 Task: Look for space in Malir Cantonment, Pakistan from 5th July, 2023 to 11th July, 2023 for 2 adults in price range Rs.8000 to Rs.16000. Place can be entire place with 2 bedrooms having 2 beds and 1 bathroom. Property type can be house, flat, guest house. Booking option can be shelf check-in. Required host language is English.
Action: Mouse moved to (609, 90)
Screenshot: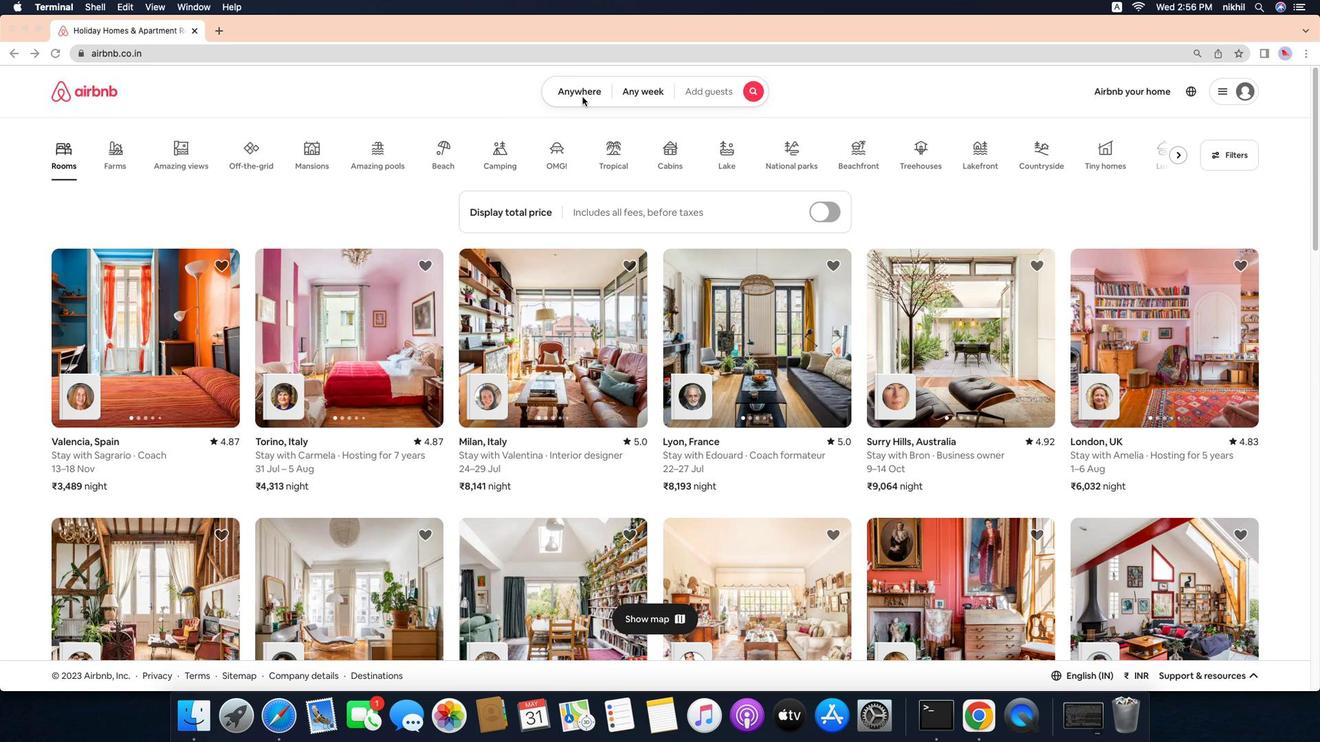 
Action: Mouse pressed left at (609, 90)
Screenshot: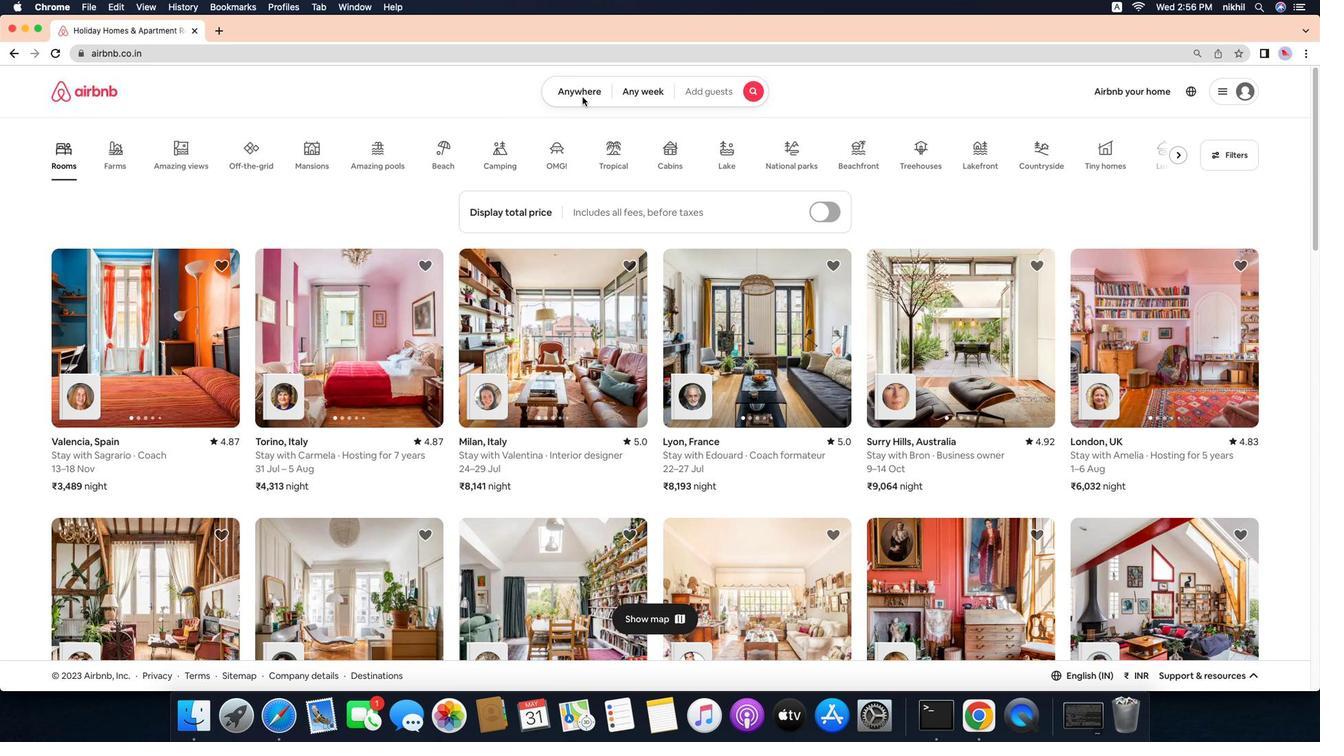 
Action: Mouse moved to (595, 85)
Screenshot: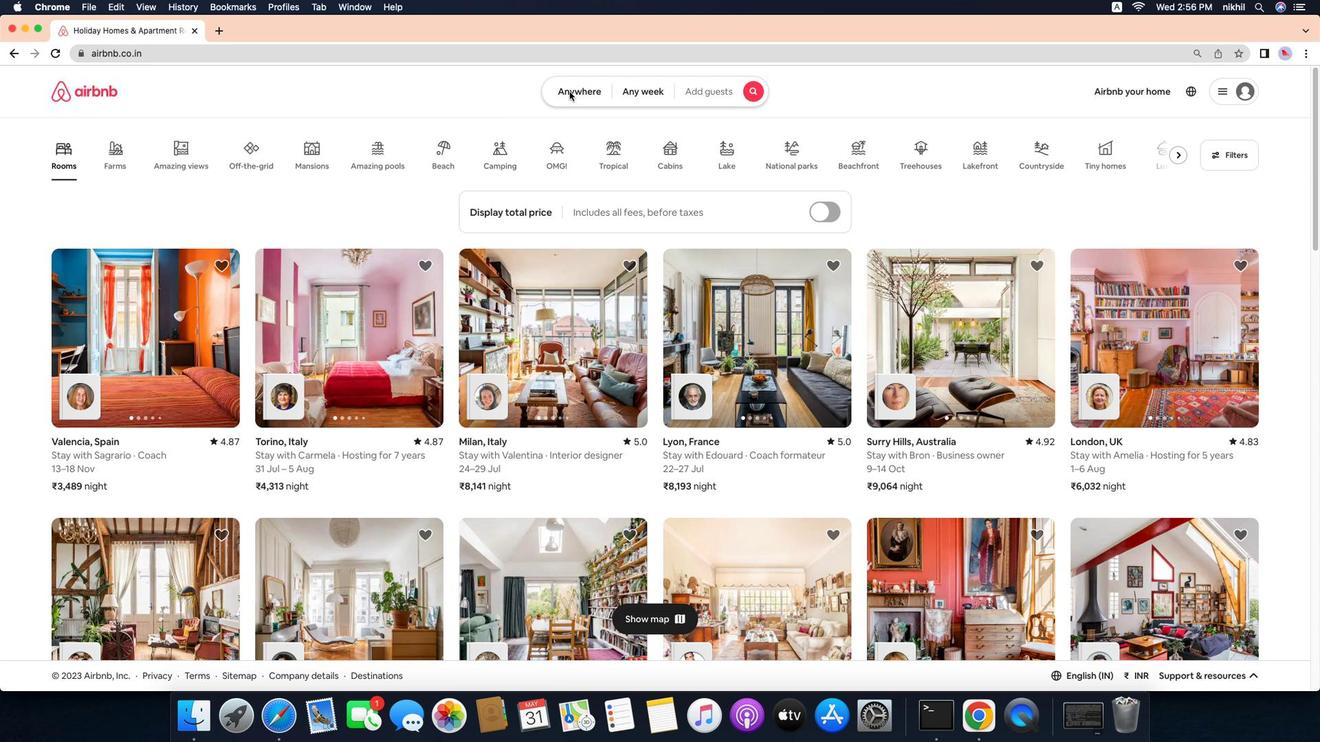 
Action: Mouse pressed left at (595, 85)
Screenshot: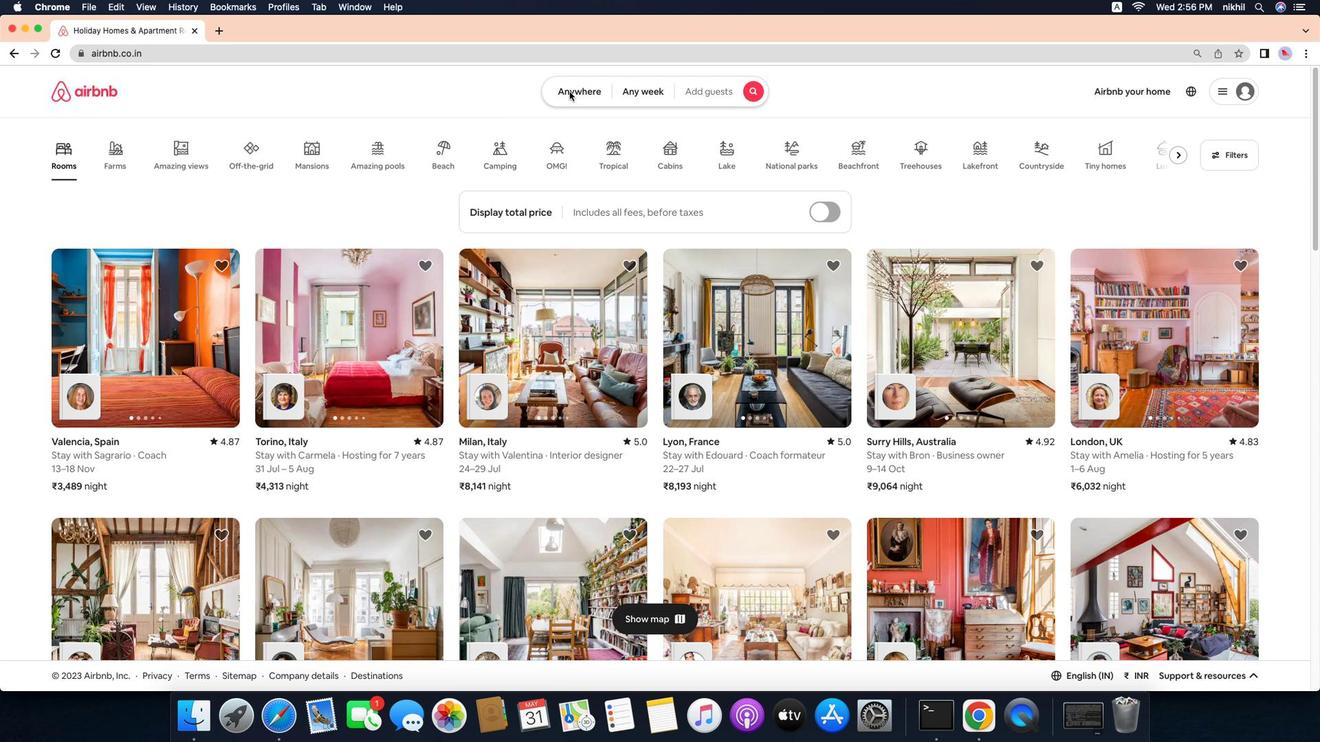 
Action: Mouse moved to (526, 137)
Screenshot: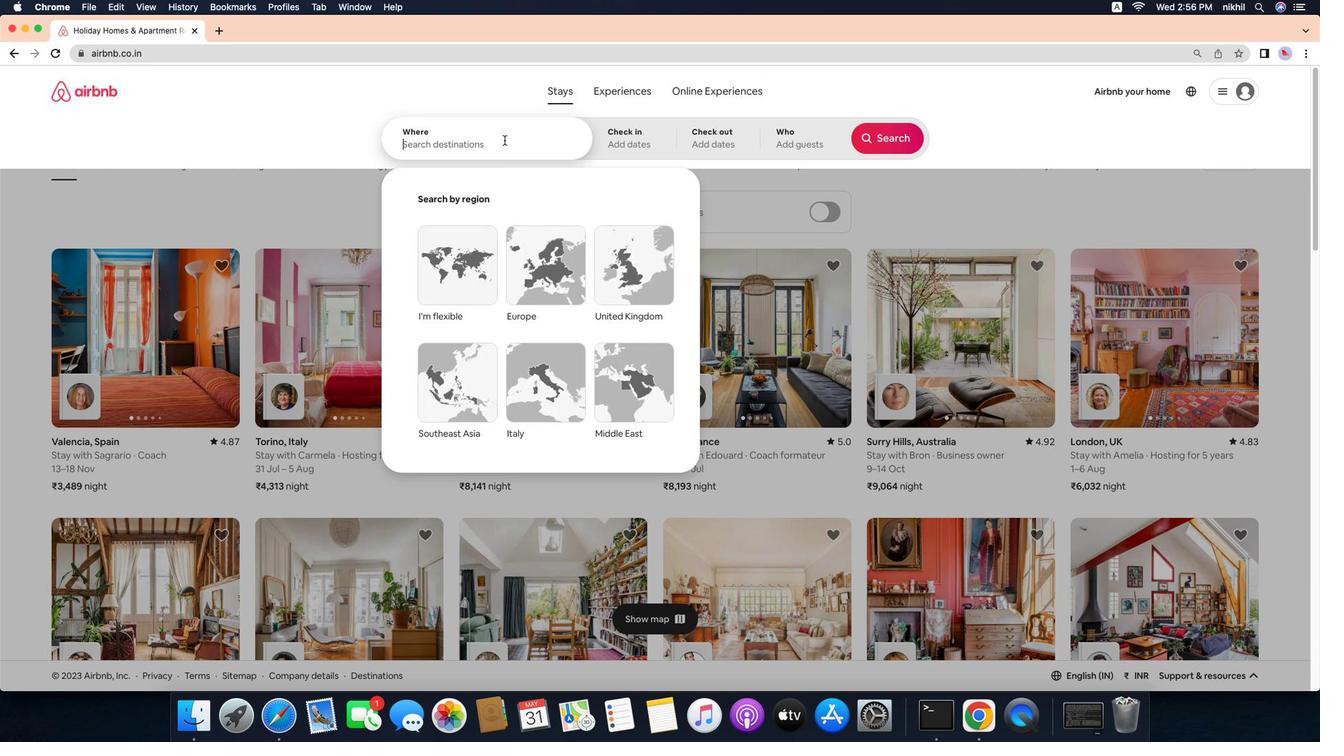 
Action: Mouse pressed left at (526, 137)
Screenshot: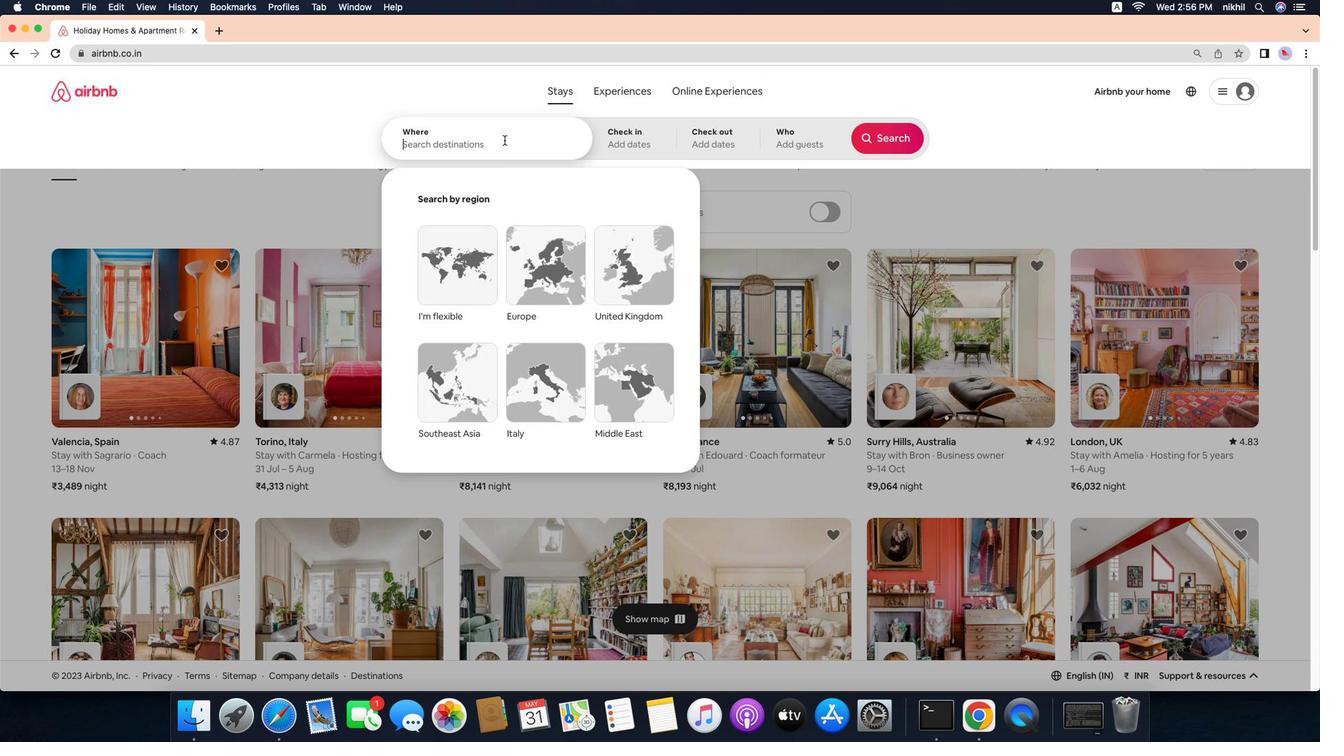 
Action: Key pressed Key.caps_lock'M'Key.caps_lock'a''l''i''r'Key.spaceKey.caps_lock'C'Key.caps_lock'a''n''t''o''n''m''e''n''t'','Key.spaceKey.caps_lock'P'Key.caps_lock'a''k''i''s''t''a''n'Key.enter
Screenshot: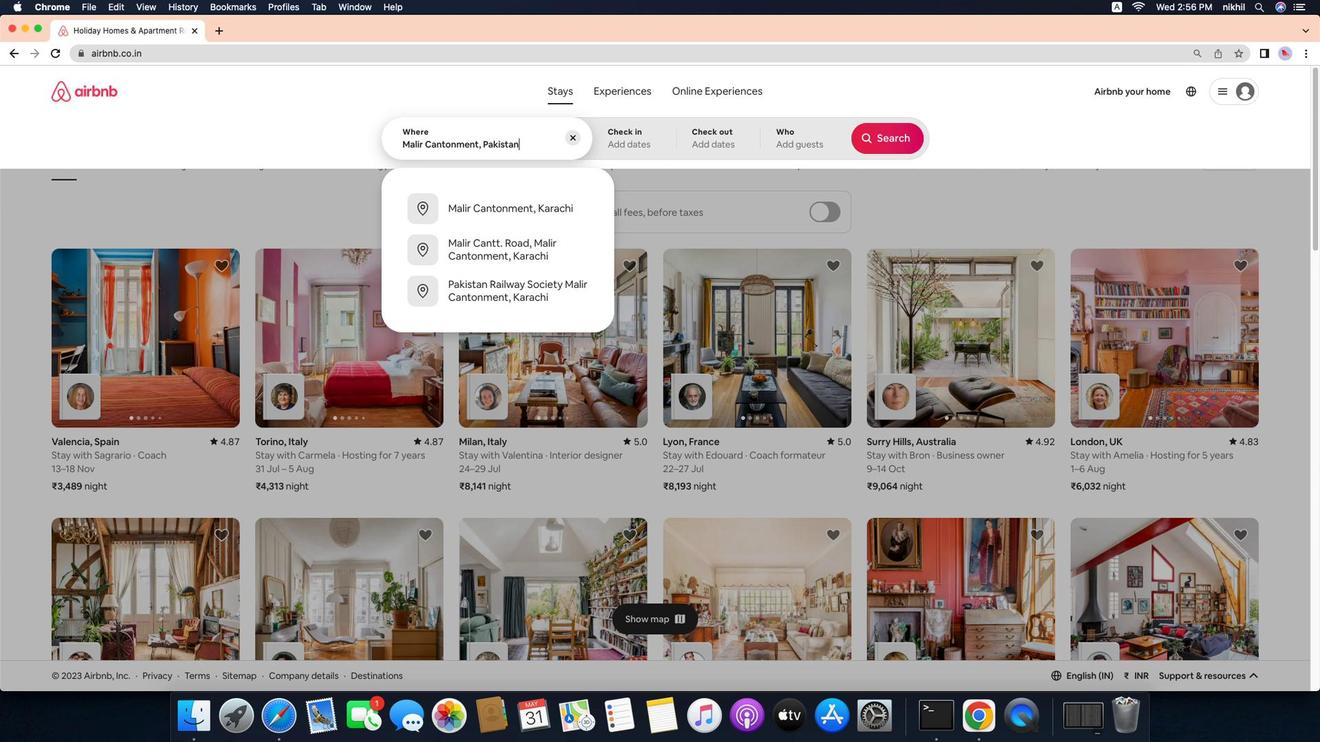 
Action: Mouse moved to (933, 248)
Screenshot: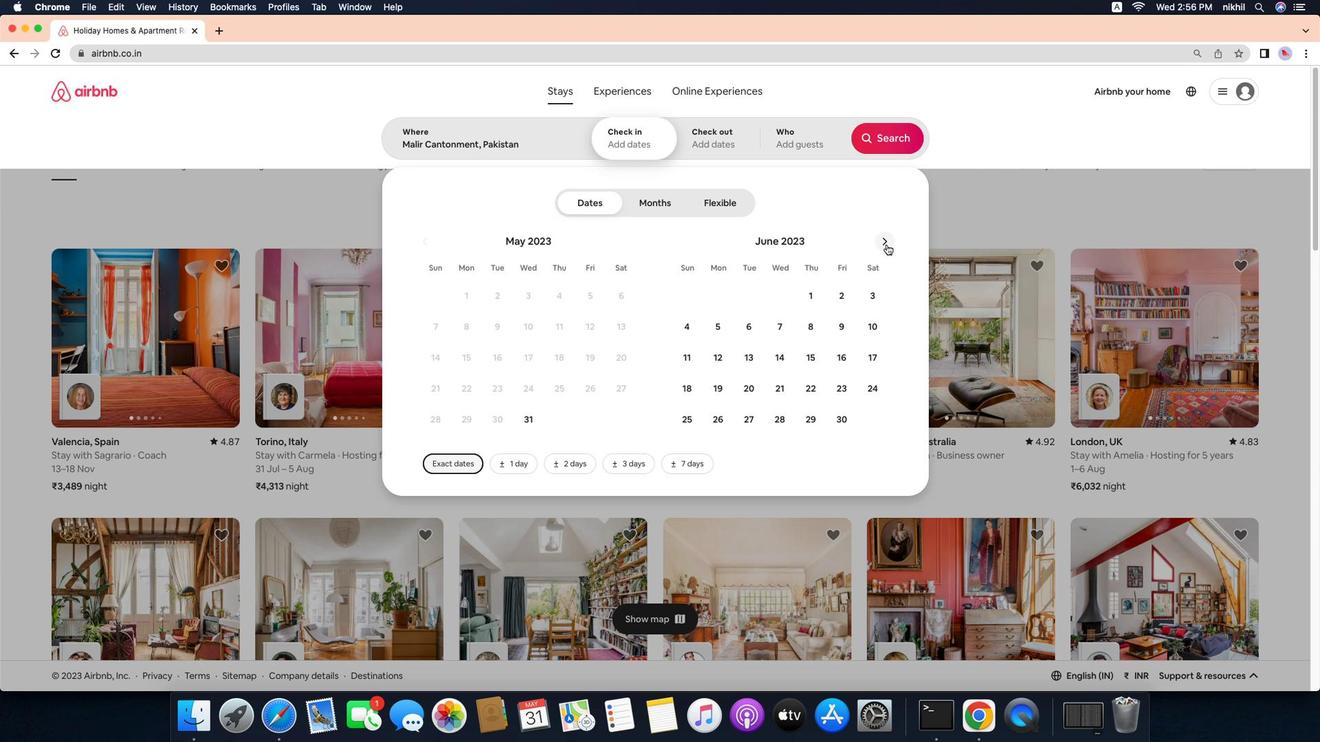 
Action: Mouse pressed left at (933, 248)
Screenshot: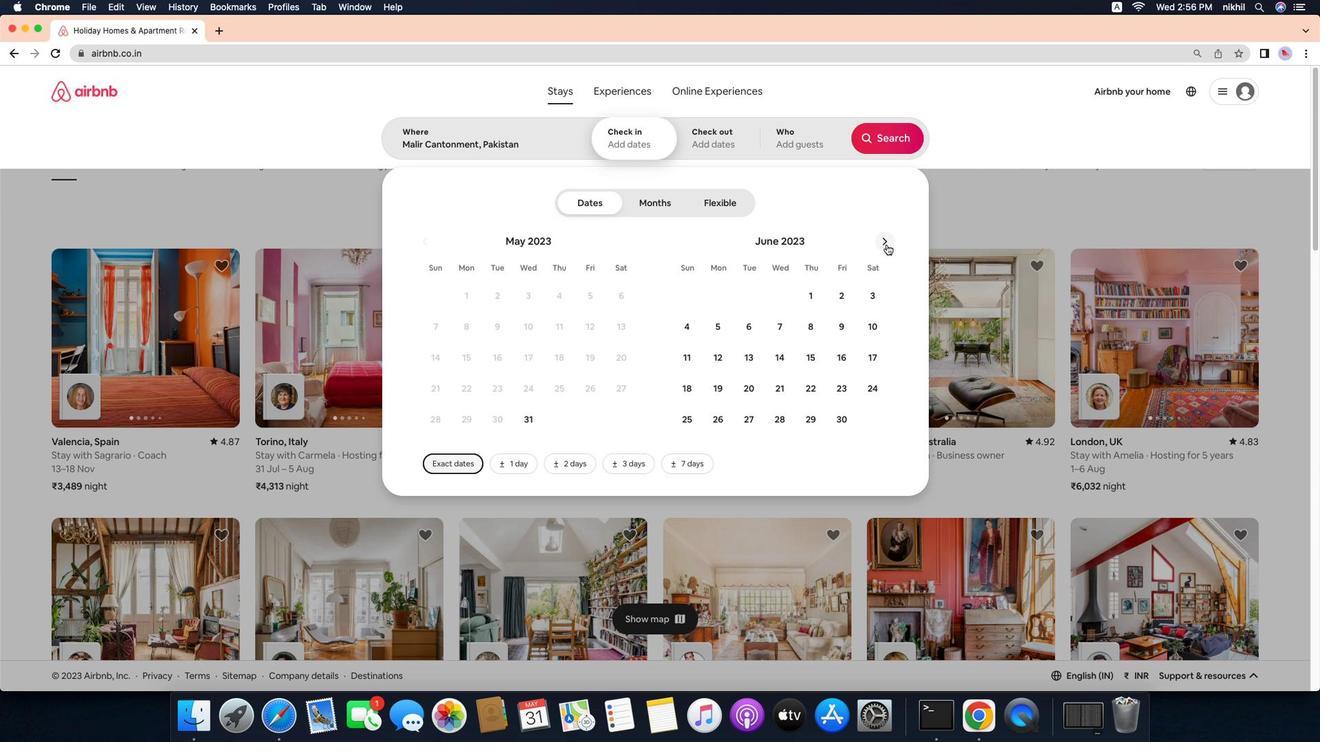 
Action: Mouse moved to (825, 333)
Screenshot: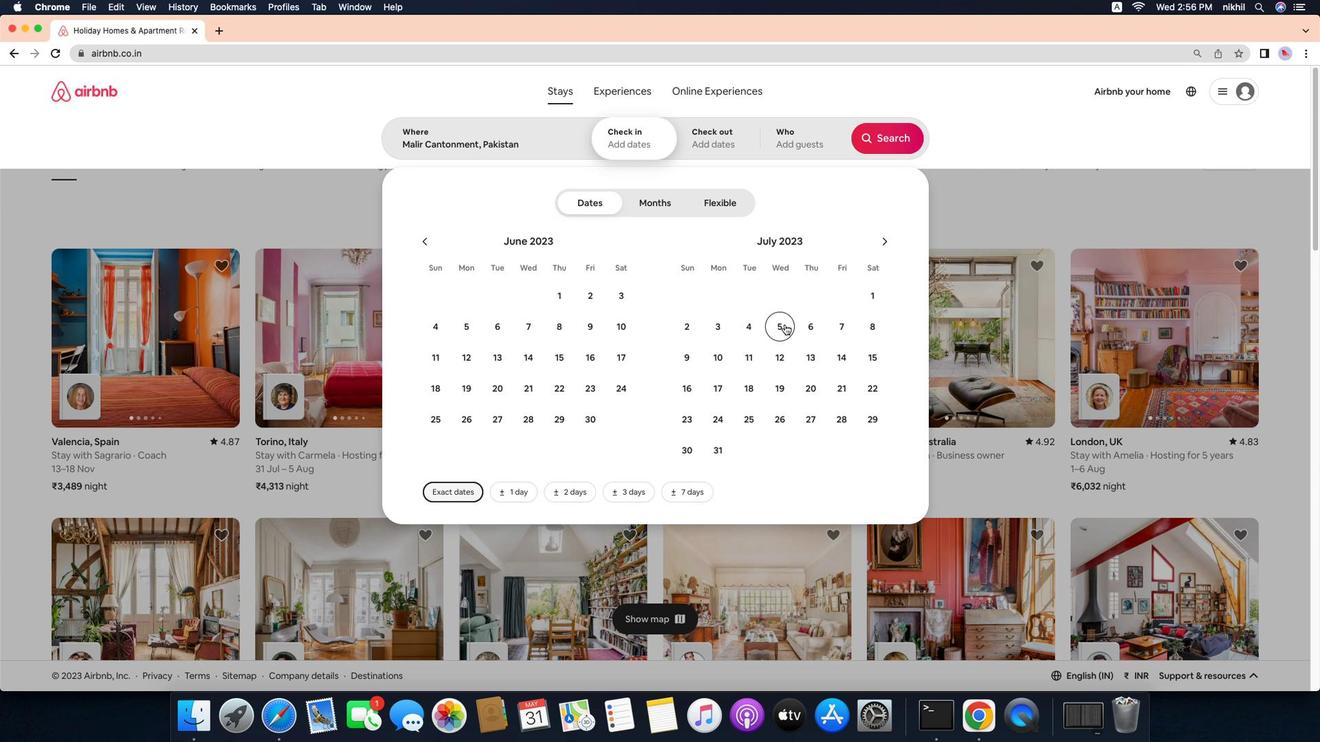 
Action: Mouse pressed left at (825, 333)
Screenshot: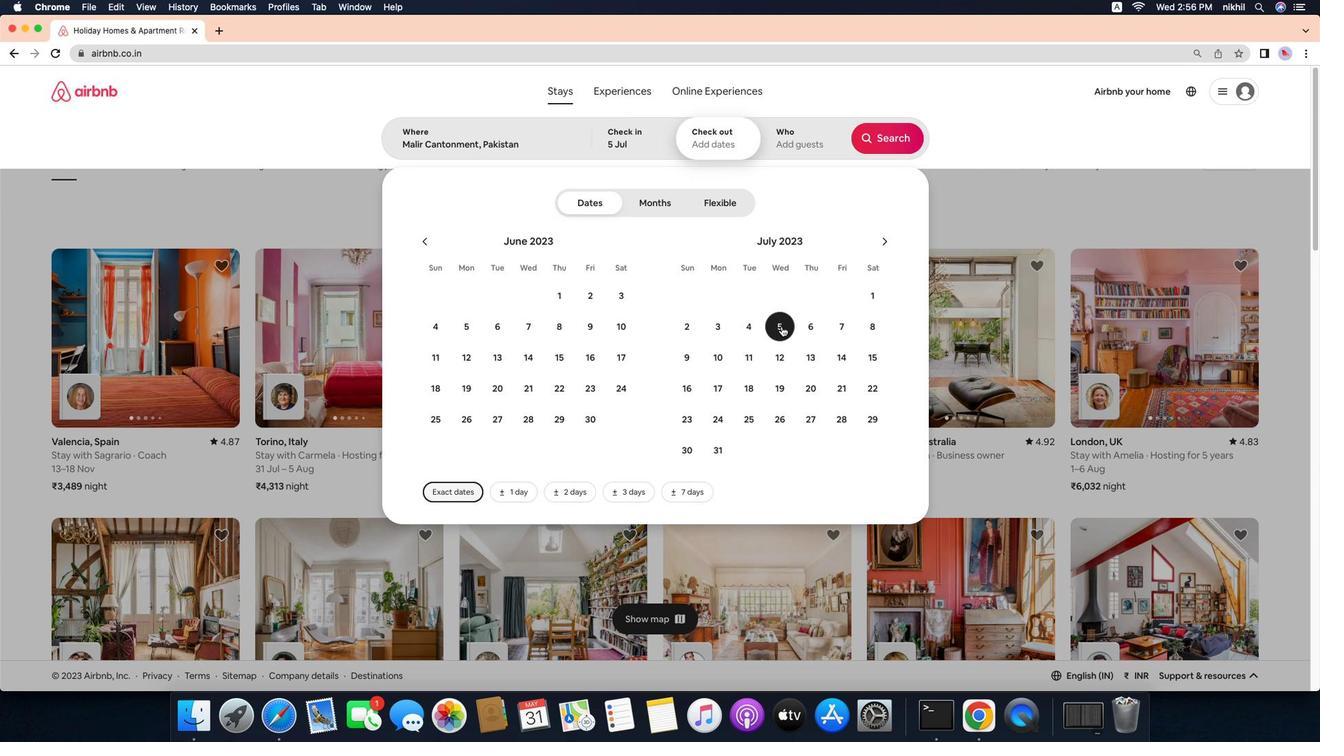 
Action: Mouse moved to (784, 364)
Screenshot: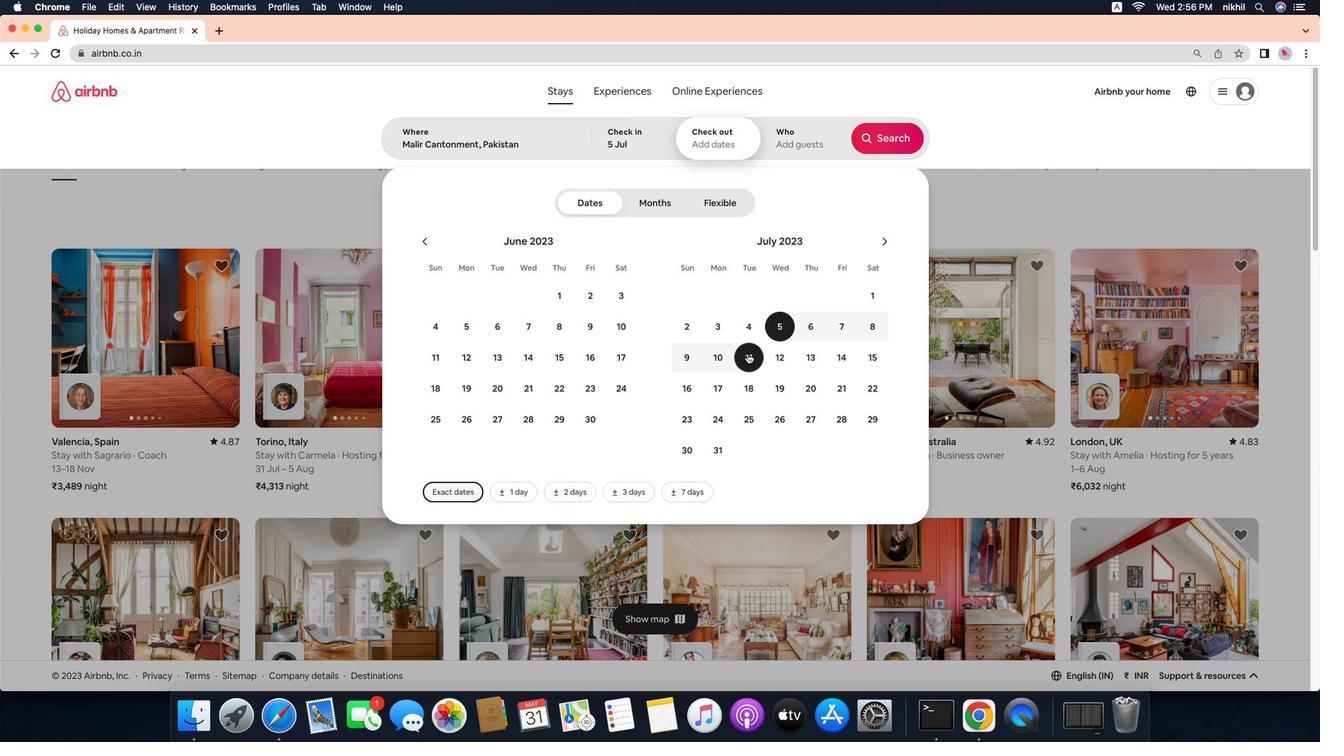 
Action: Mouse pressed left at (784, 364)
Screenshot: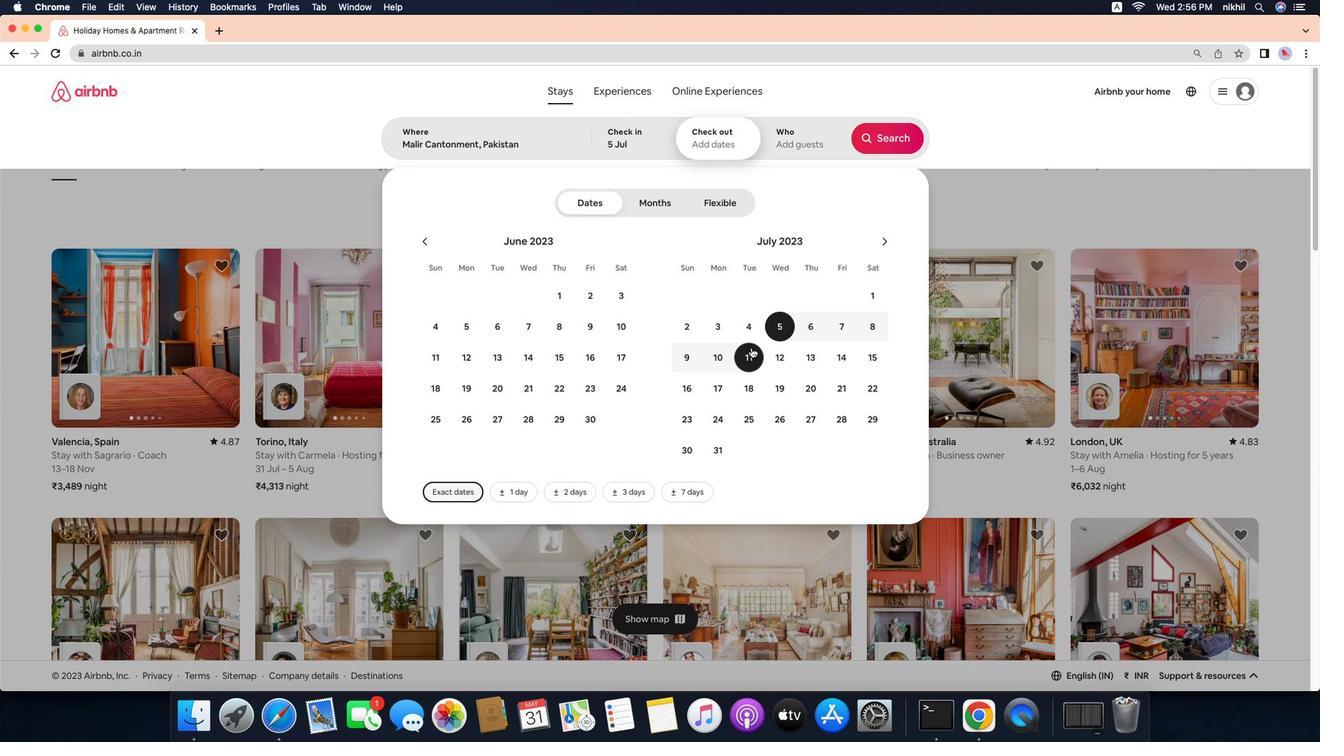 
Action: Mouse moved to (831, 147)
Screenshot: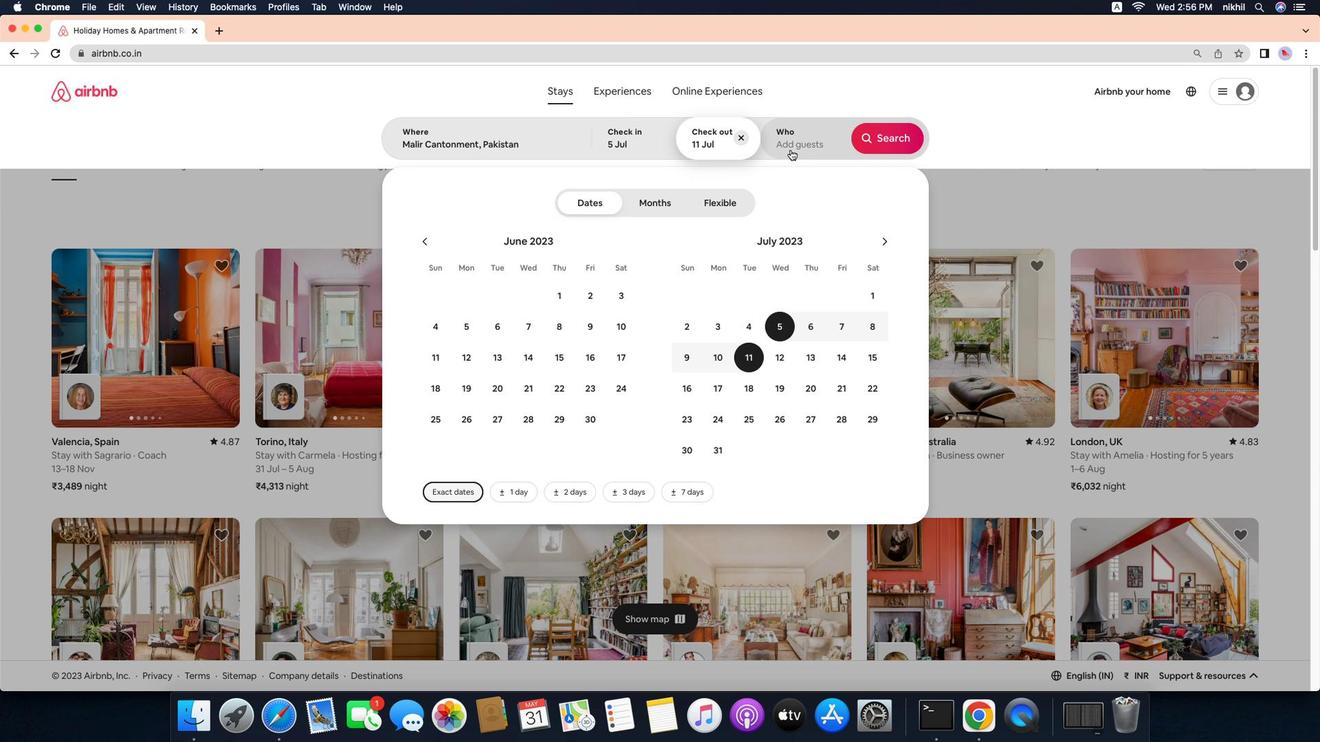 
Action: Mouse pressed left at (831, 147)
Screenshot: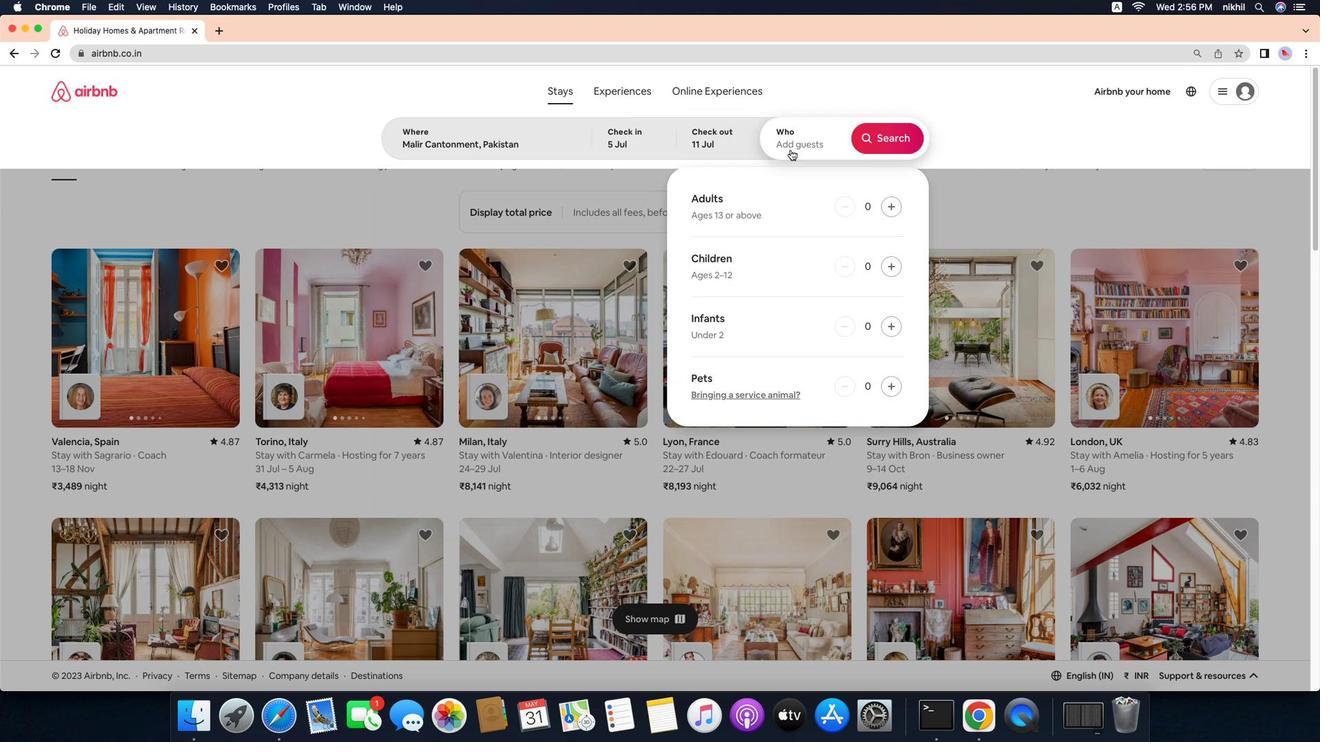 
Action: Mouse moved to (939, 209)
Screenshot: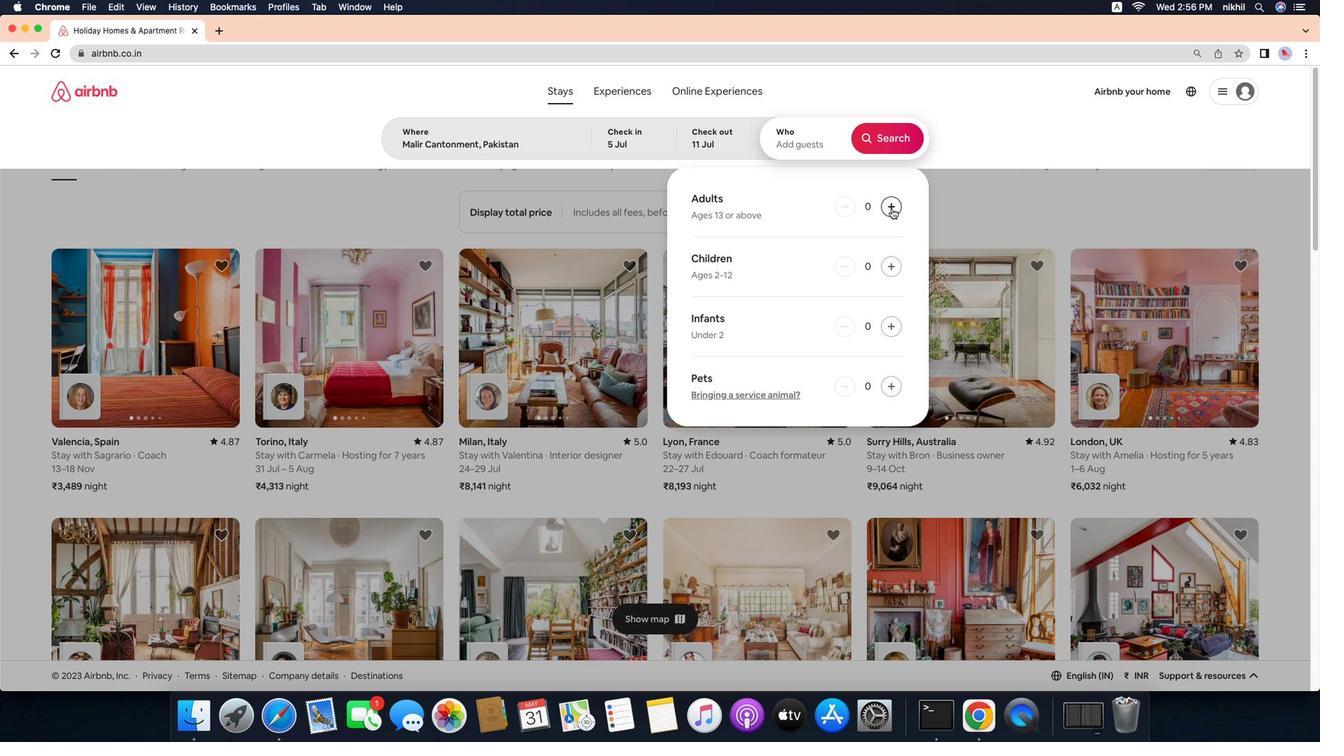 
Action: Mouse pressed left at (939, 209)
Screenshot: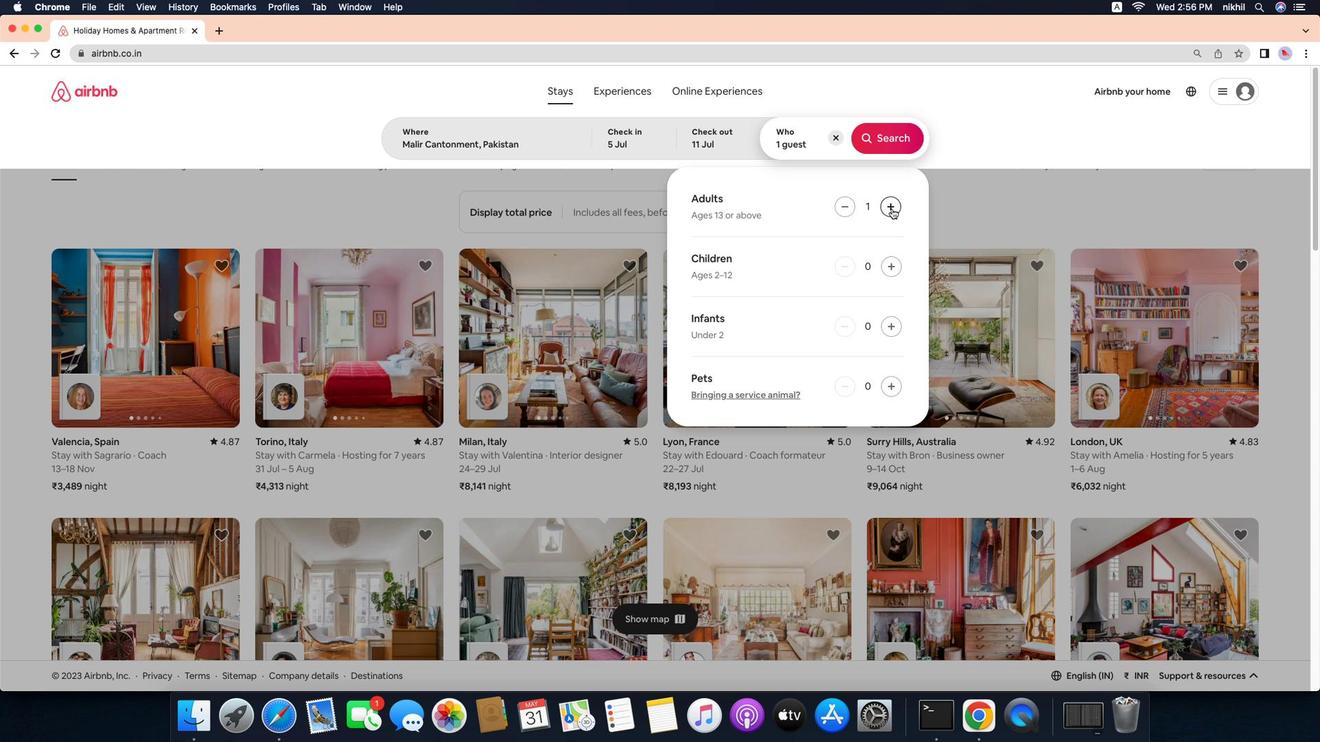 
Action: Mouse pressed left at (939, 209)
Screenshot: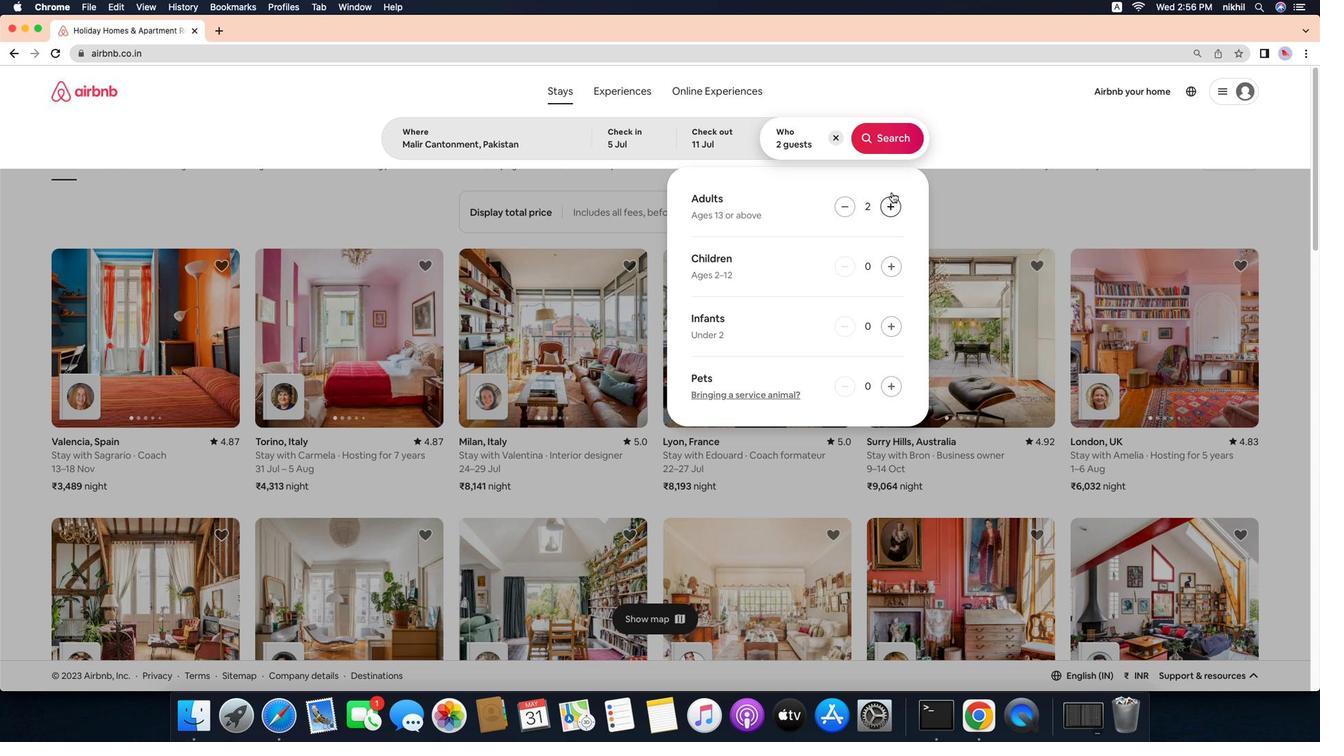 
Action: Mouse moved to (939, 128)
Screenshot: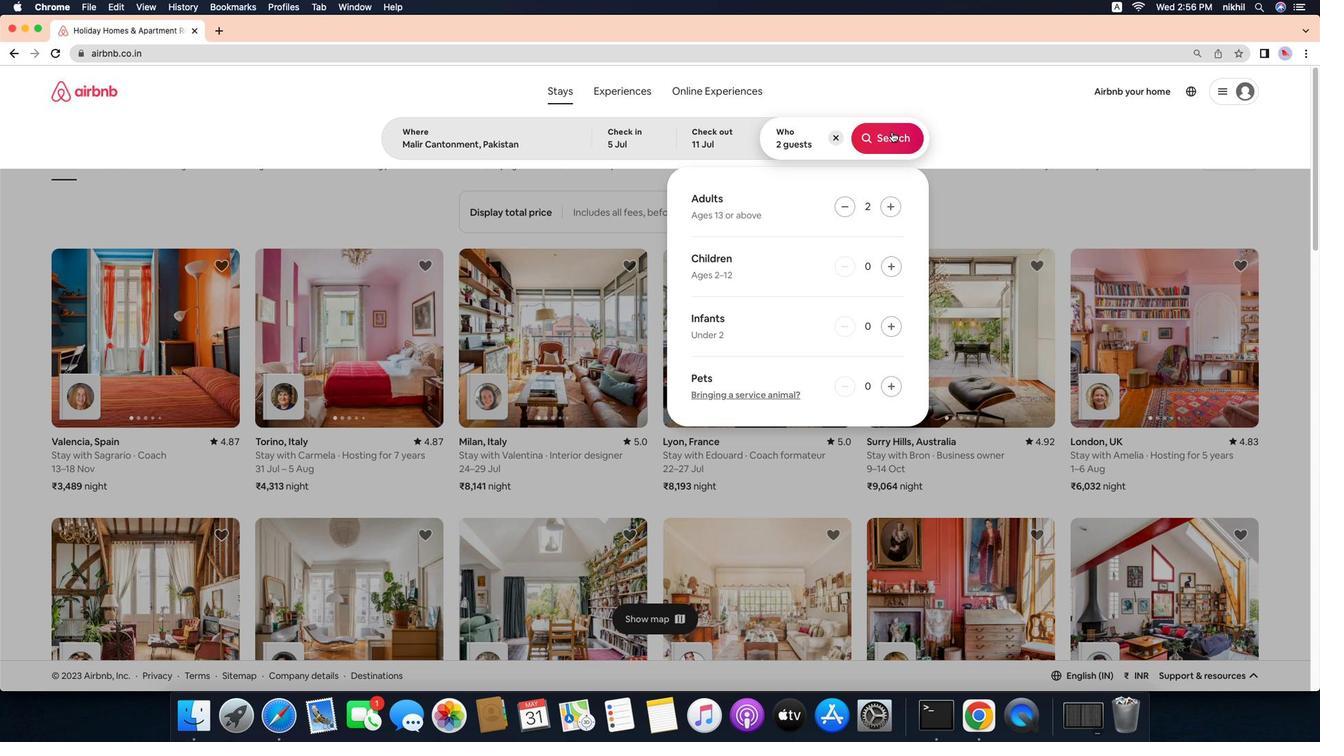 
Action: Mouse pressed left at (939, 128)
Screenshot: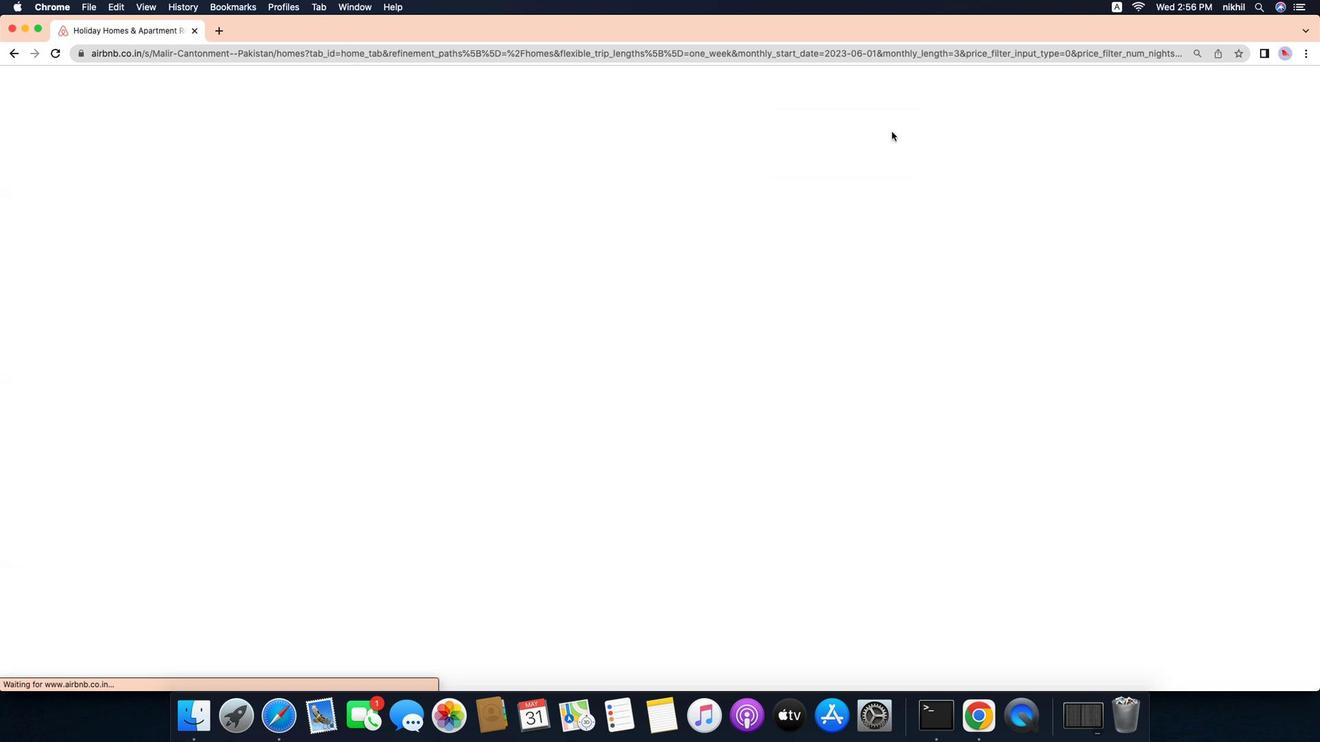 
Action: Mouse moved to (1341, 133)
Screenshot: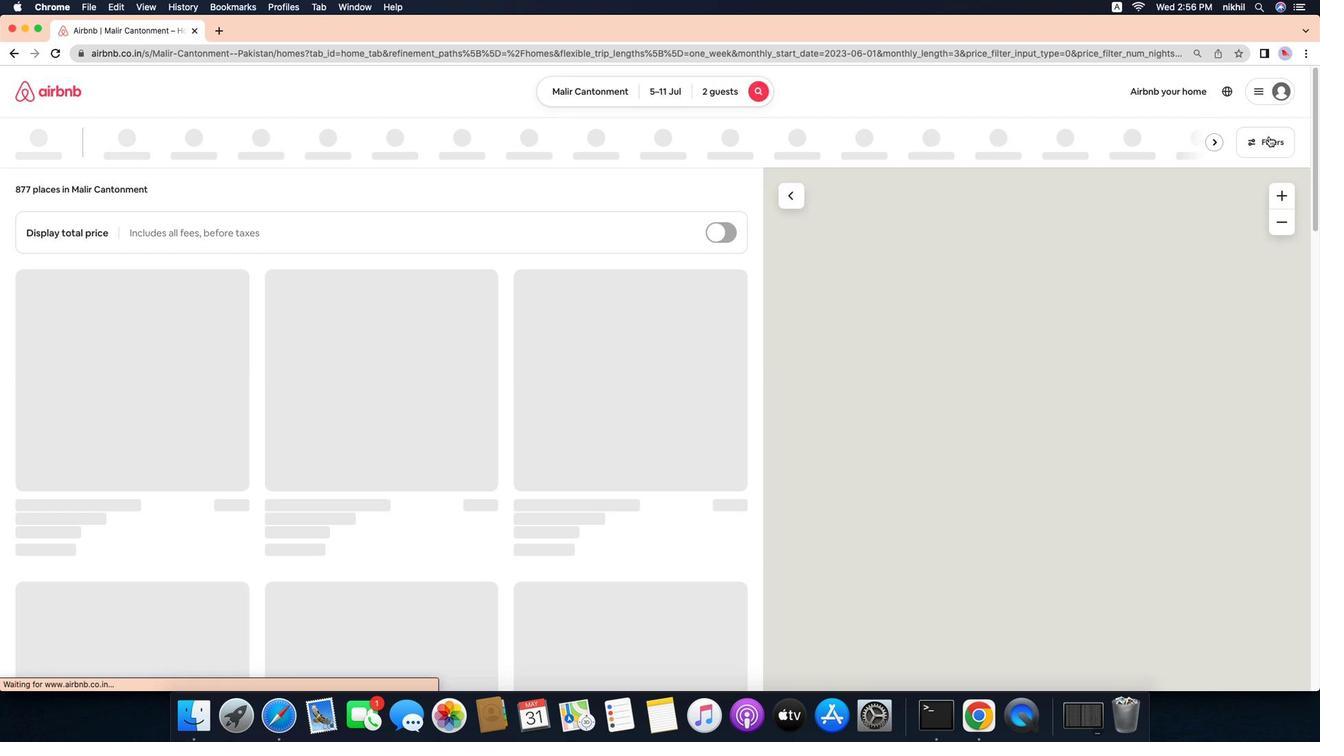 
Action: Mouse pressed left at (1341, 133)
Screenshot: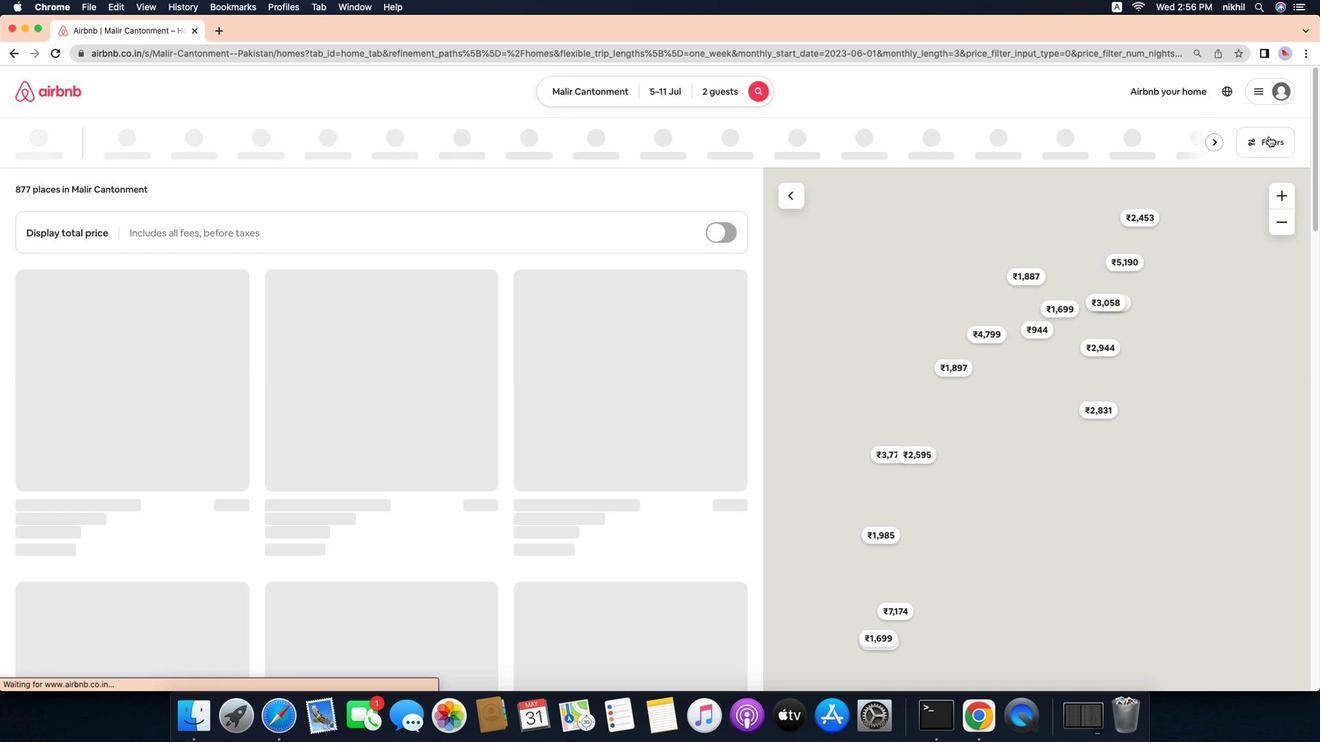 
Action: Mouse moved to (580, 470)
Screenshot: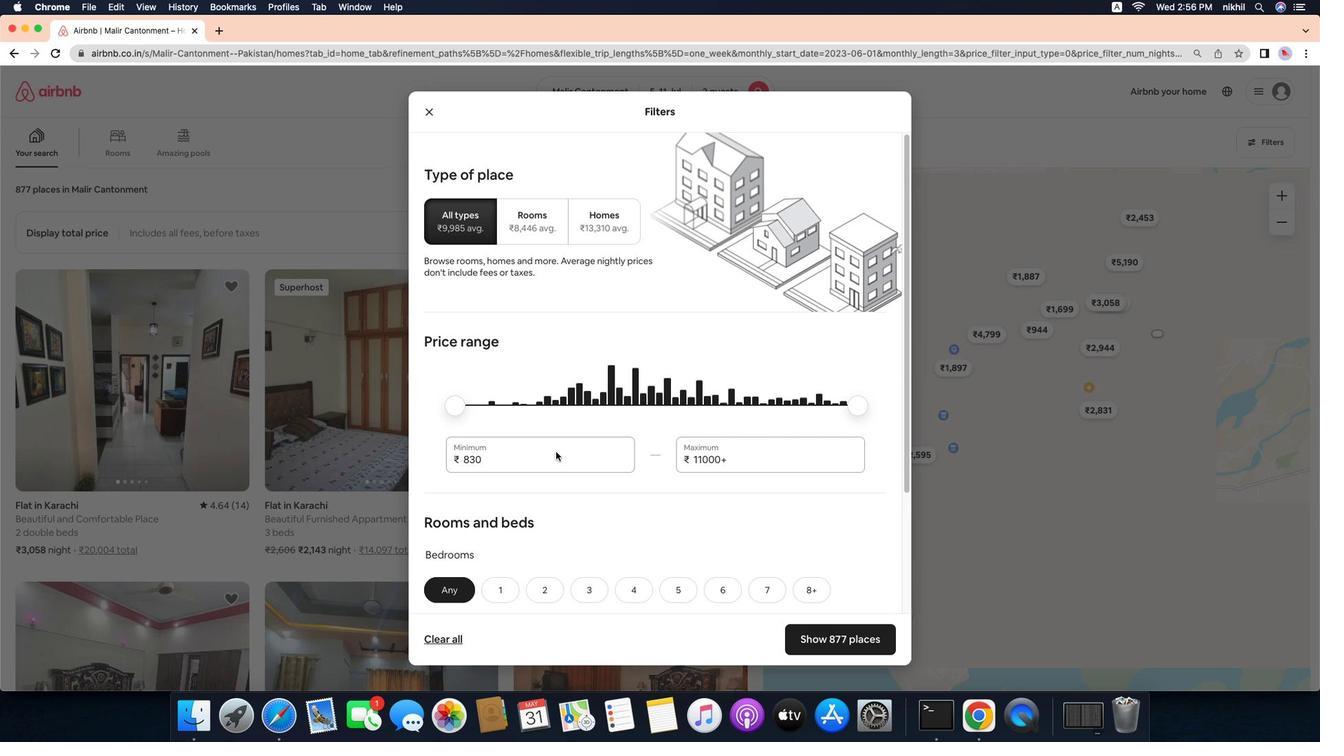 
Action: Mouse pressed left at (580, 470)
Screenshot: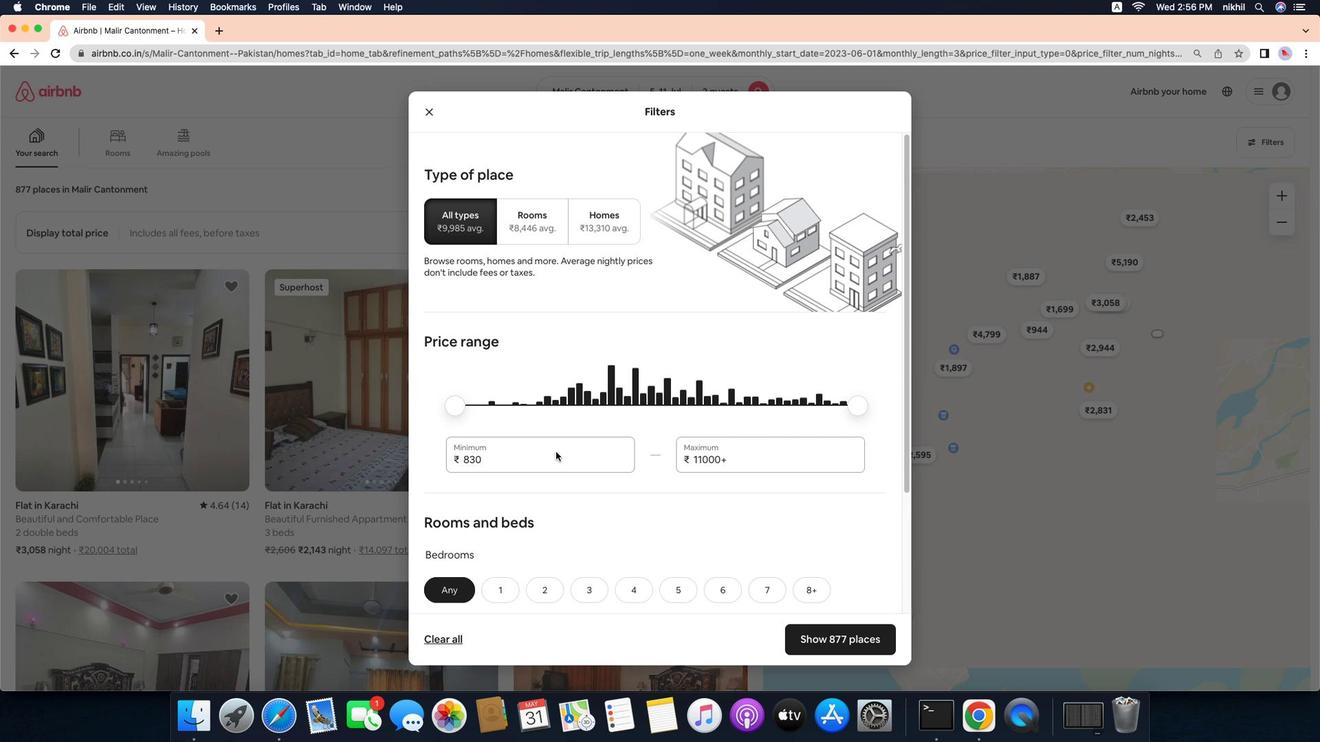 
Action: Mouse moved to (557, 488)
Screenshot: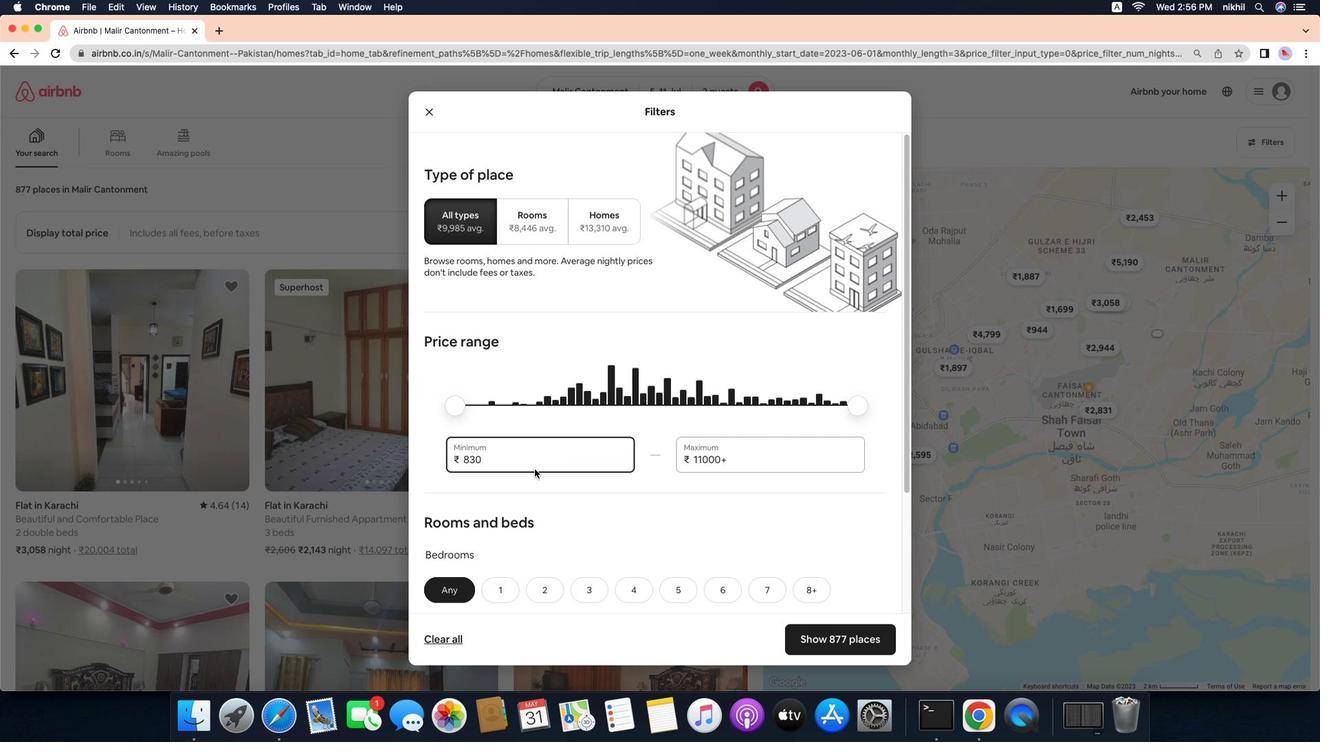 
Action: Key pressed Key.backspaceKey.backspaceKey.backspaceKey.backspace'8''0''0''0'
Screenshot: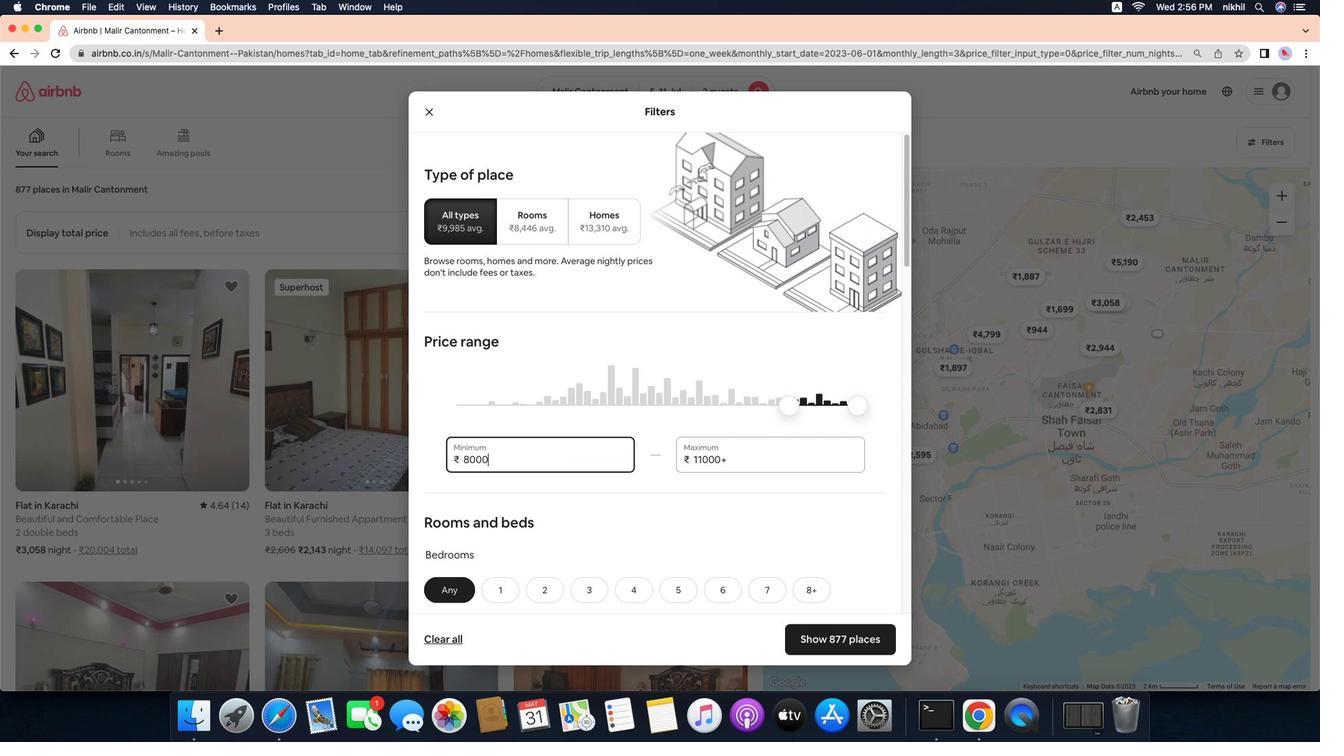 
Action: Mouse moved to (779, 480)
Screenshot: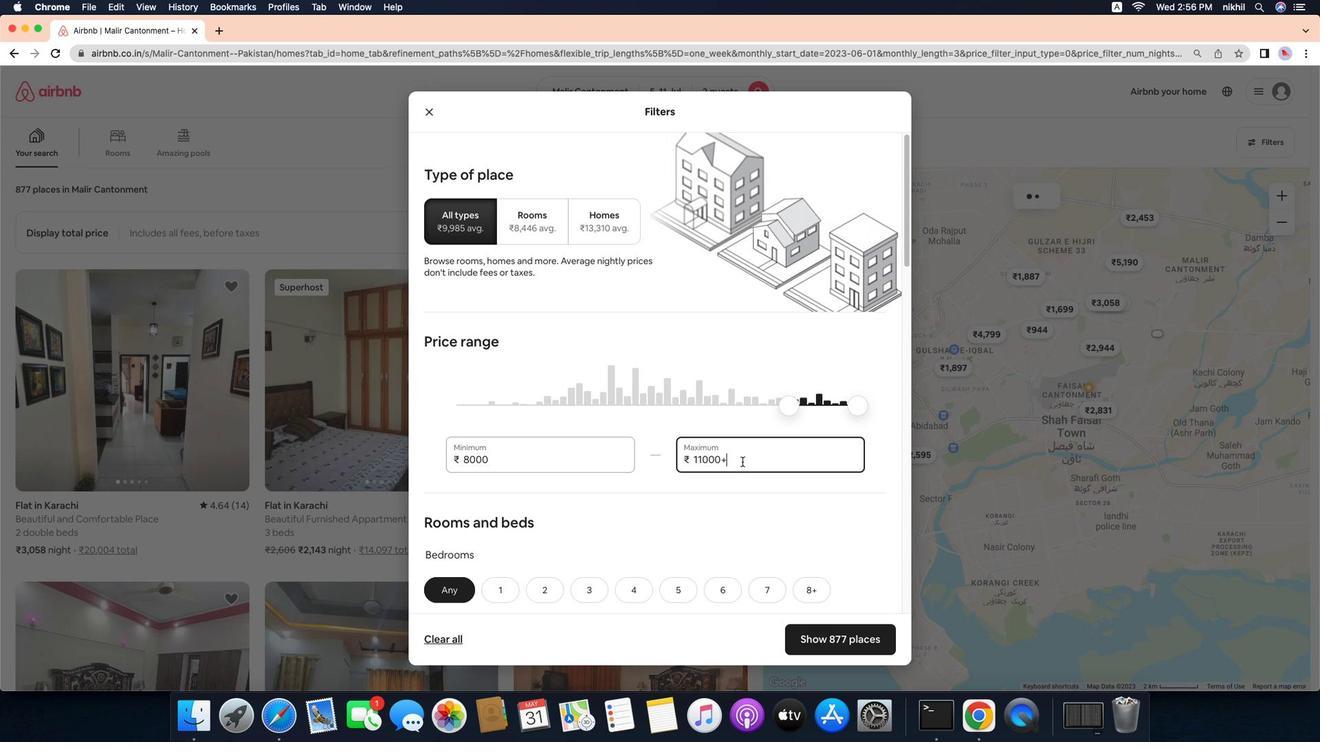 
Action: Mouse pressed left at (779, 480)
Screenshot: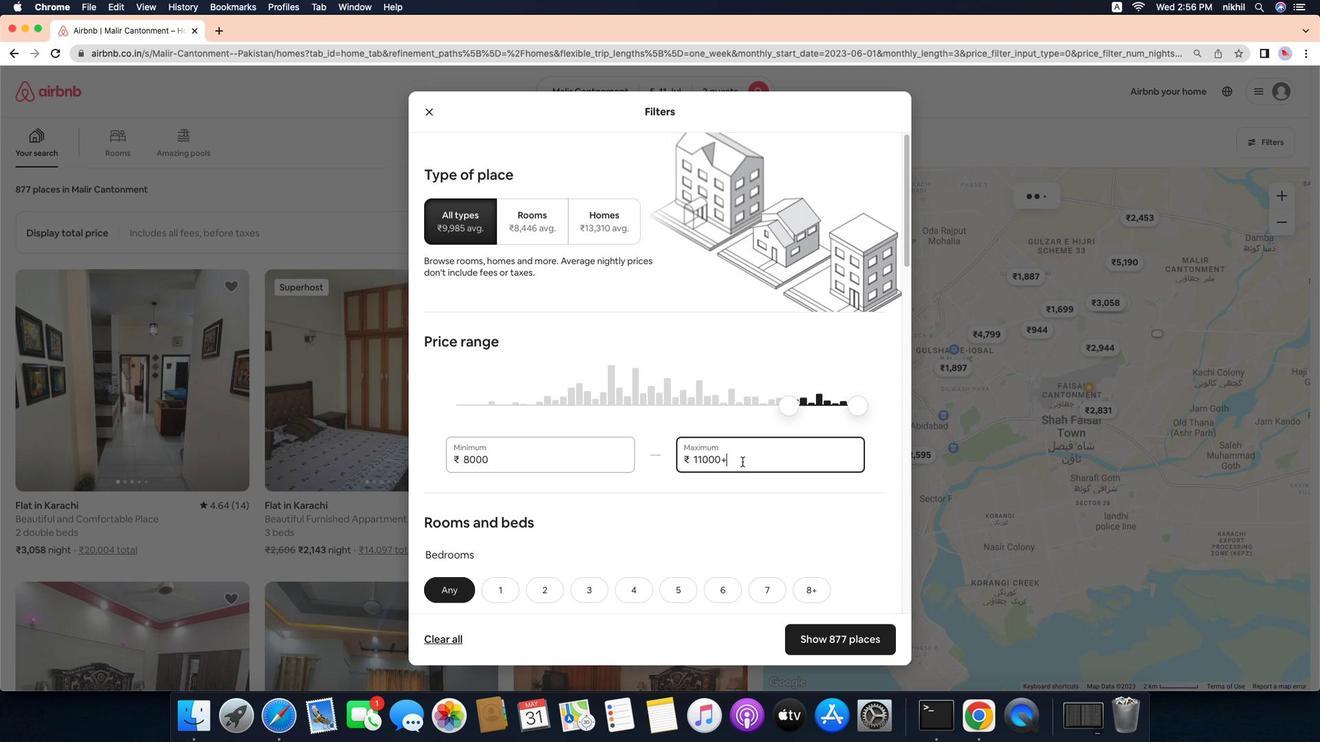 
Action: Mouse moved to (779, 480)
Screenshot: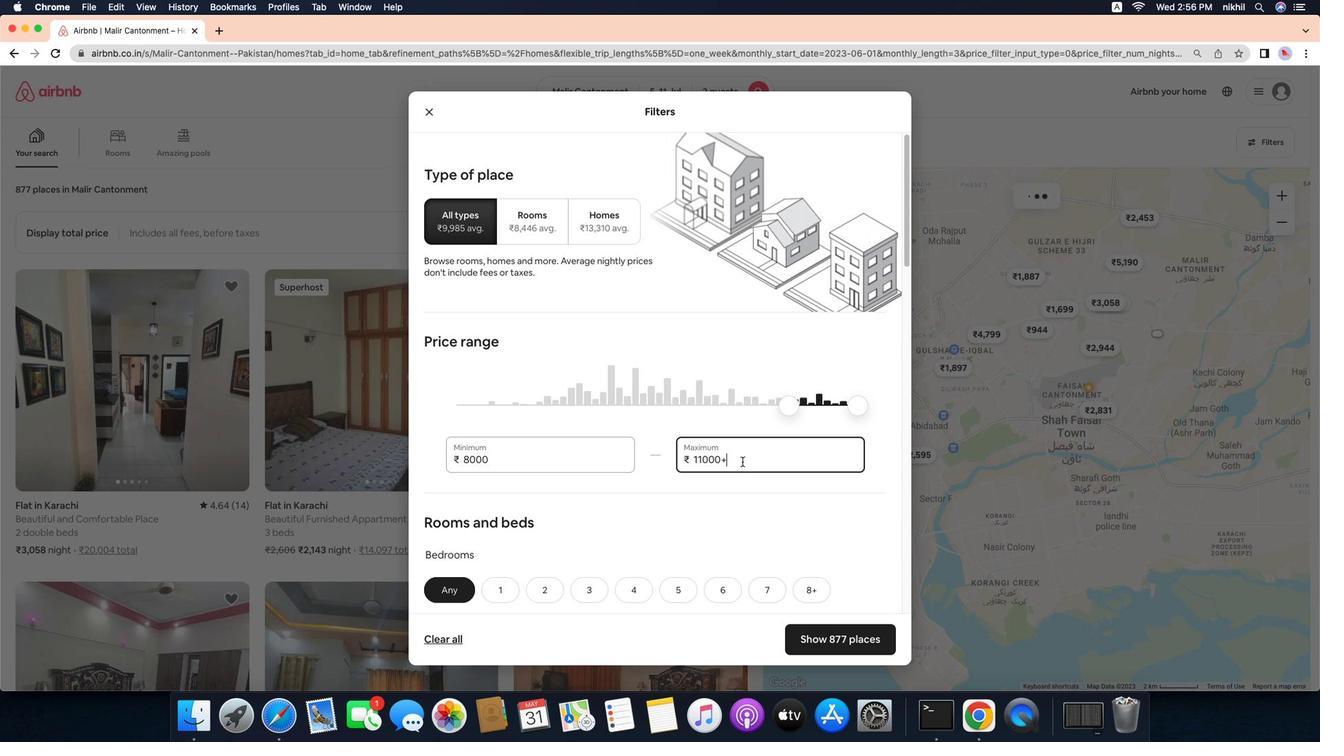 
Action: Key pressed Key.backspaceKey.backspaceKey.backspaceKey.backspaceKey.backspaceKey.backspaceKey.backspace'1''6''0''0''0'
Screenshot: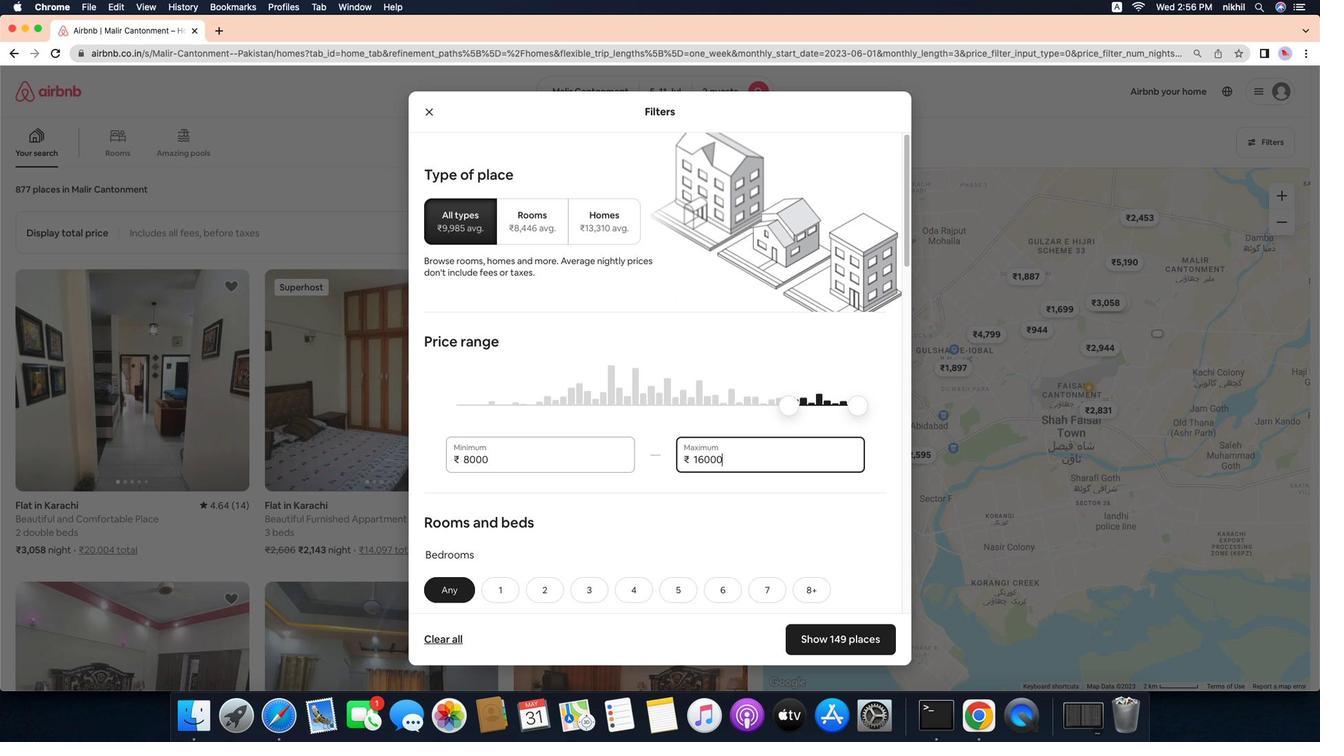 
Action: Mouse moved to (661, 510)
Screenshot: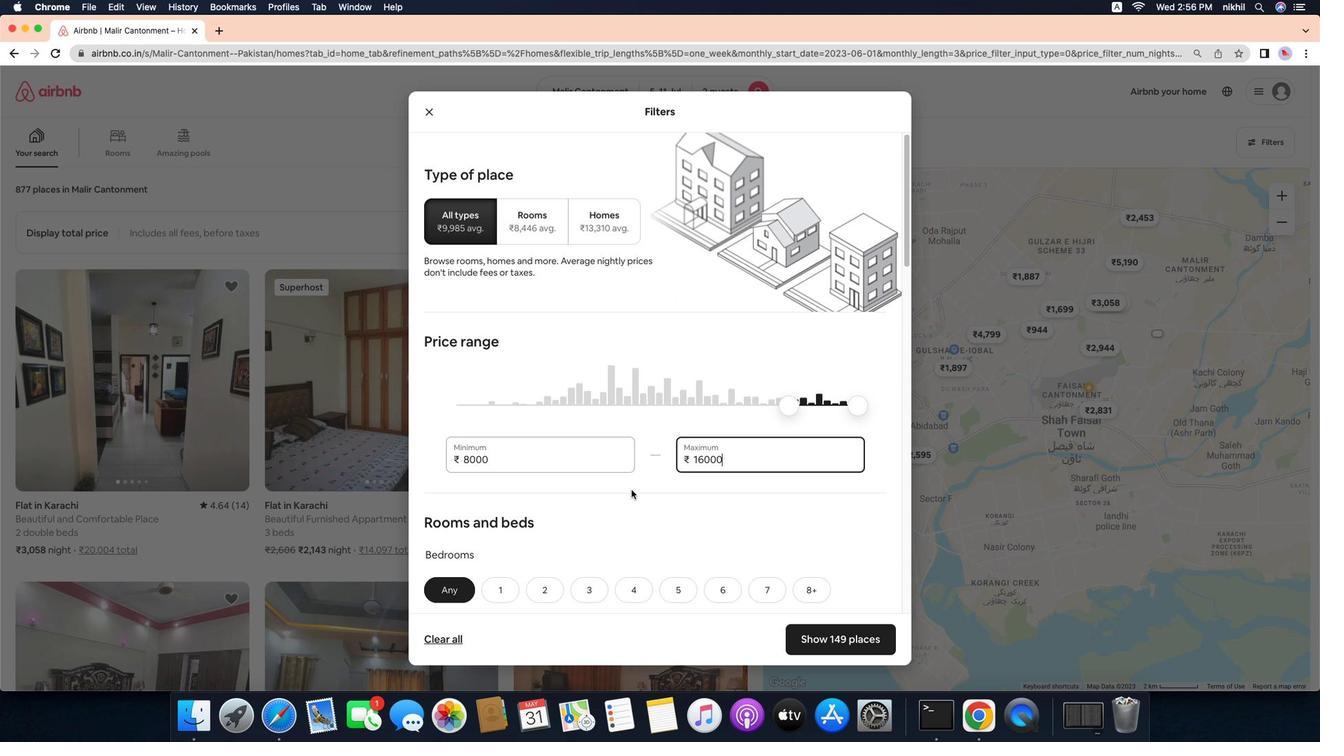 
Action: Mouse scrolled (661, 510) with delta (-11, -12)
Screenshot: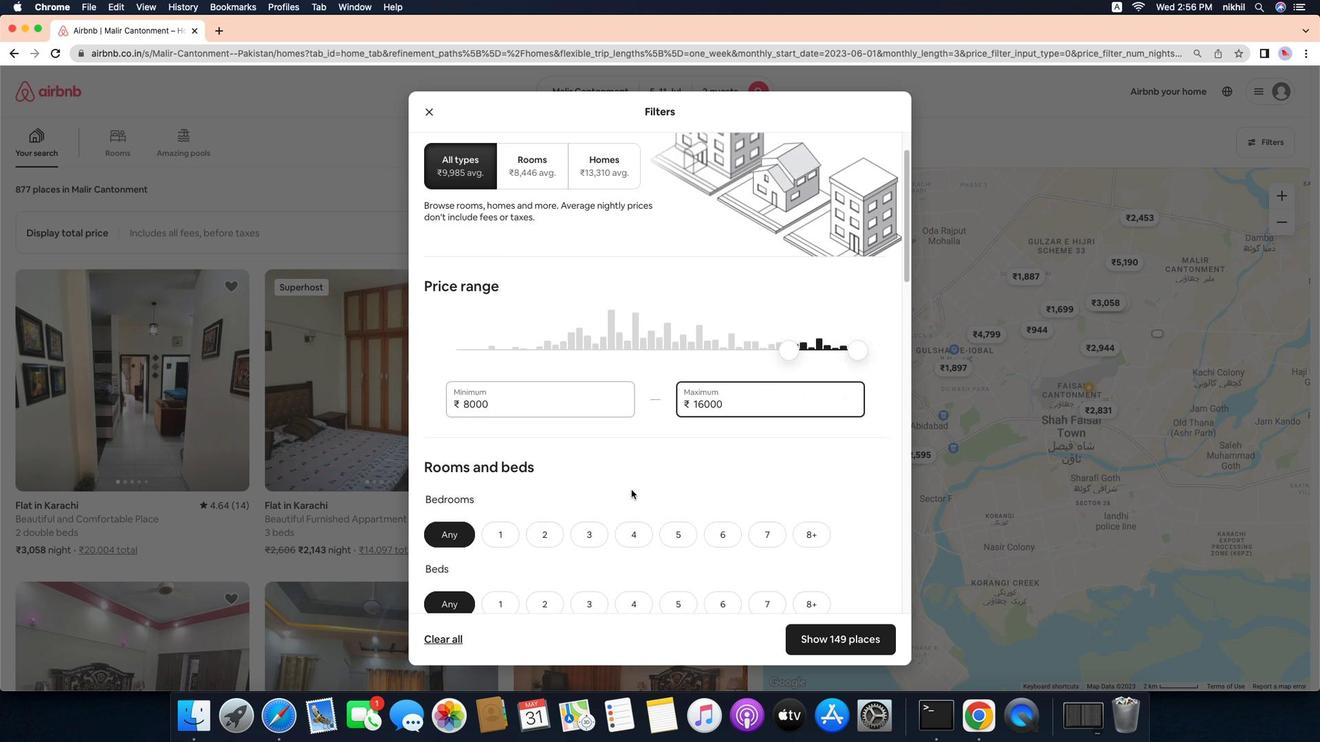 
Action: Mouse scrolled (661, 510) with delta (-11, -12)
Screenshot: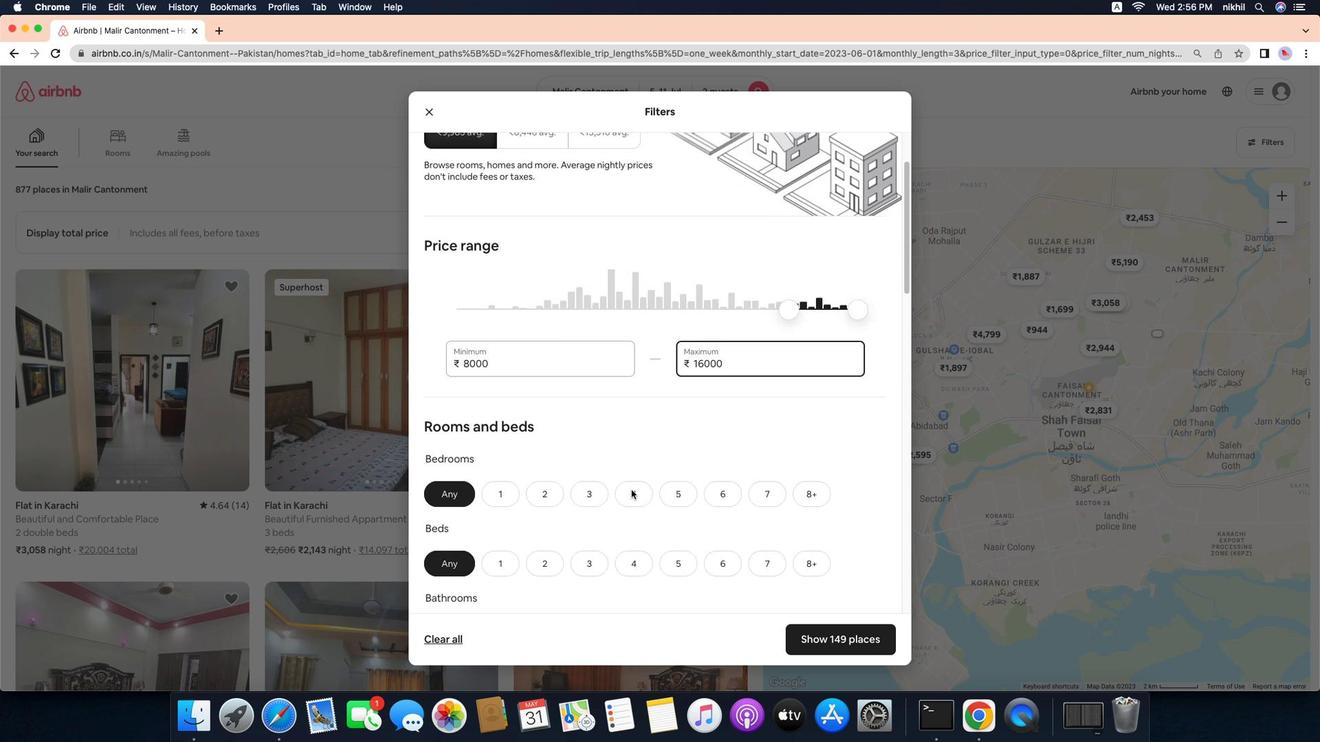 
Action: Mouse scrolled (661, 510) with delta (-11, -13)
Screenshot: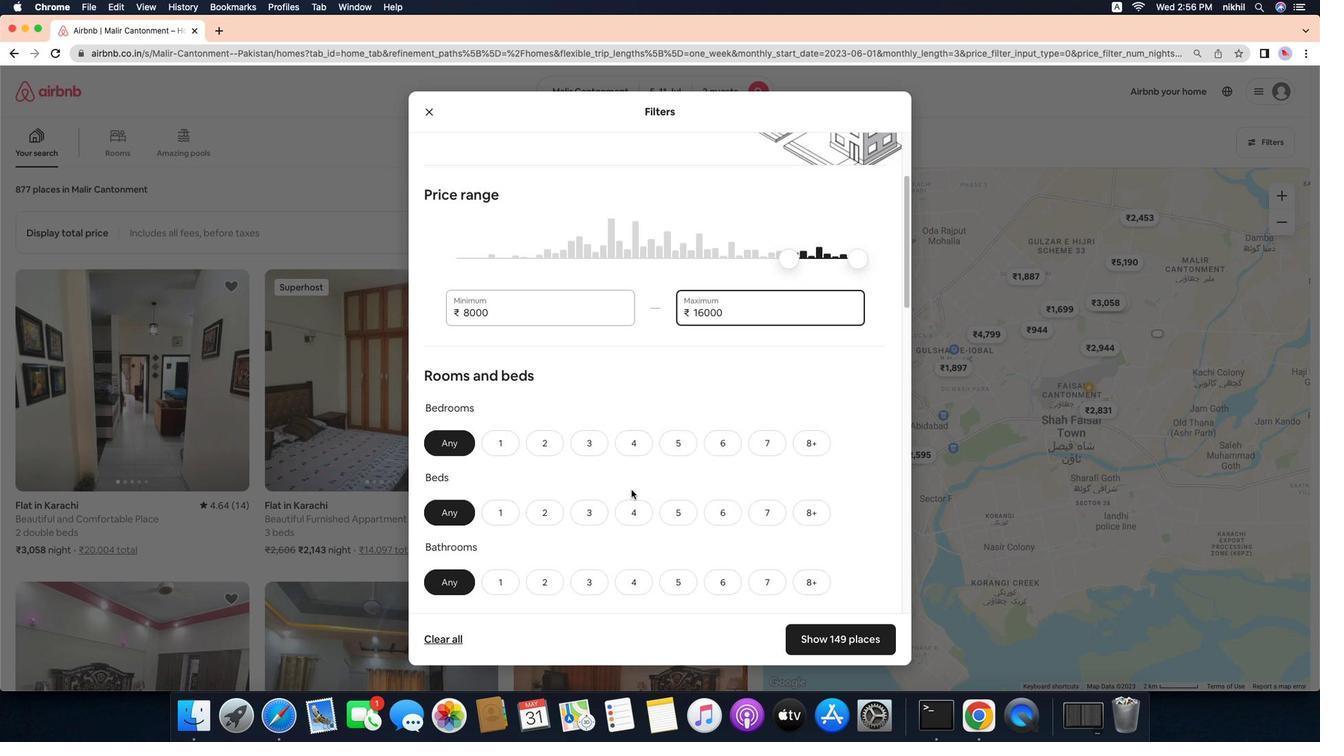 
Action: Mouse scrolled (661, 510) with delta (-11, -14)
Screenshot: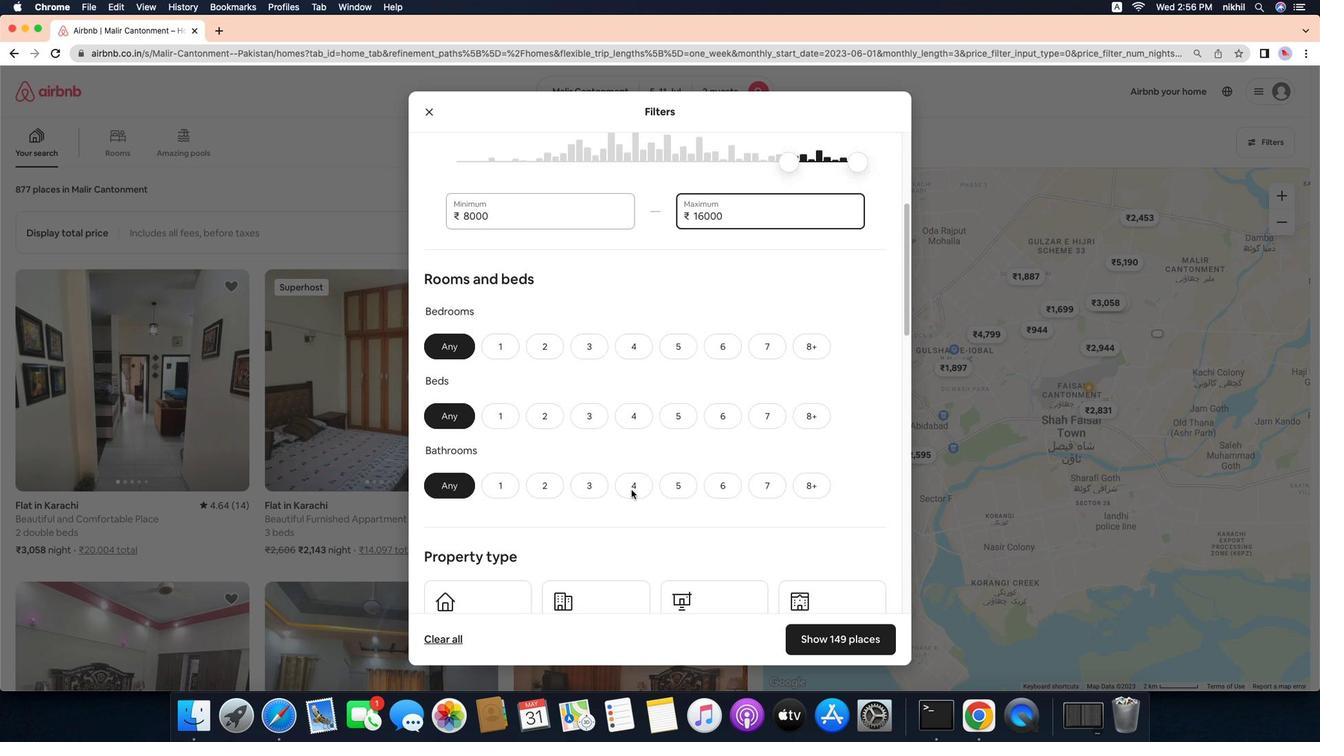 
Action: Mouse scrolled (661, 510) with delta (-11, -12)
Screenshot: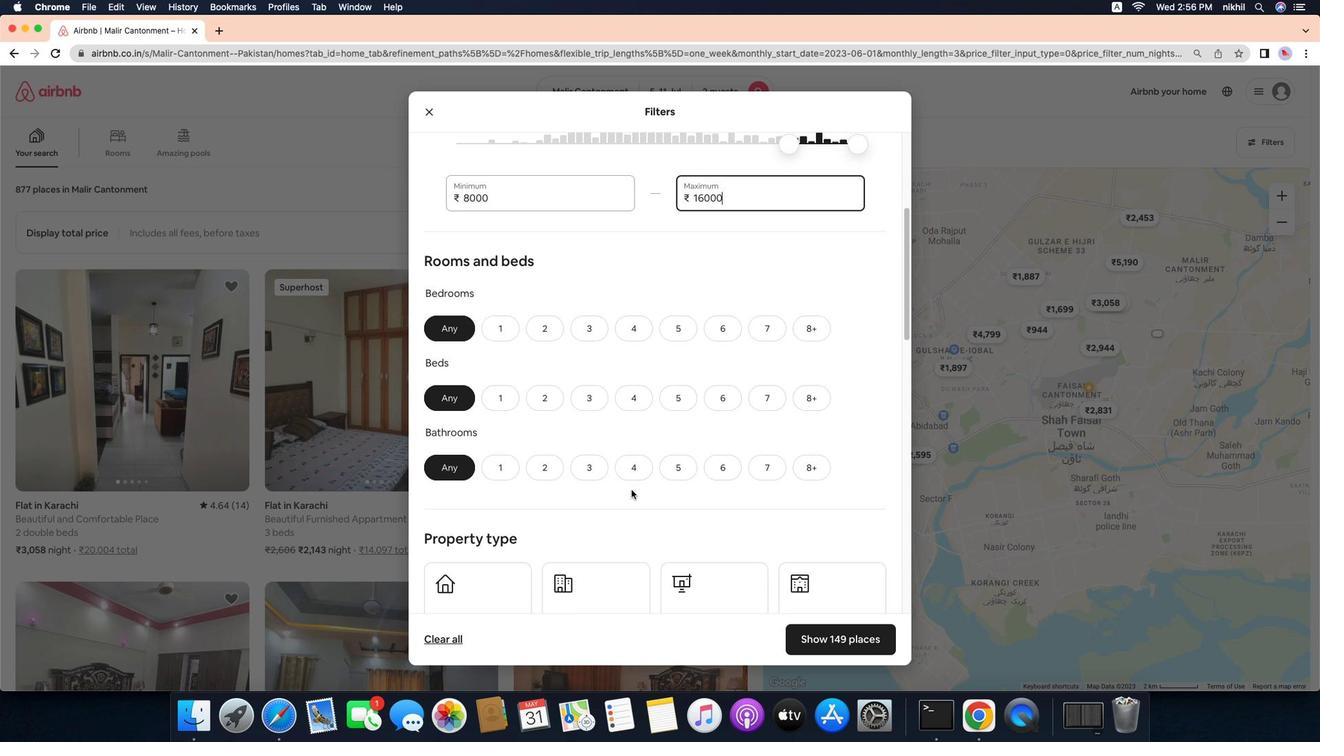 
Action: Mouse scrolled (661, 510) with delta (-11, -12)
Screenshot: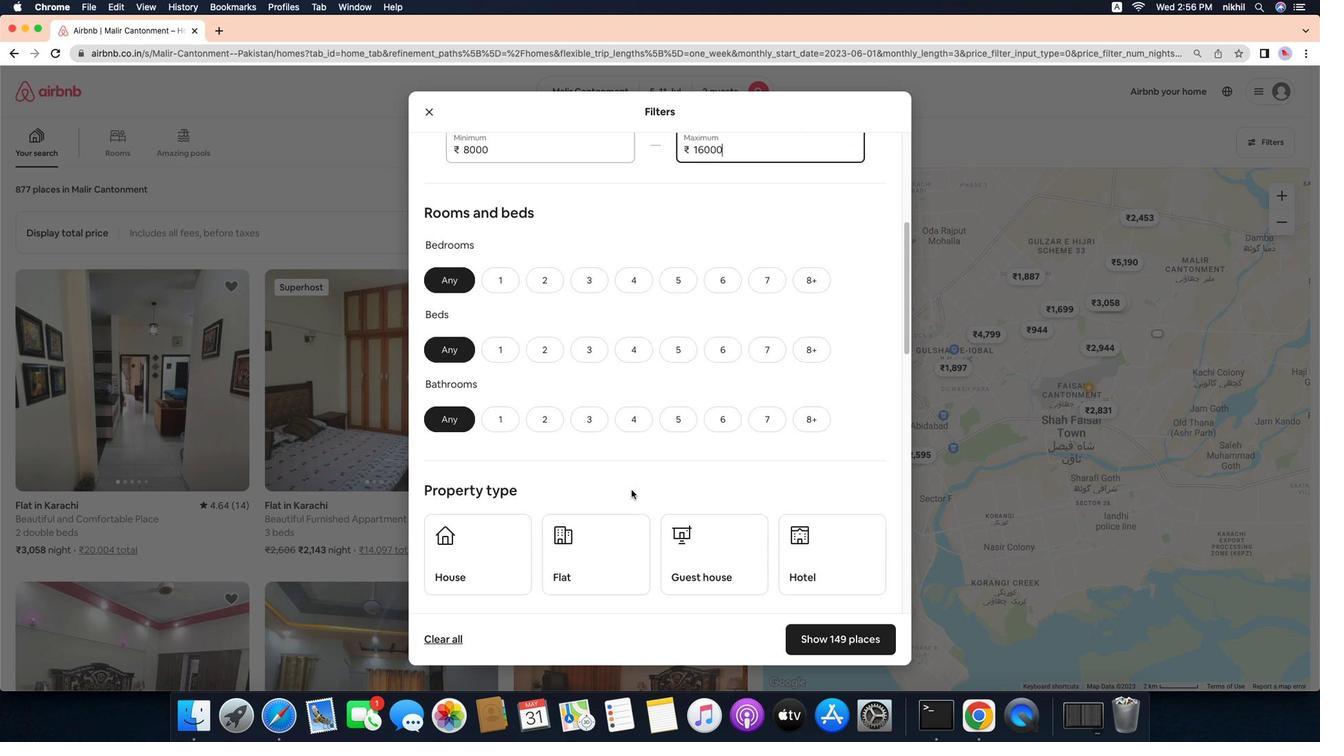 
Action: Mouse scrolled (661, 510) with delta (-11, -13)
Screenshot: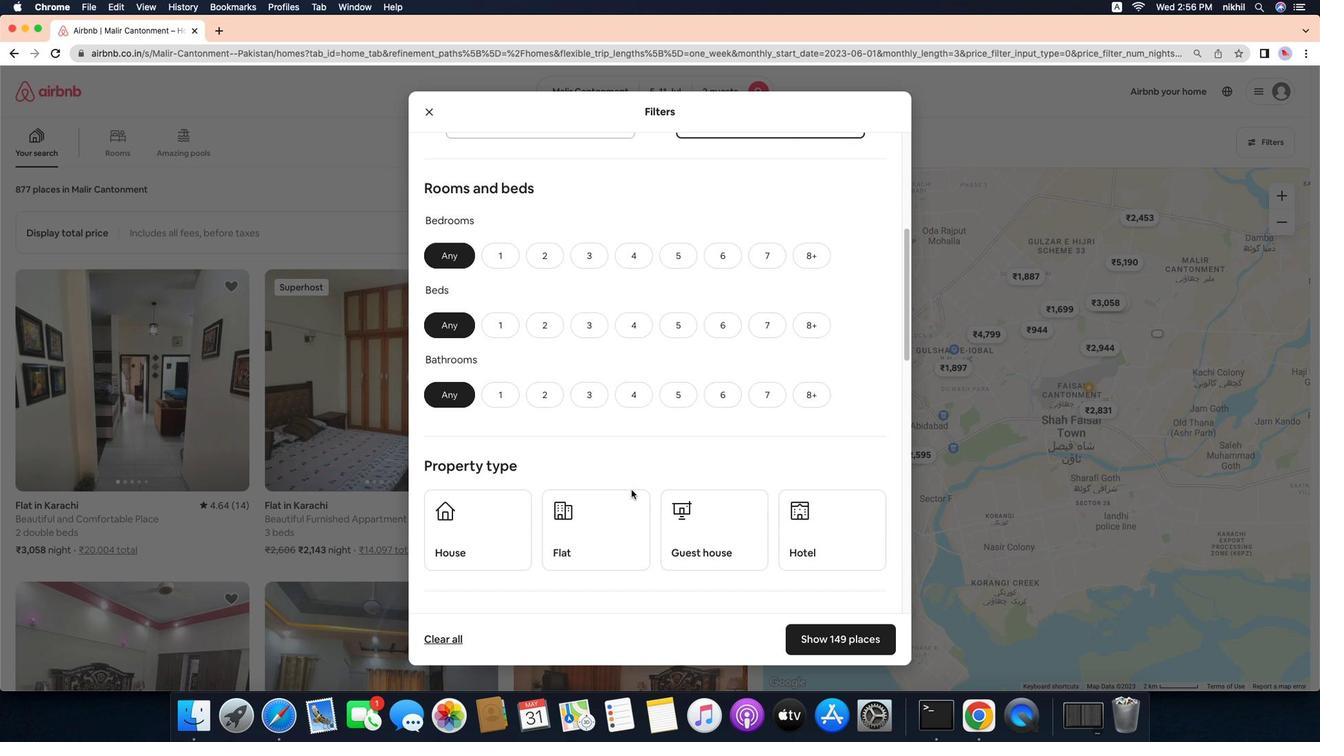 
Action: Mouse moved to (570, 251)
Screenshot: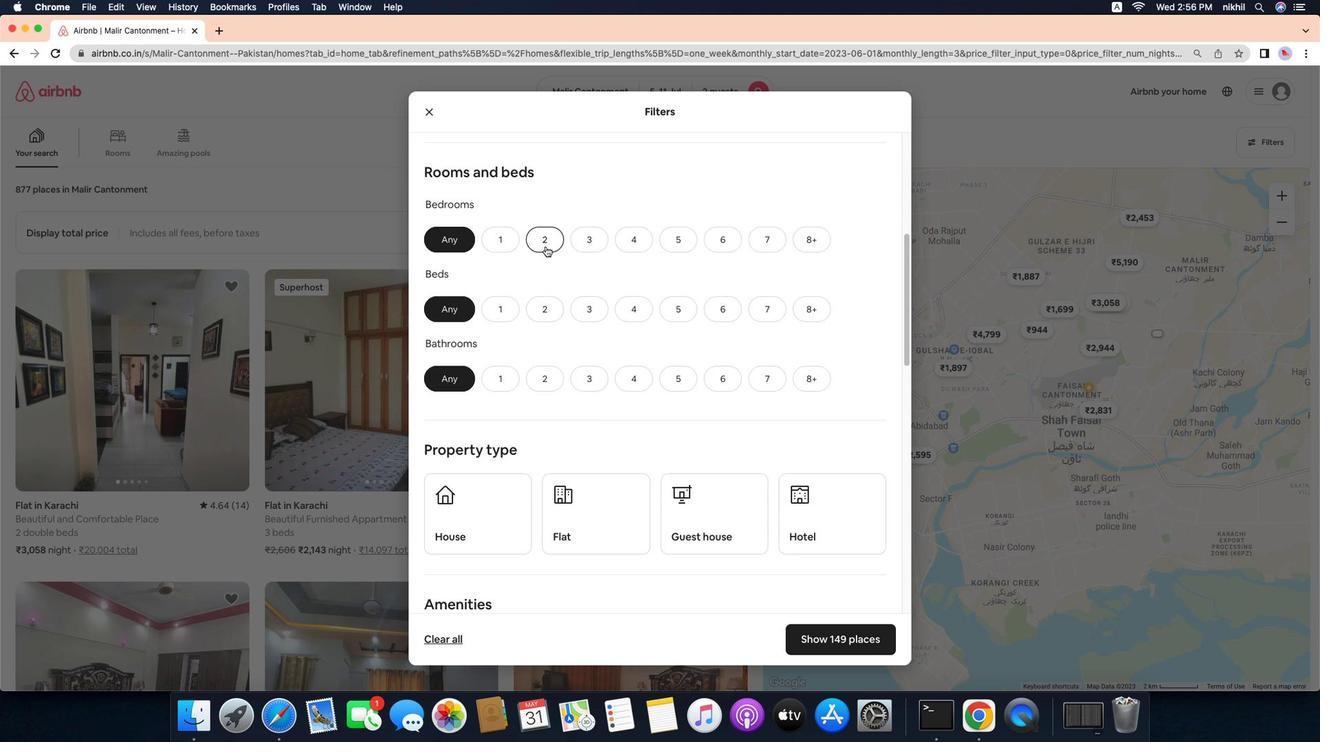 
Action: Mouse pressed left at (570, 251)
Screenshot: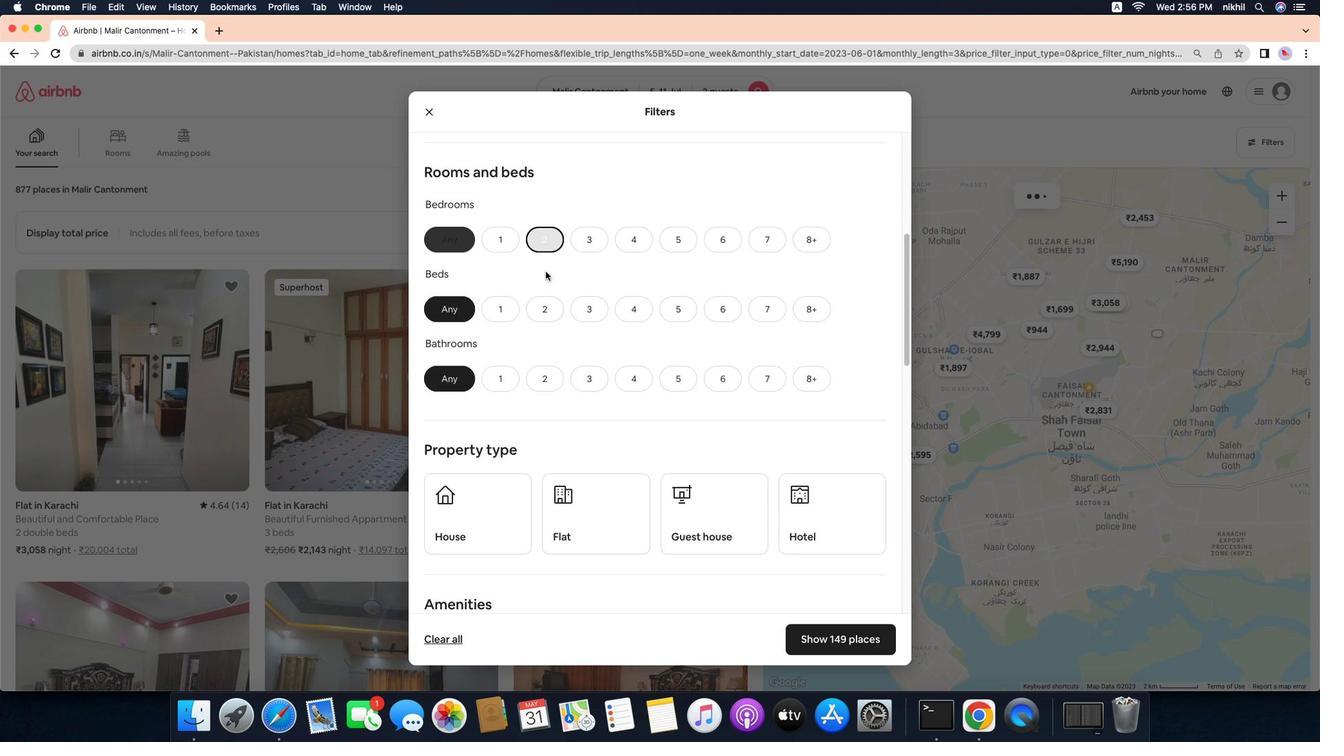 
Action: Mouse moved to (570, 311)
Screenshot: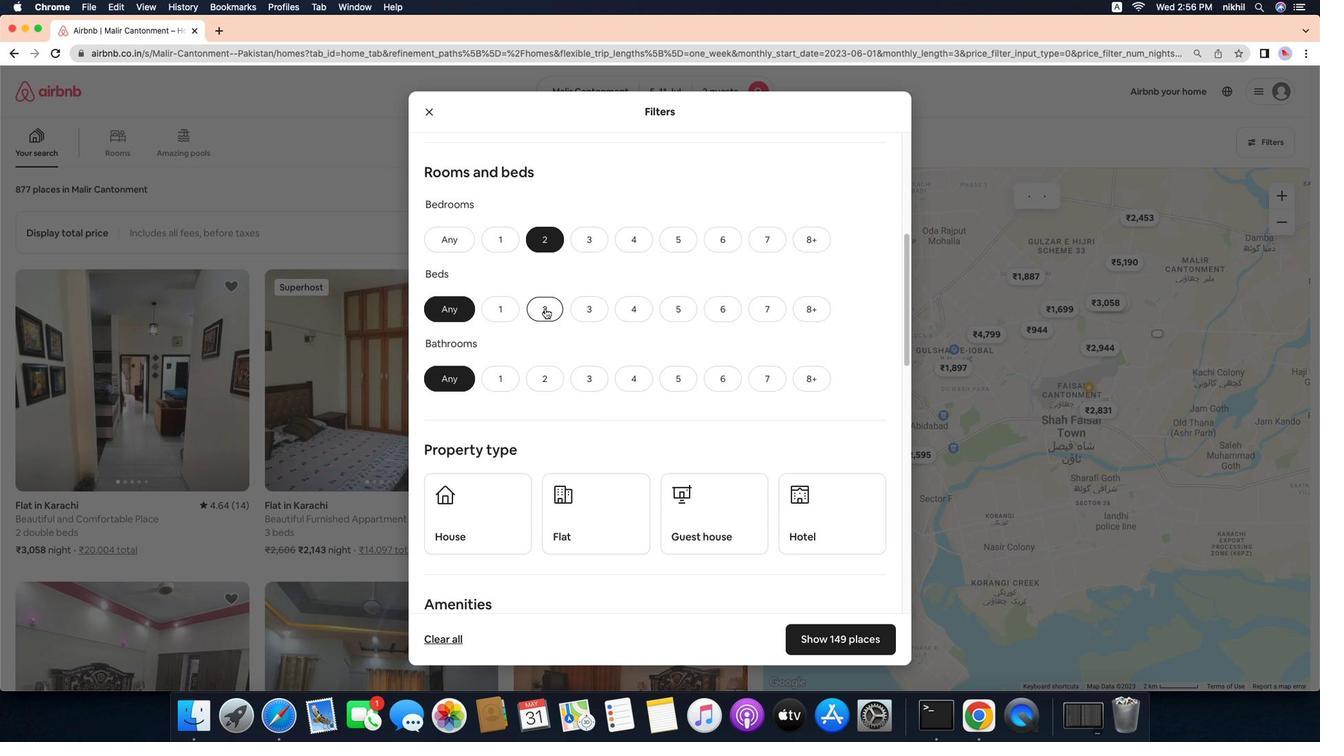 
Action: Mouse pressed left at (570, 311)
Screenshot: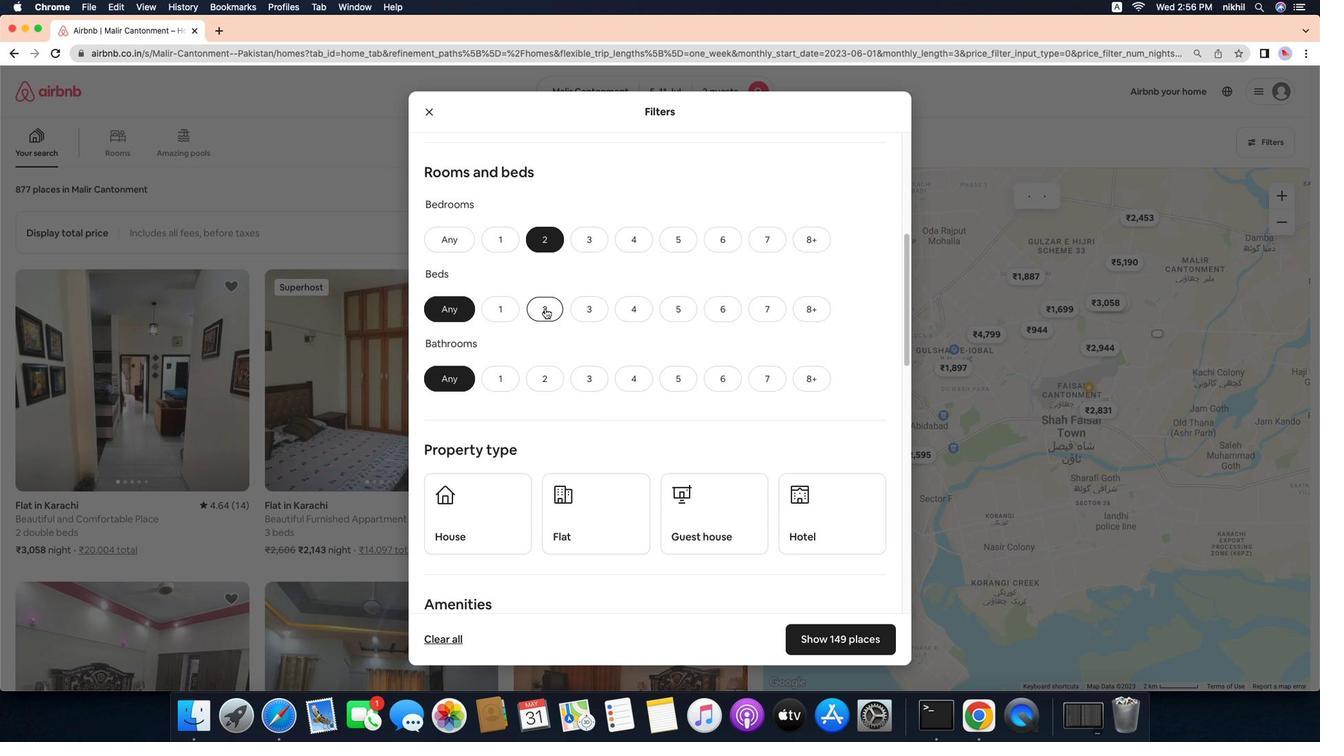 
Action: Mouse moved to (529, 385)
Screenshot: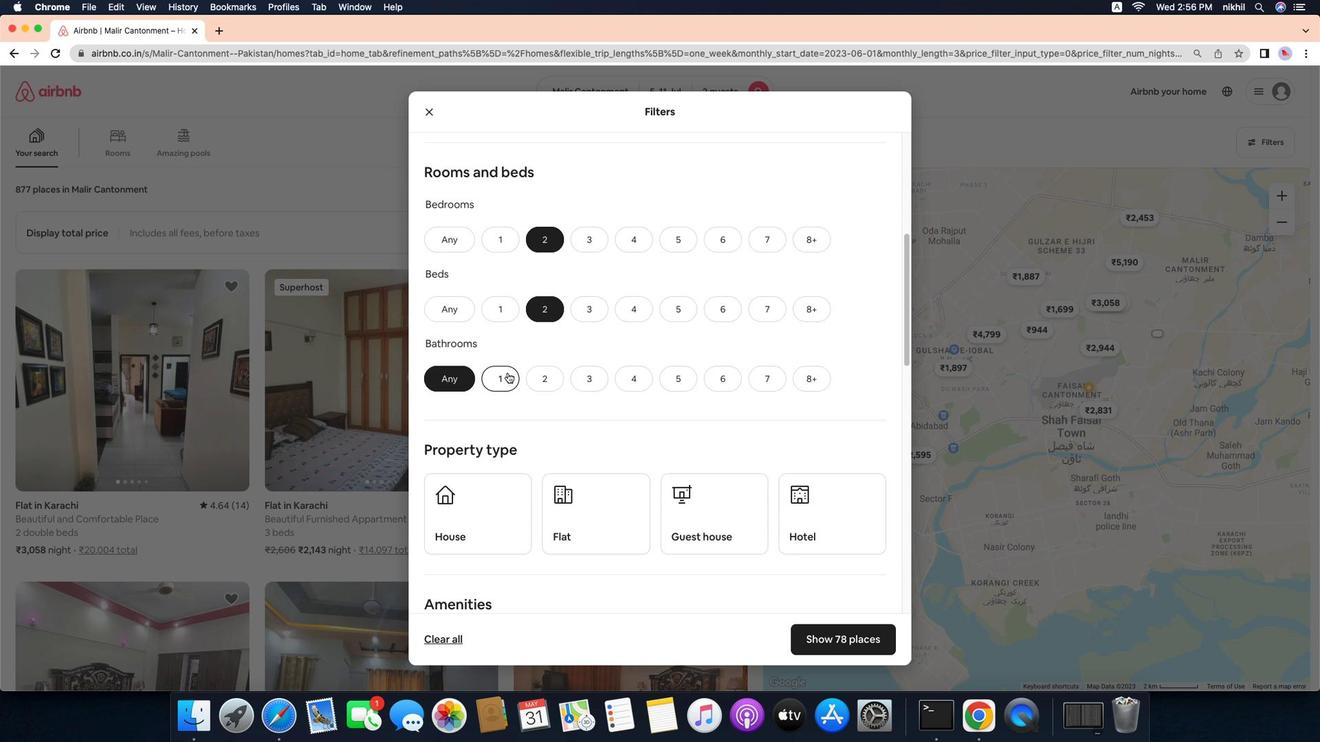 
Action: Mouse pressed left at (529, 385)
Screenshot: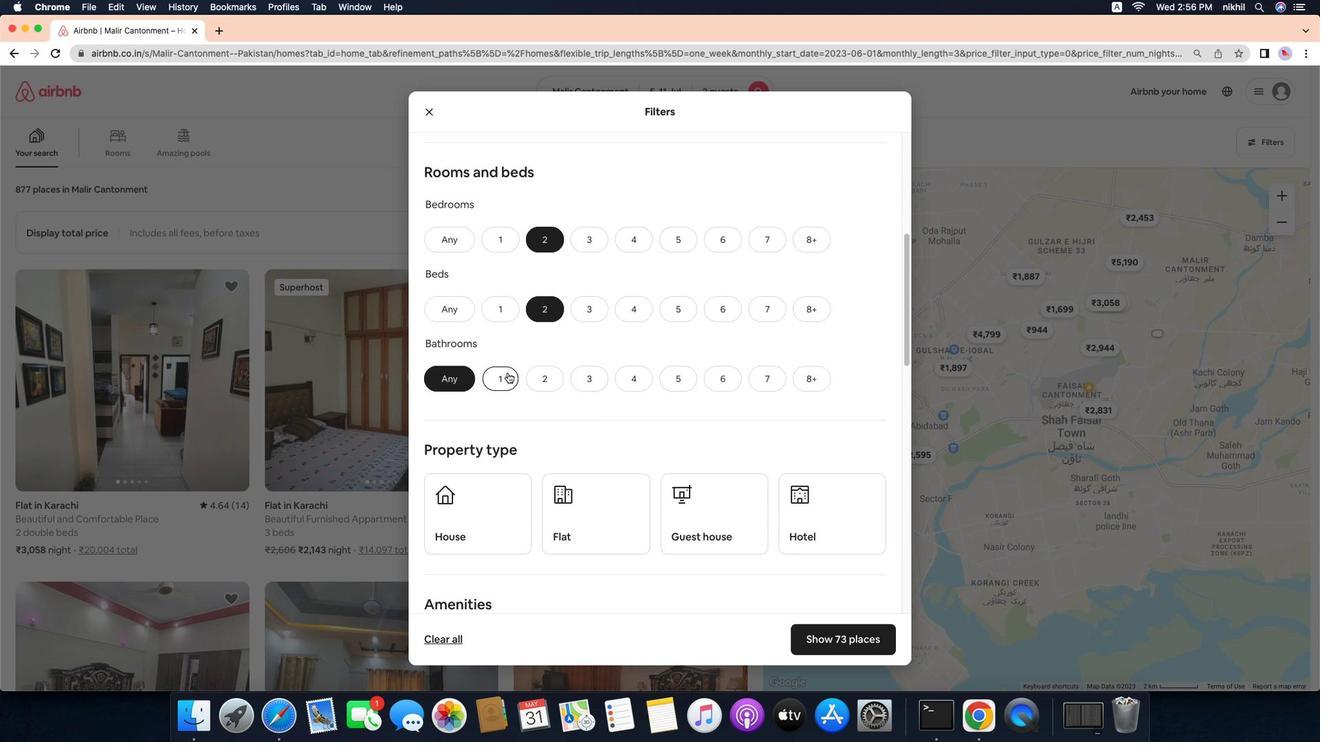 
Action: Mouse moved to (662, 392)
Screenshot: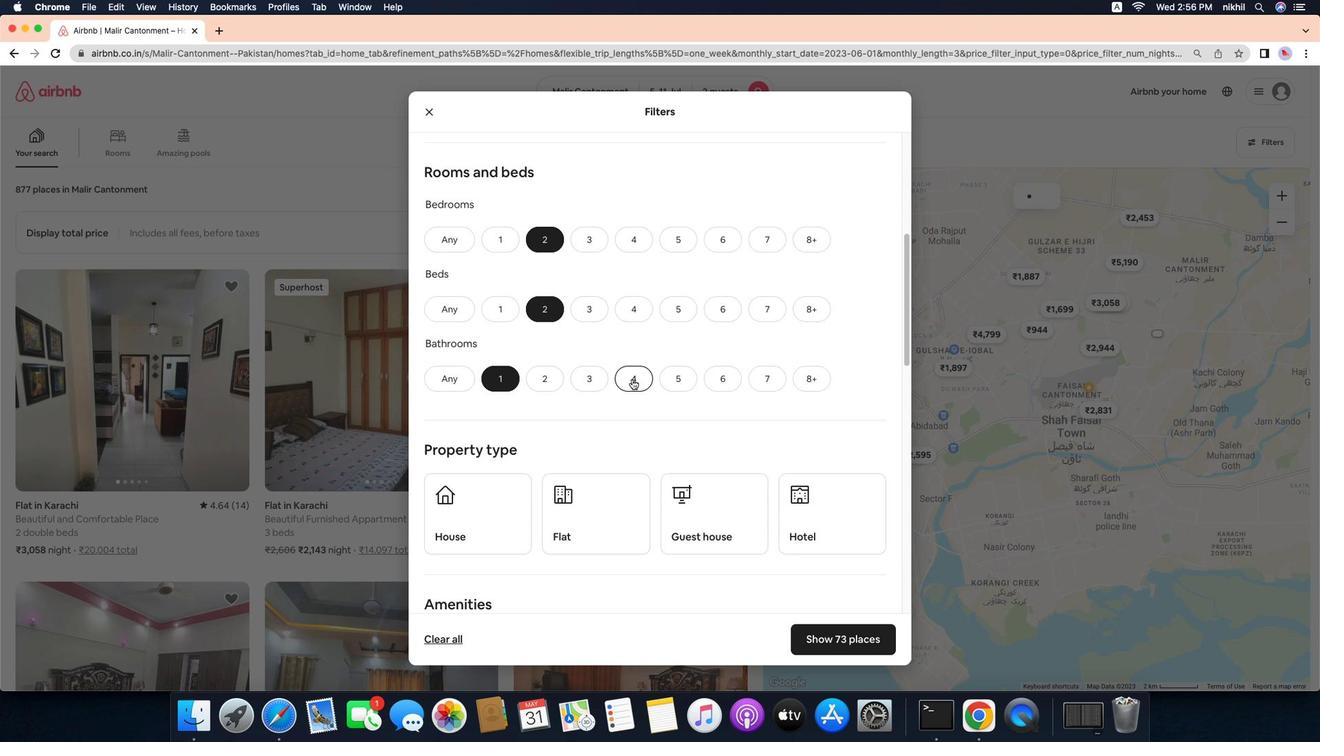 
Action: Mouse scrolled (662, 392) with delta (-11, -12)
Screenshot: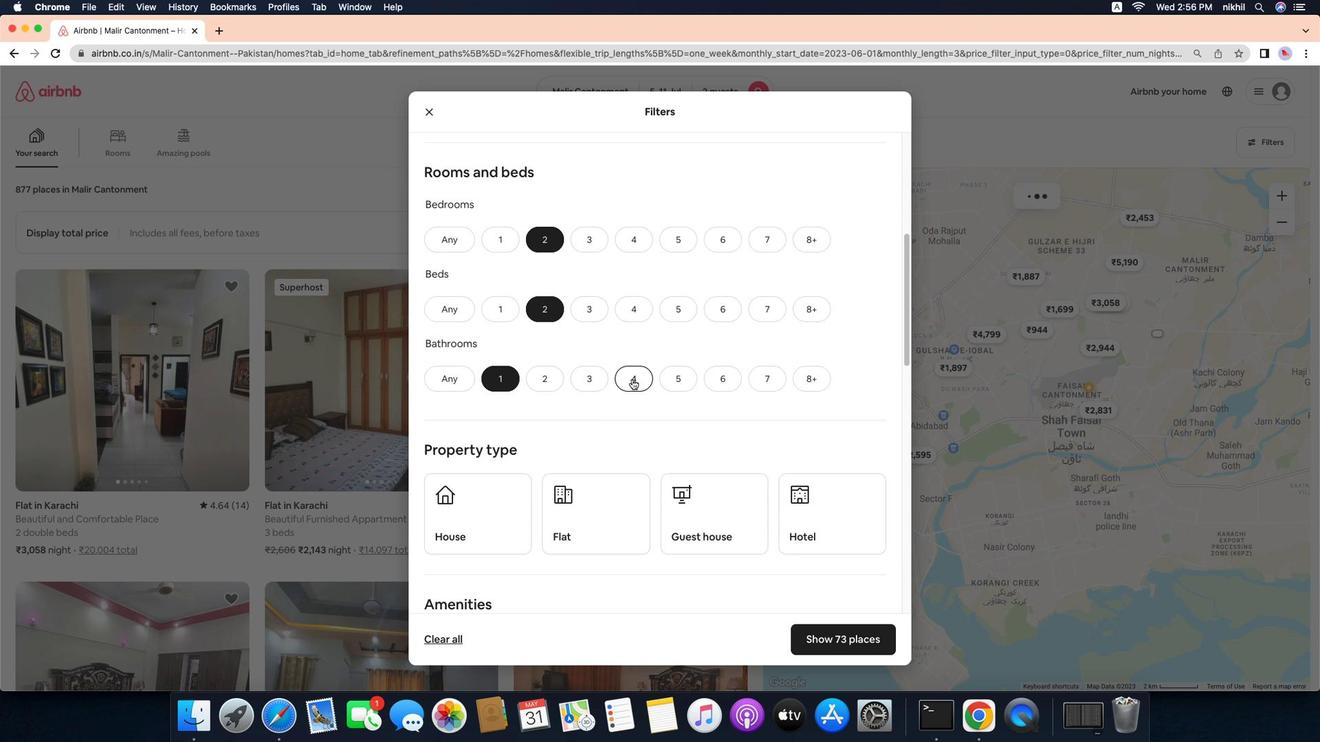 
Action: Mouse scrolled (662, 392) with delta (-11, -12)
Screenshot: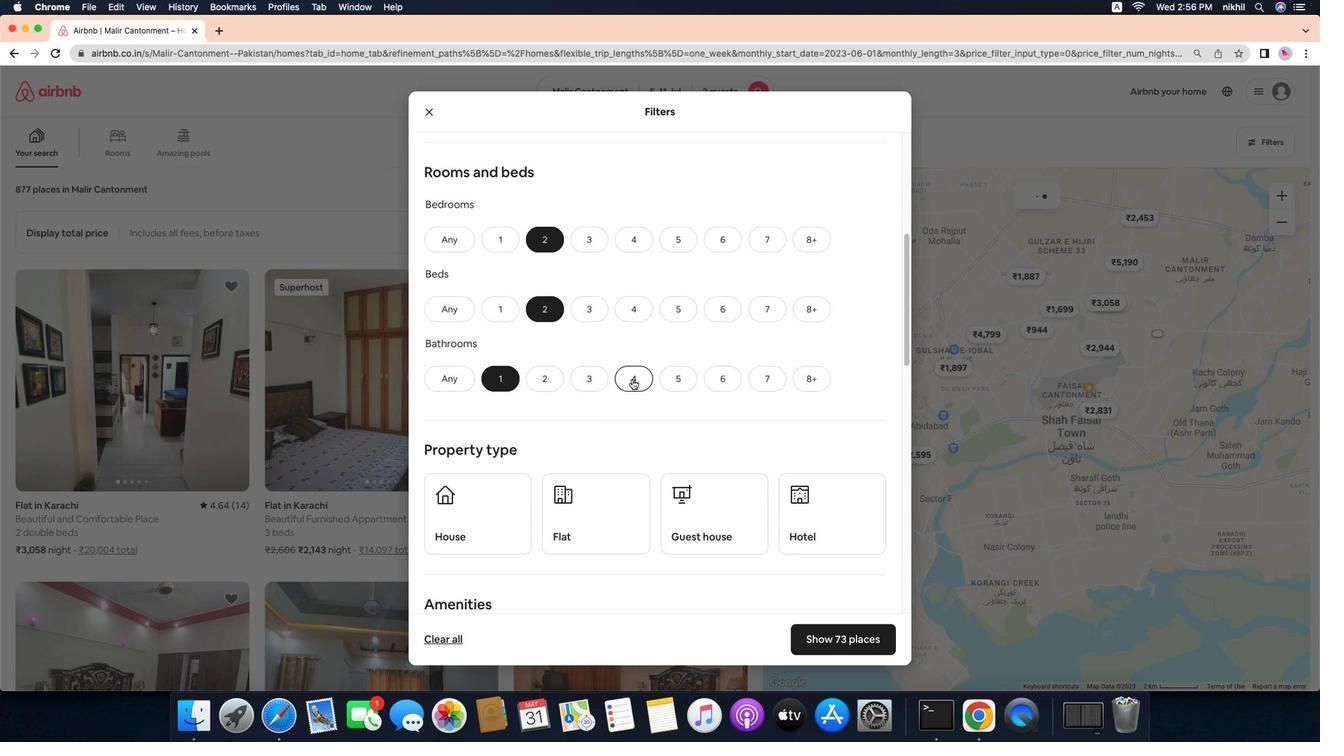 
Action: Mouse scrolled (662, 392) with delta (-11, -12)
Screenshot: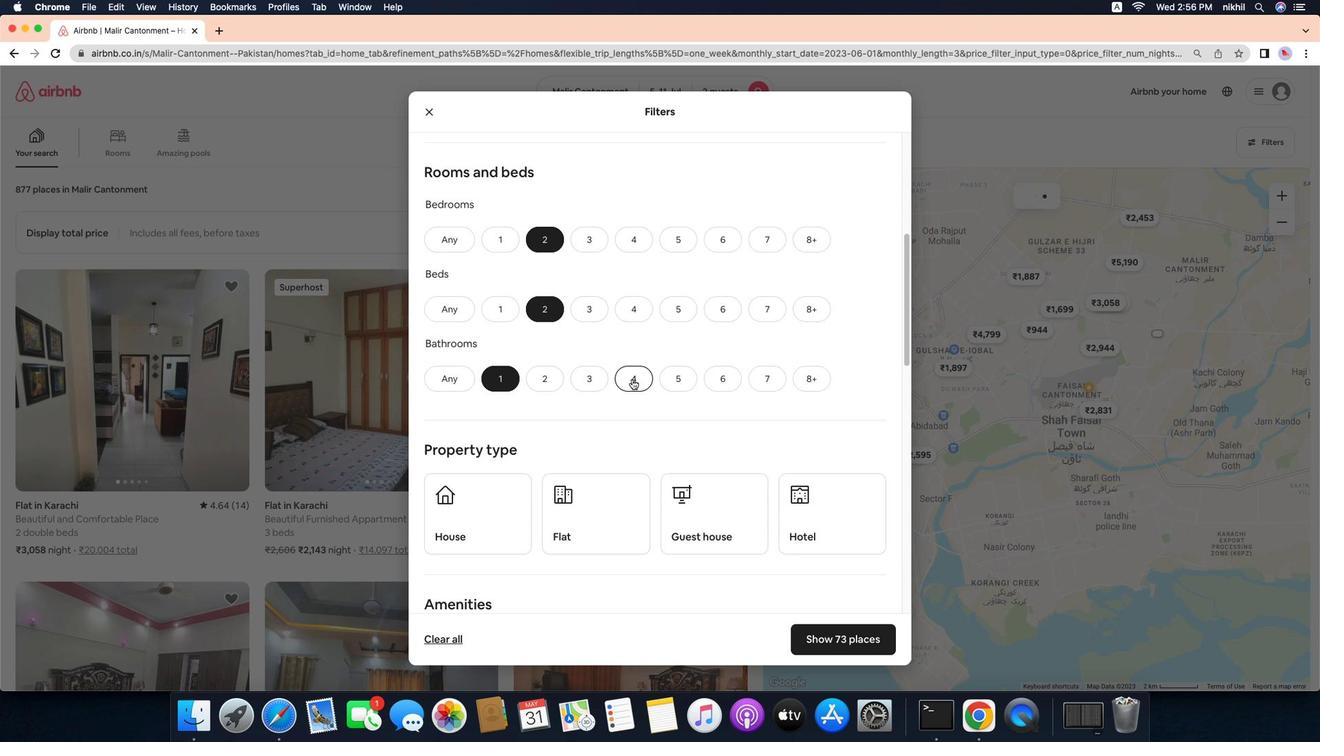 
Action: Mouse moved to (497, 496)
Screenshot: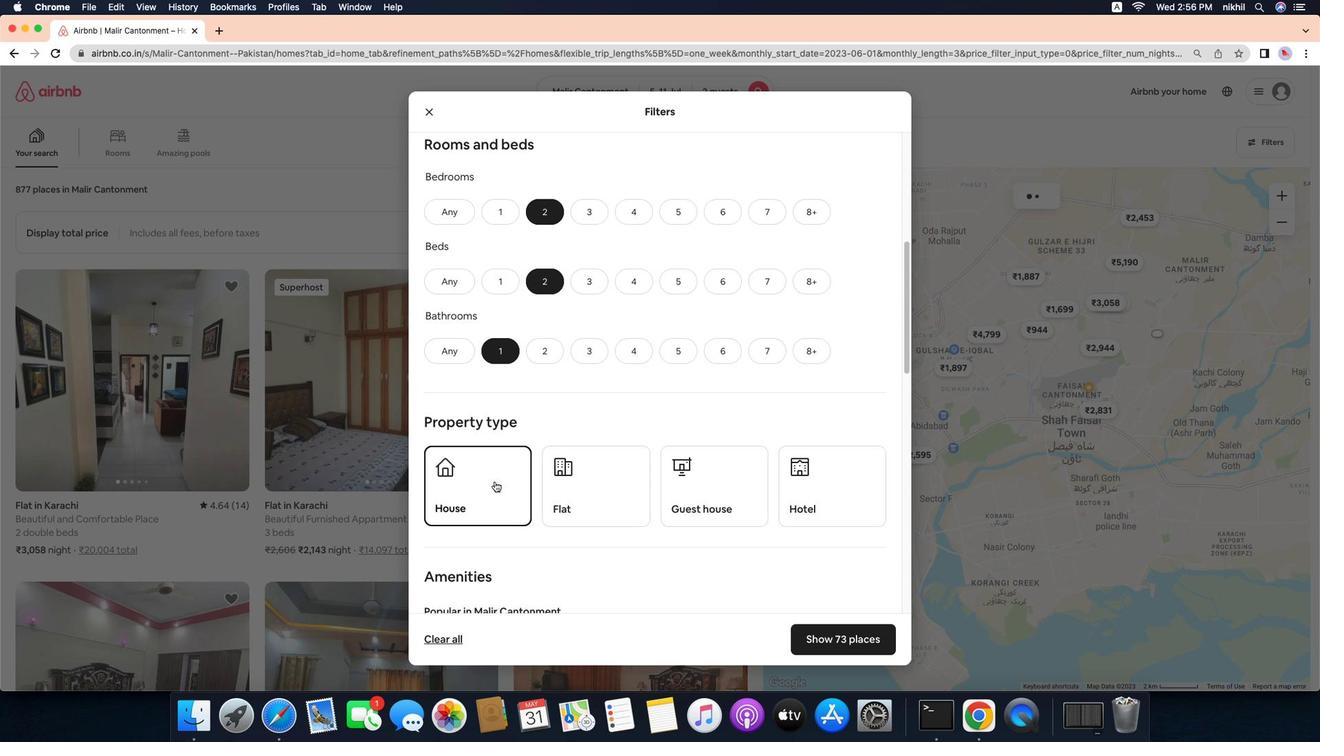
Action: Mouse pressed left at (497, 496)
Screenshot: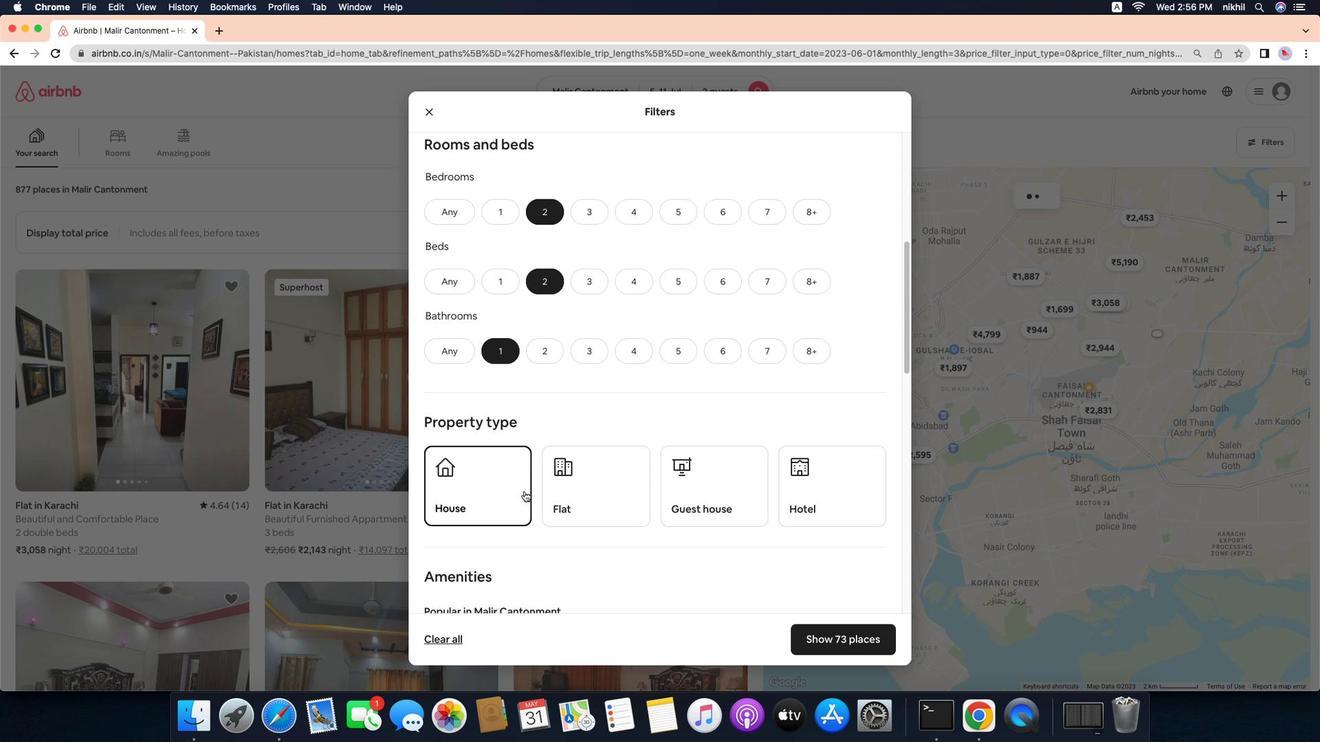 
Action: Mouse moved to (606, 522)
Screenshot: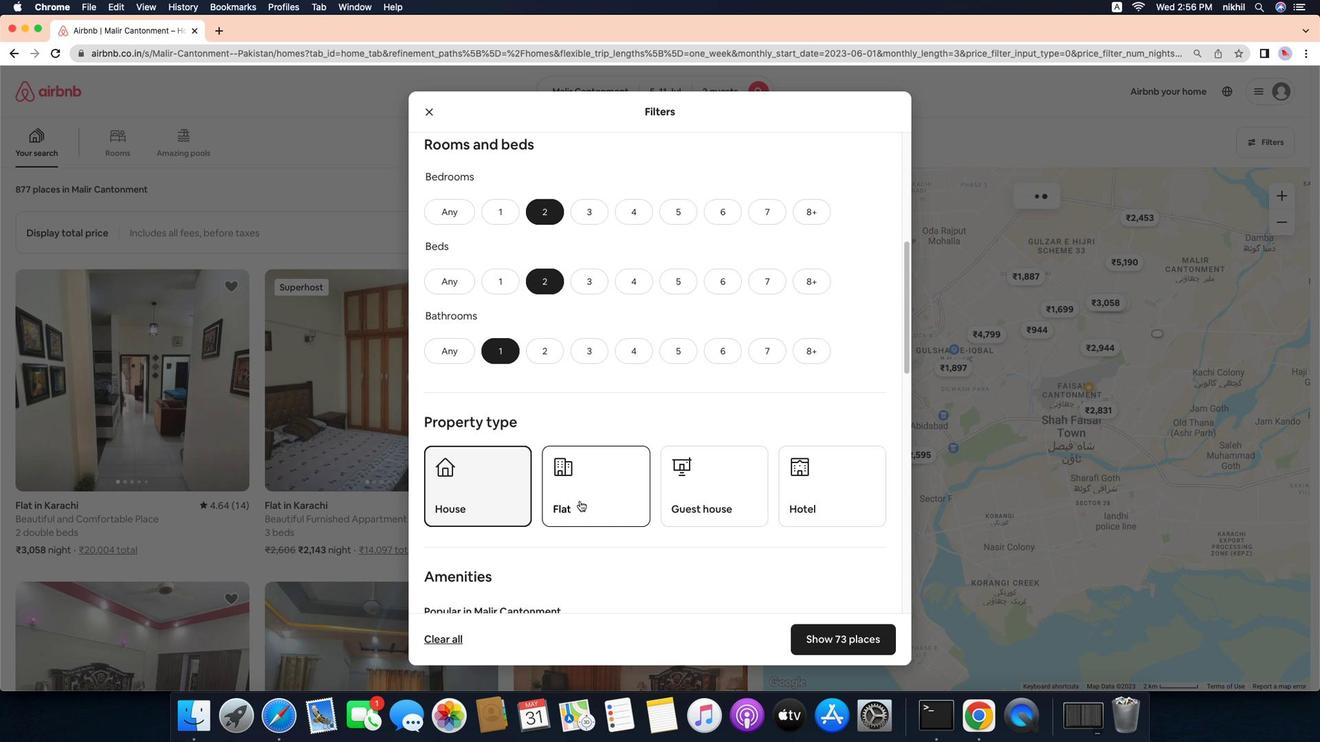 
Action: Mouse pressed left at (606, 522)
Screenshot: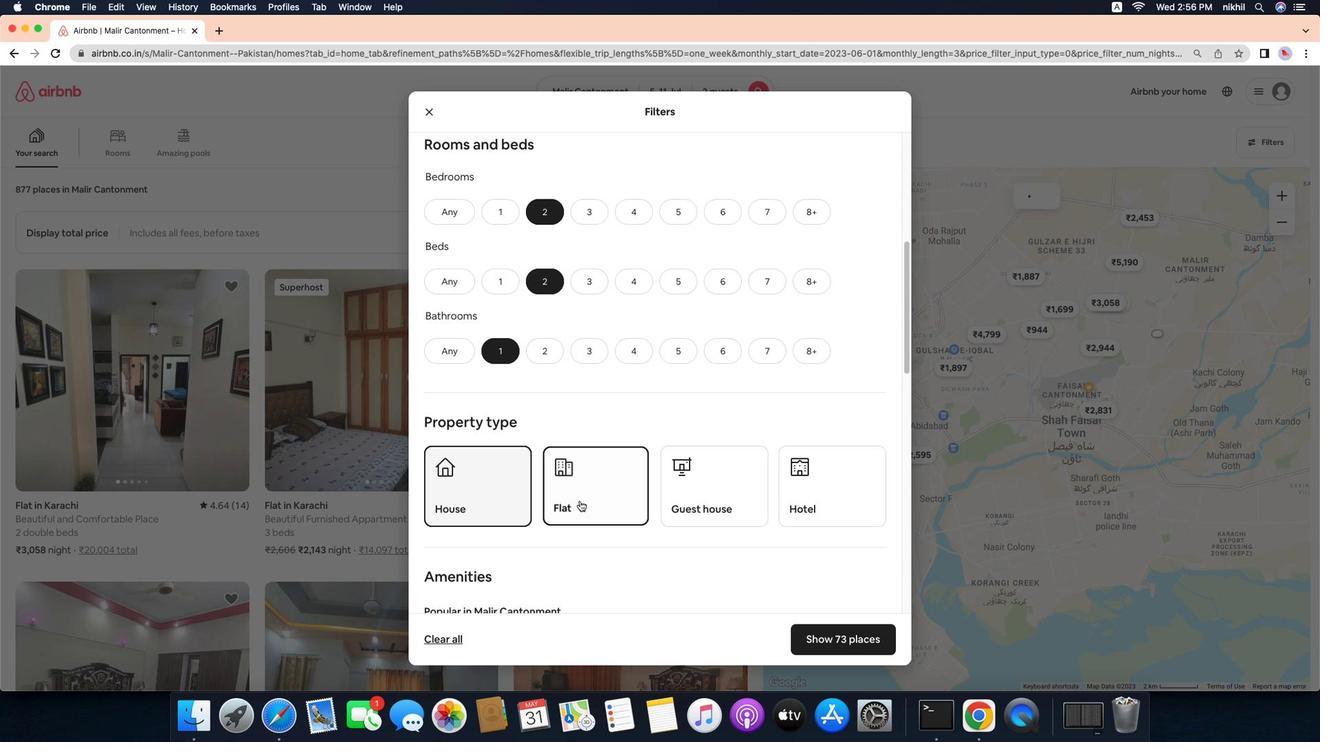 
Action: Mouse moved to (750, 522)
Screenshot: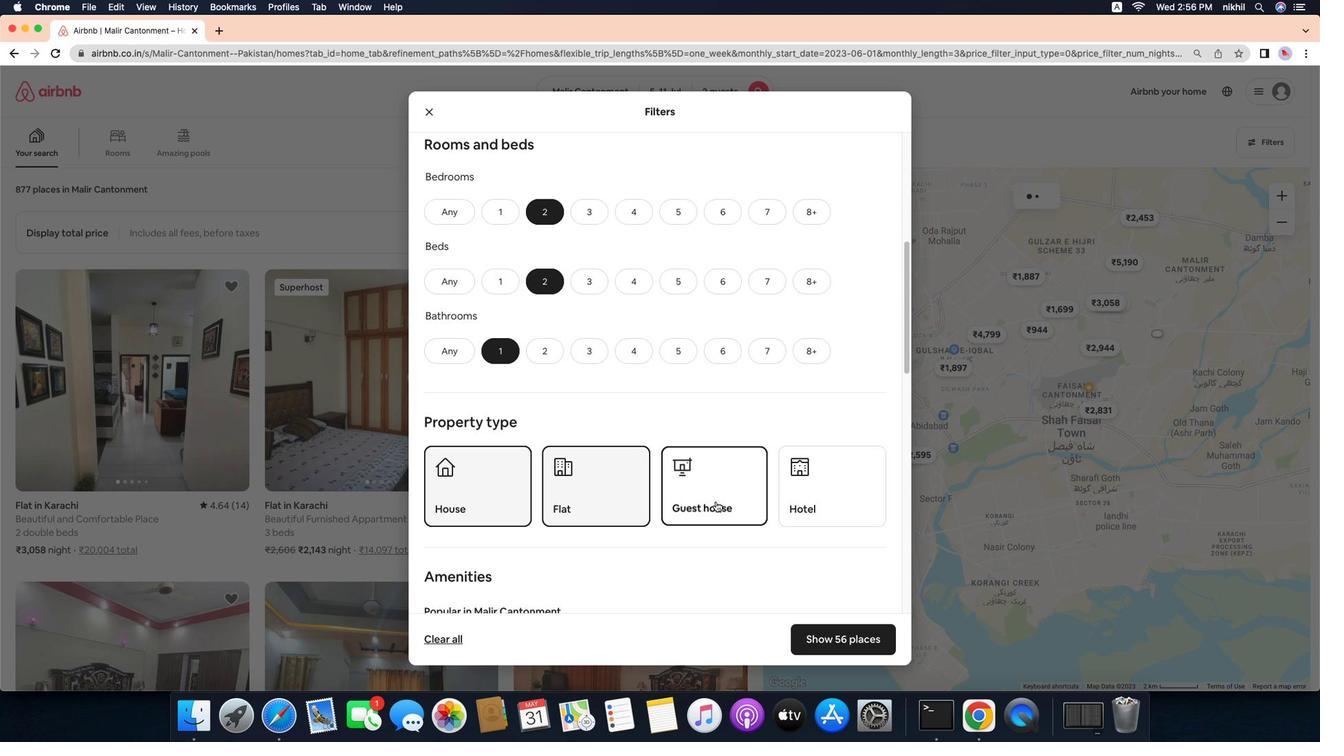 
Action: Mouse pressed left at (750, 522)
Screenshot: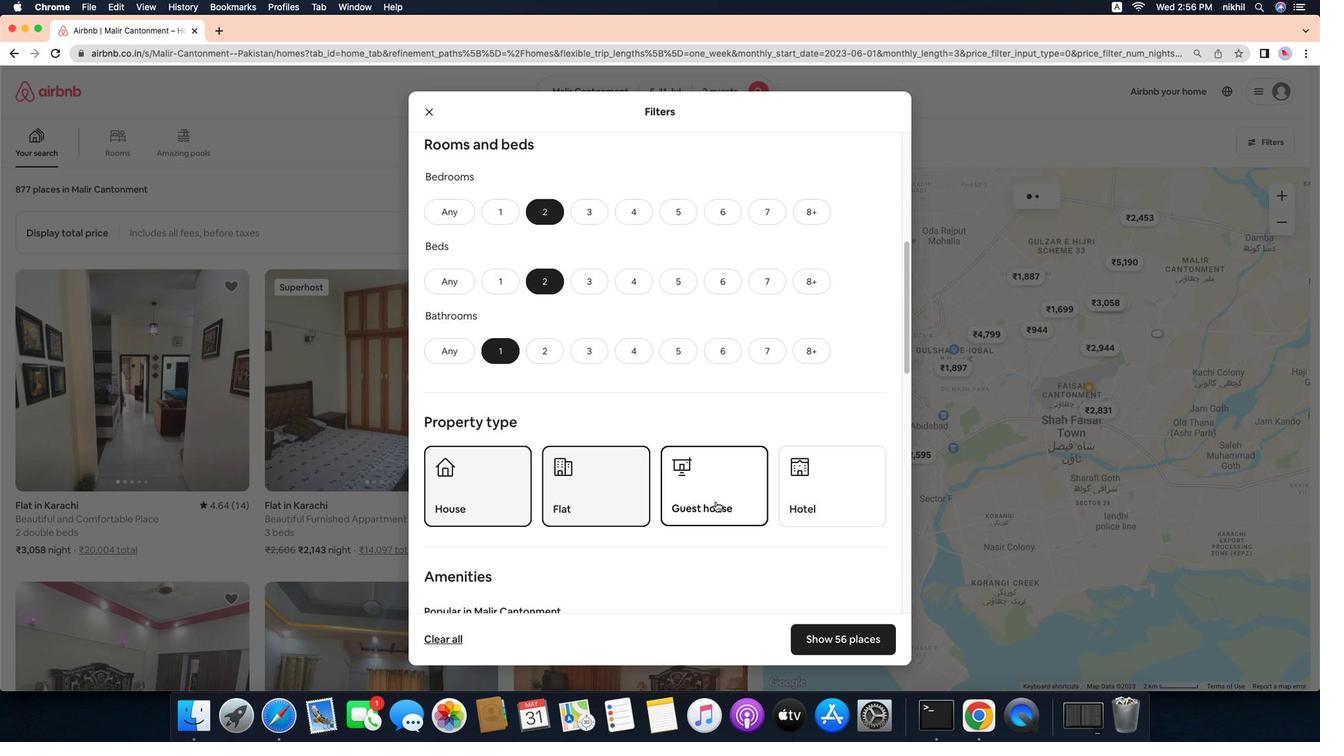 
Action: Mouse scrolled (750, 522) with delta (-11, -12)
Screenshot: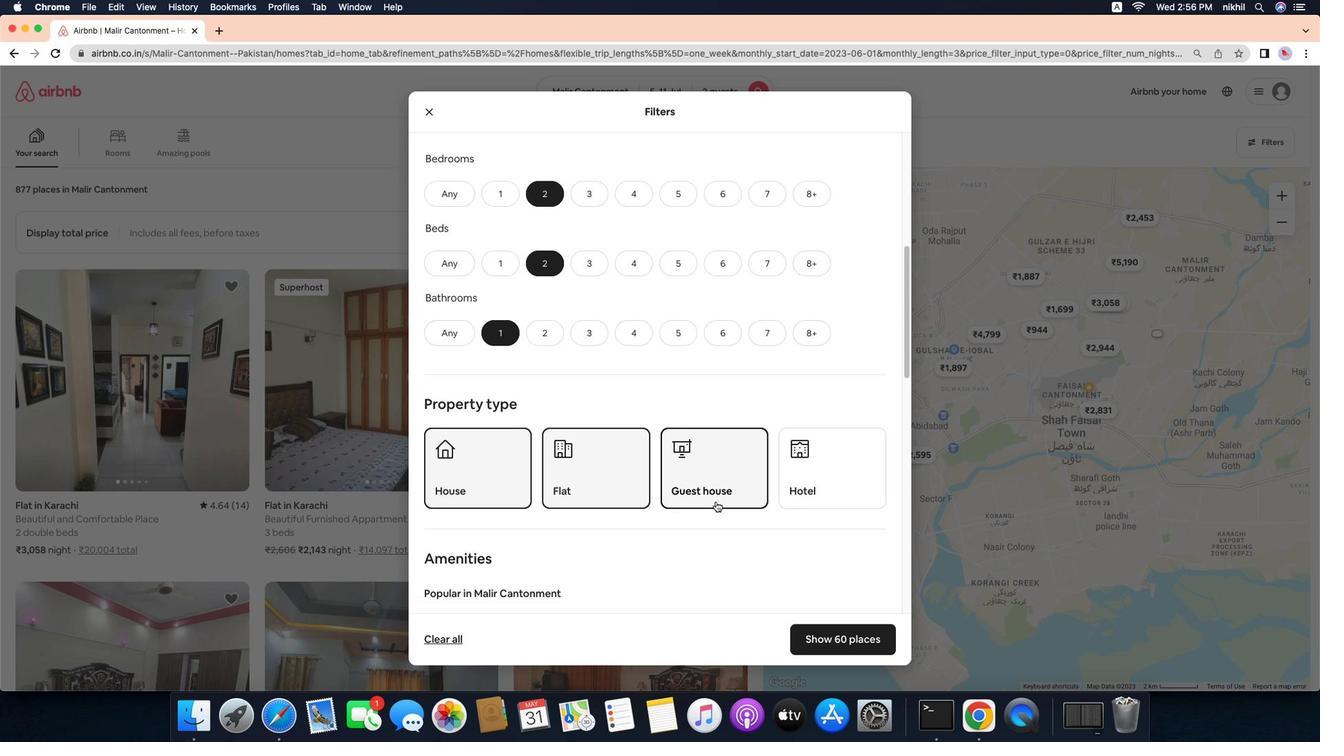 
Action: Mouse scrolled (750, 522) with delta (-11, -12)
Screenshot: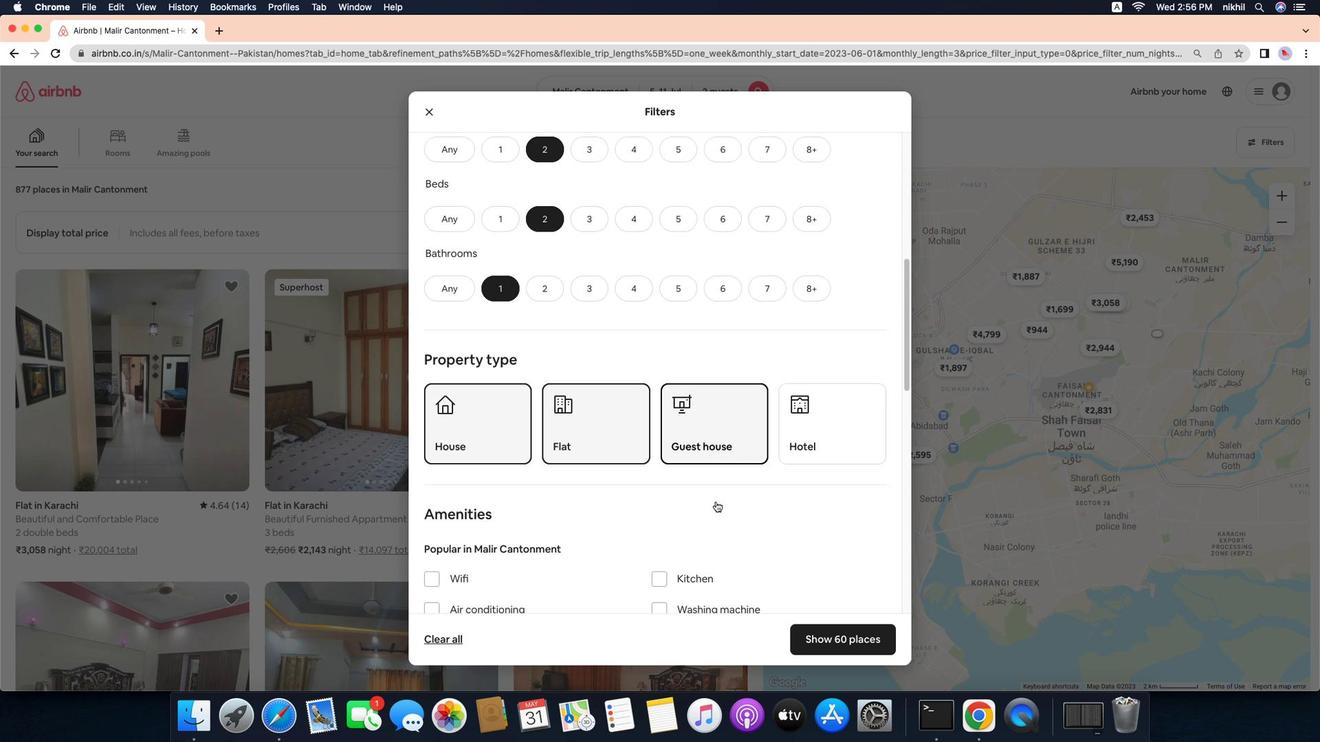 
Action: Mouse scrolled (750, 522) with delta (-11, -13)
Screenshot: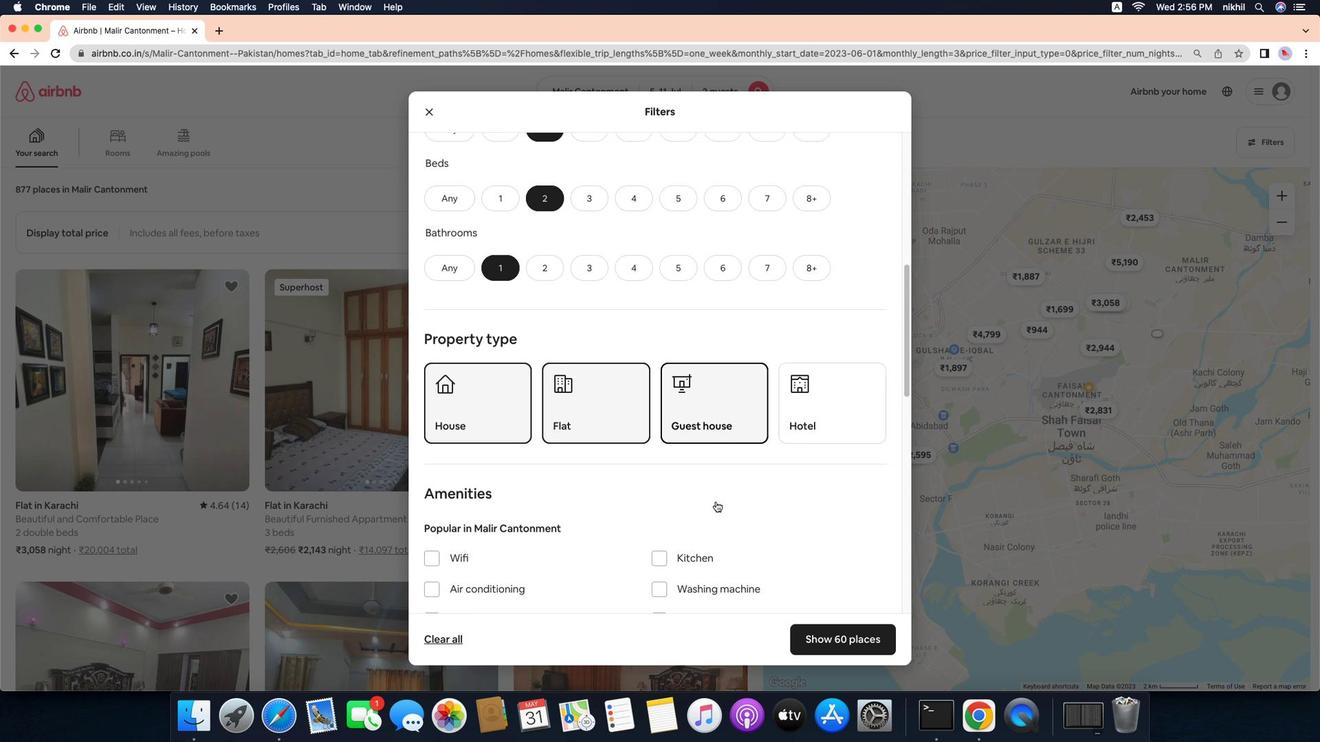 
Action: Mouse scrolled (750, 522) with delta (-11, -12)
Screenshot: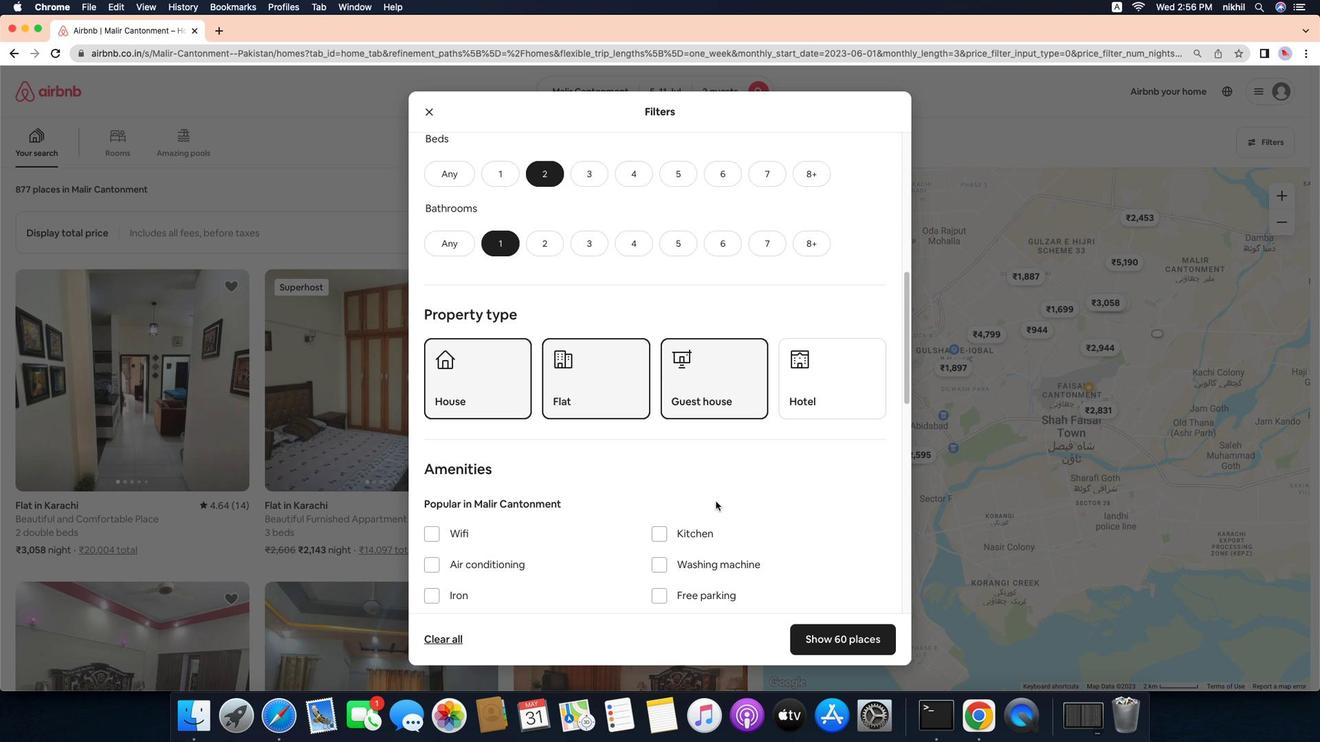 
Action: Mouse scrolled (750, 522) with delta (-11, -12)
Screenshot: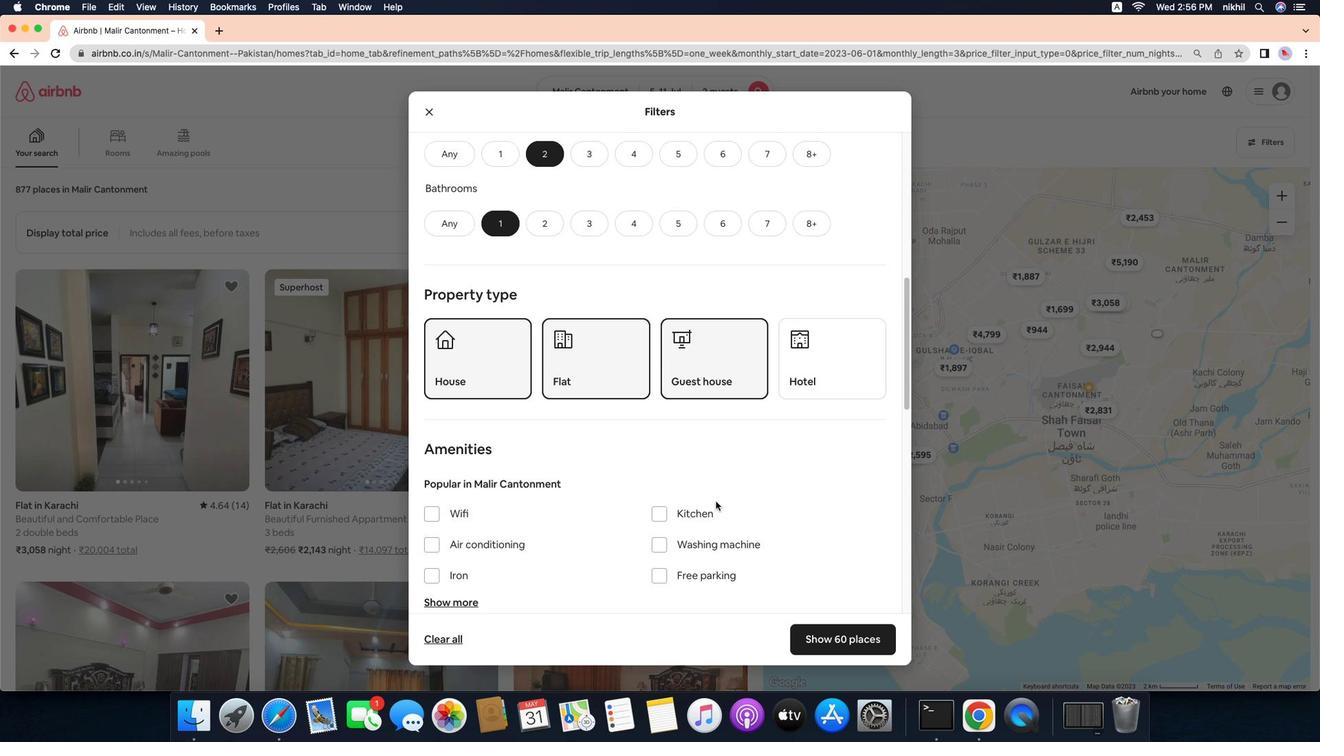 
Action: Mouse scrolled (750, 522) with delta (-11, -12)
Screenshot: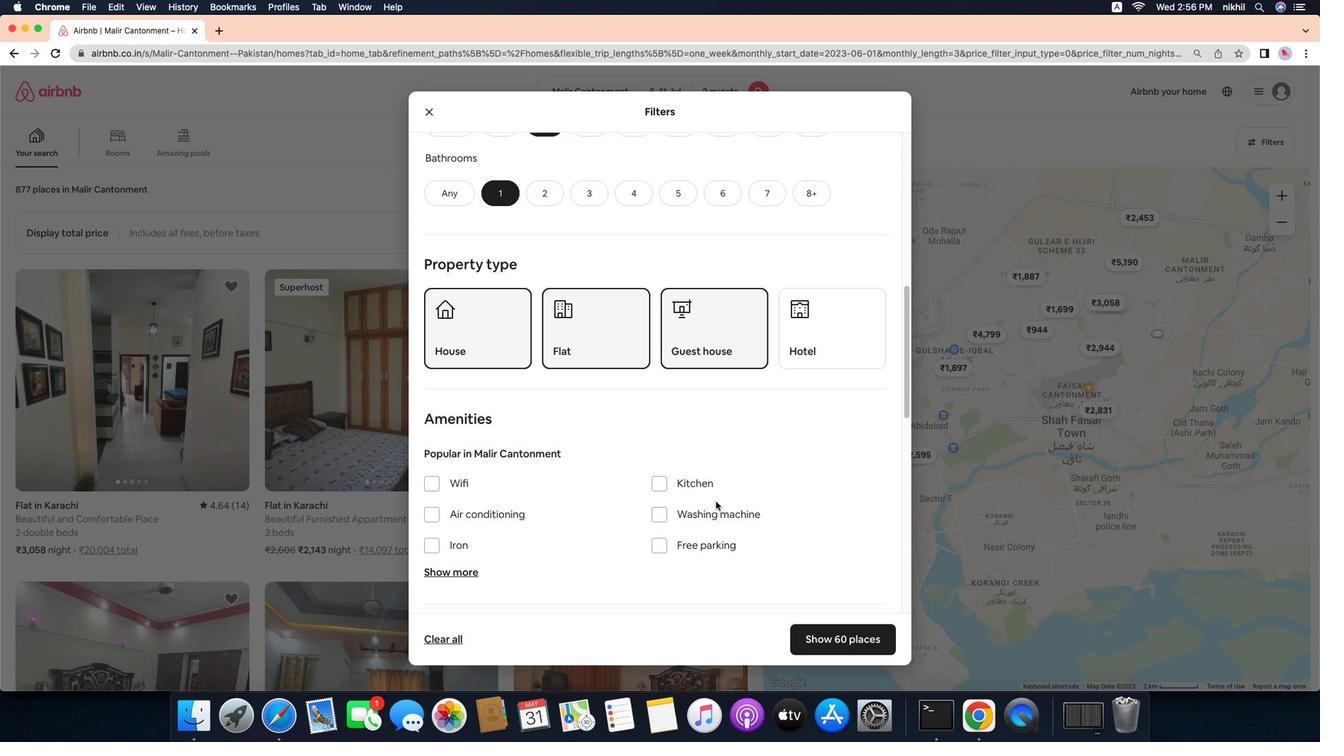 
Action: Mouse scrolled (750, 522) with delta (-11, -12)
Screenshot: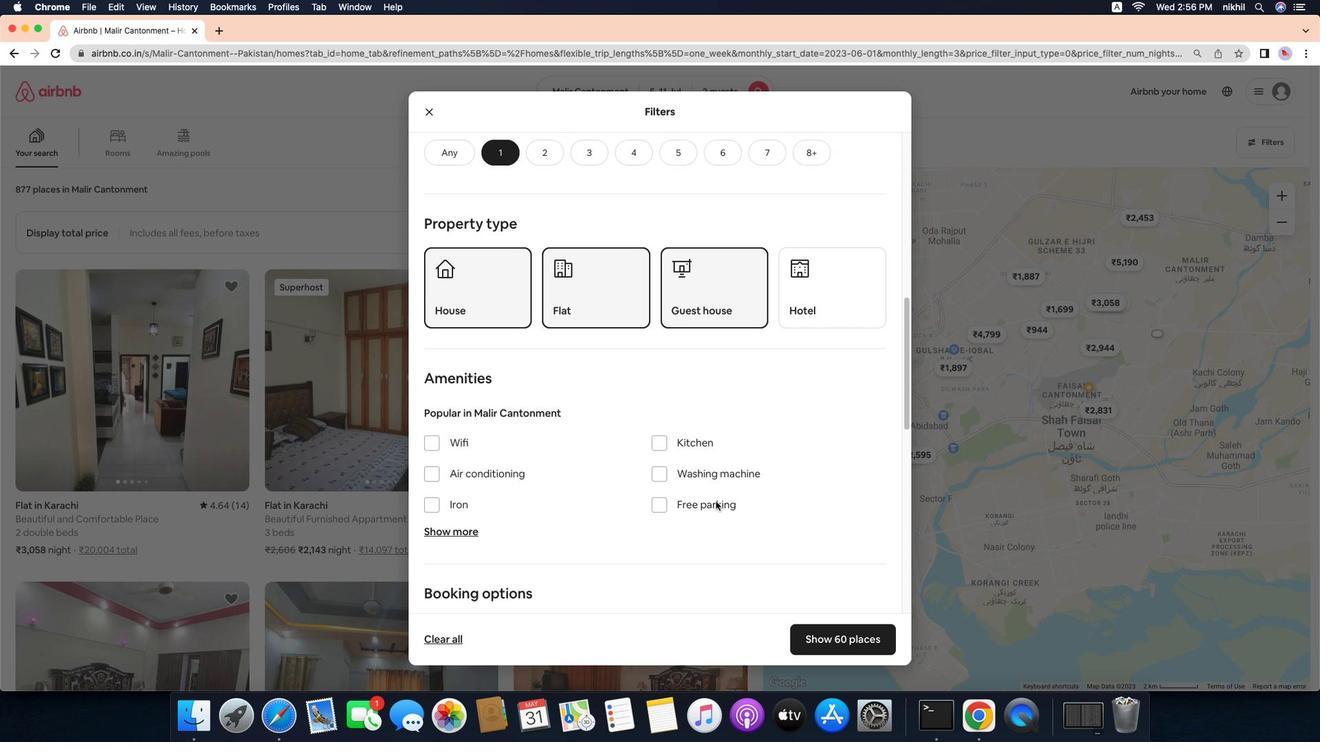 
Action: Mouse scrolled (750, 522) with delta (-11, -12)
Screenshot: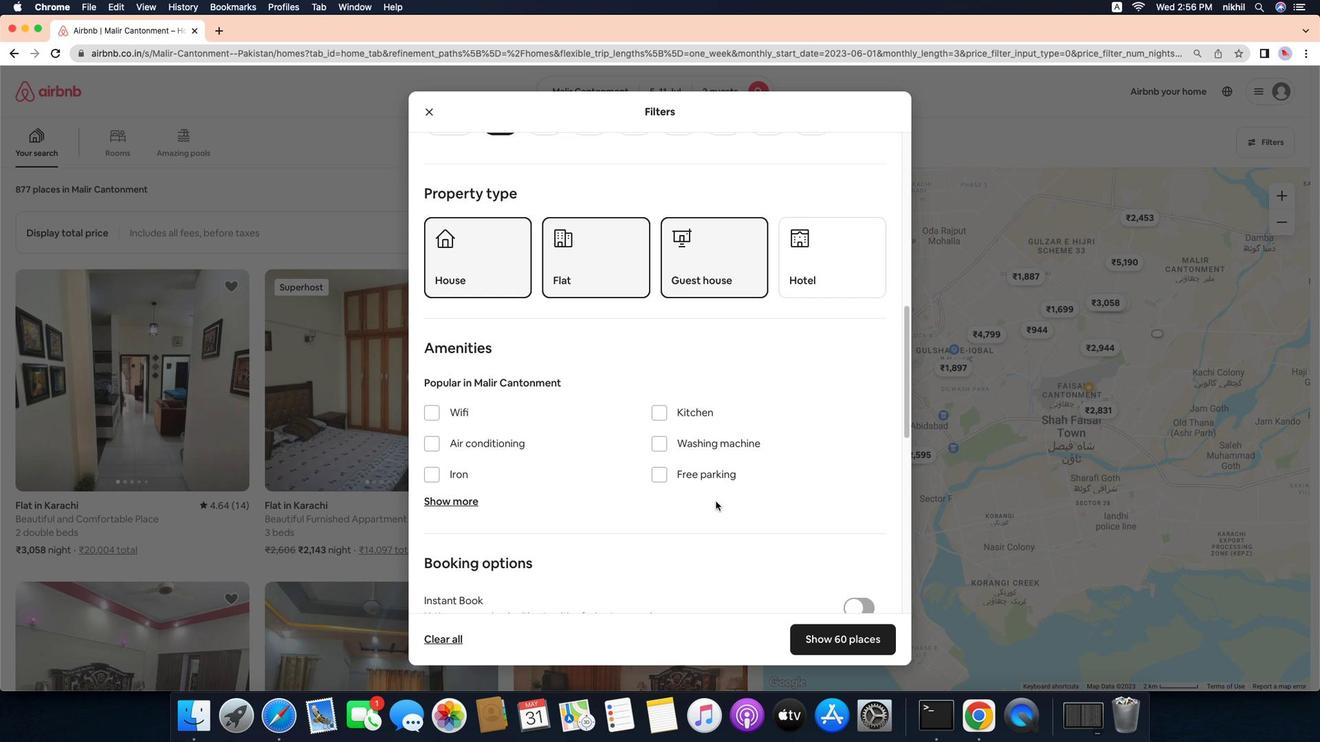 
Action: Mouse scrolled (750, 522) with delta (-11, -13)
Screenshot: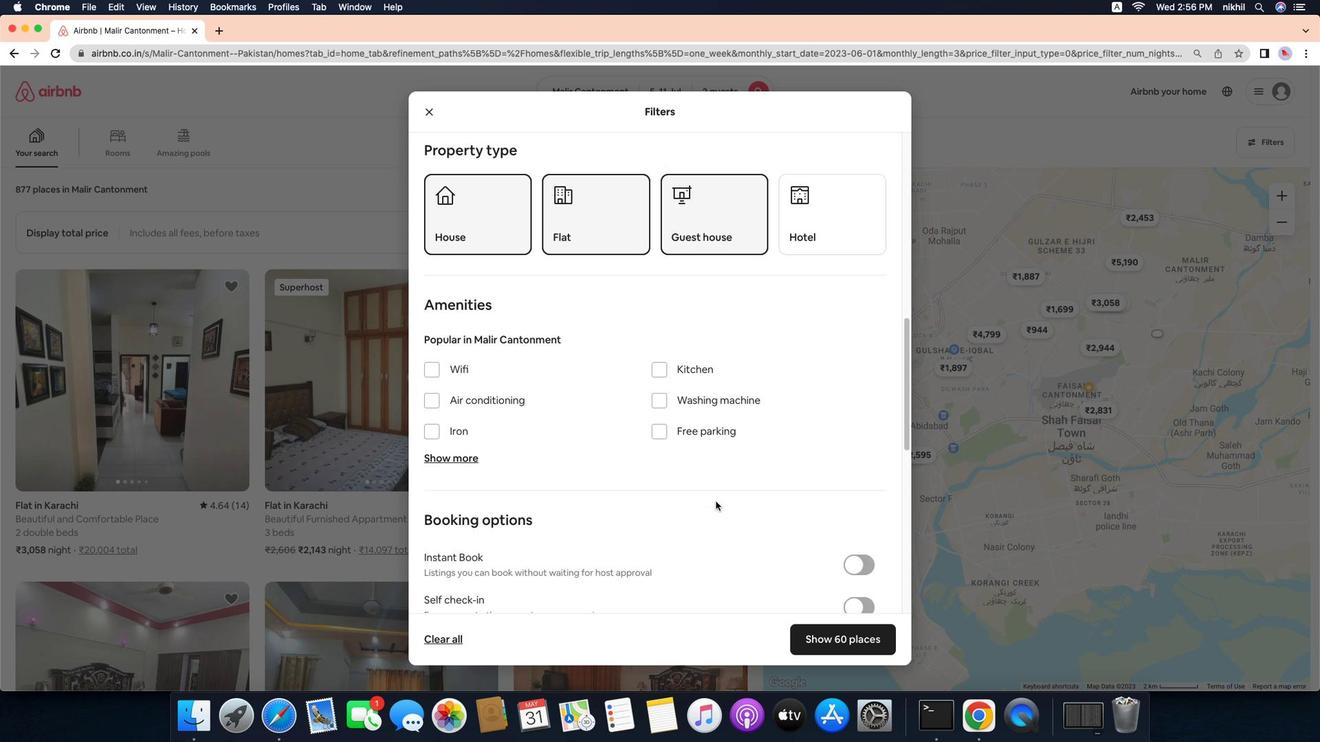 
Action: Mouse moved to (818, 555)
Screenshot: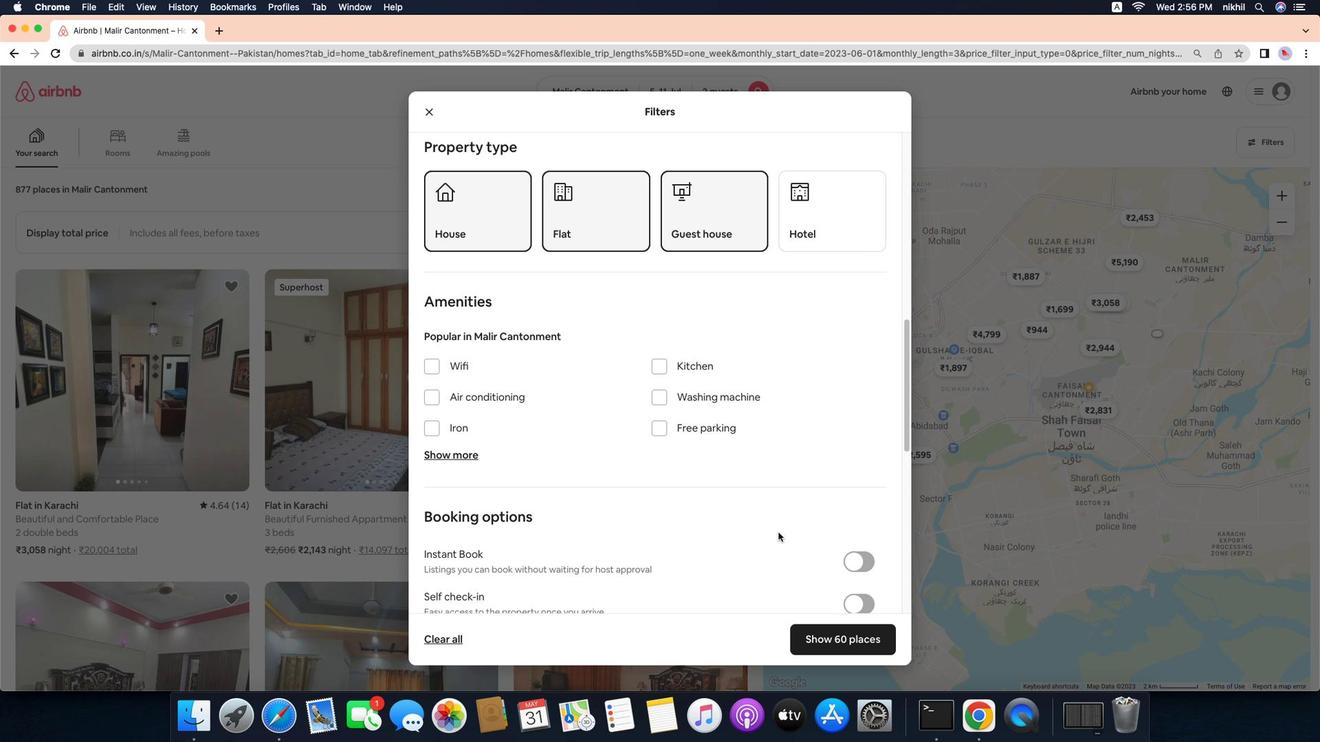 
Action: Mouse scrolled (818, 555) with delta (-11, -12)
Screenshot: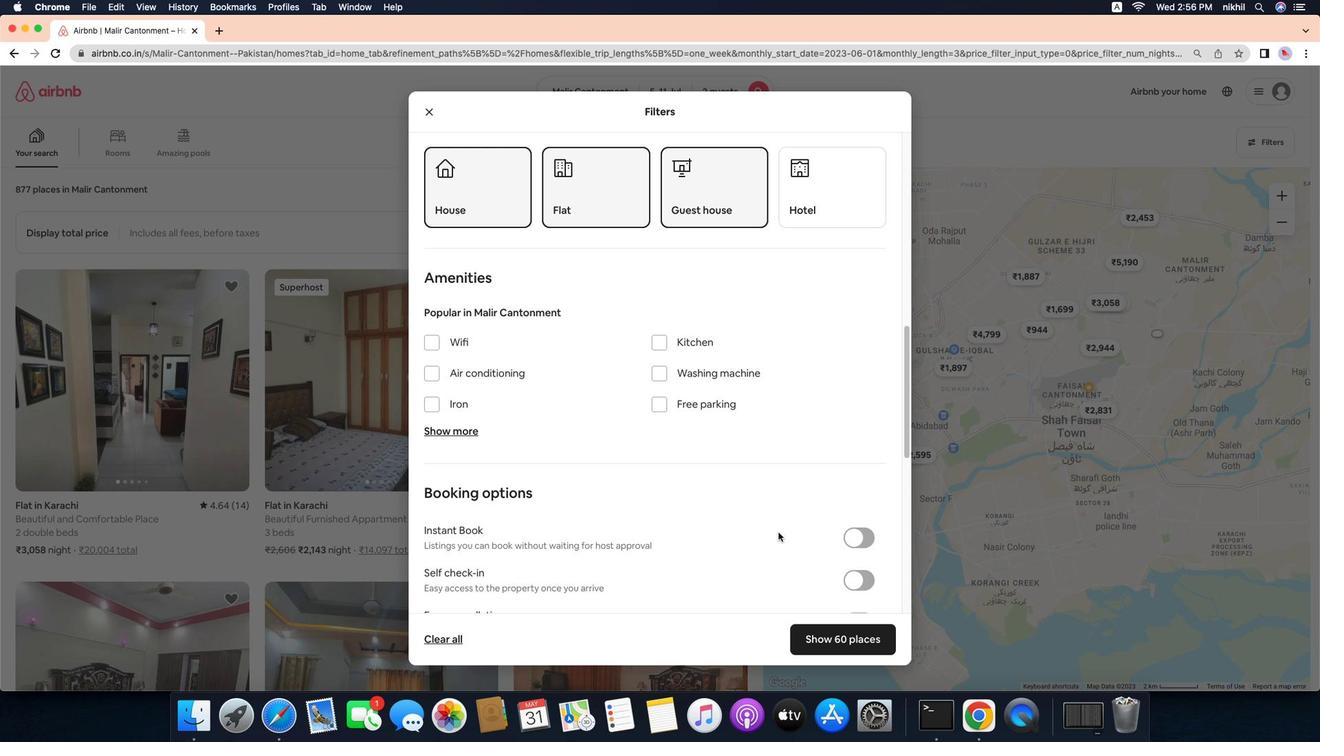 
Action: Mouse scrolled (818, 555) with delta (-11, -12)
Screenshot: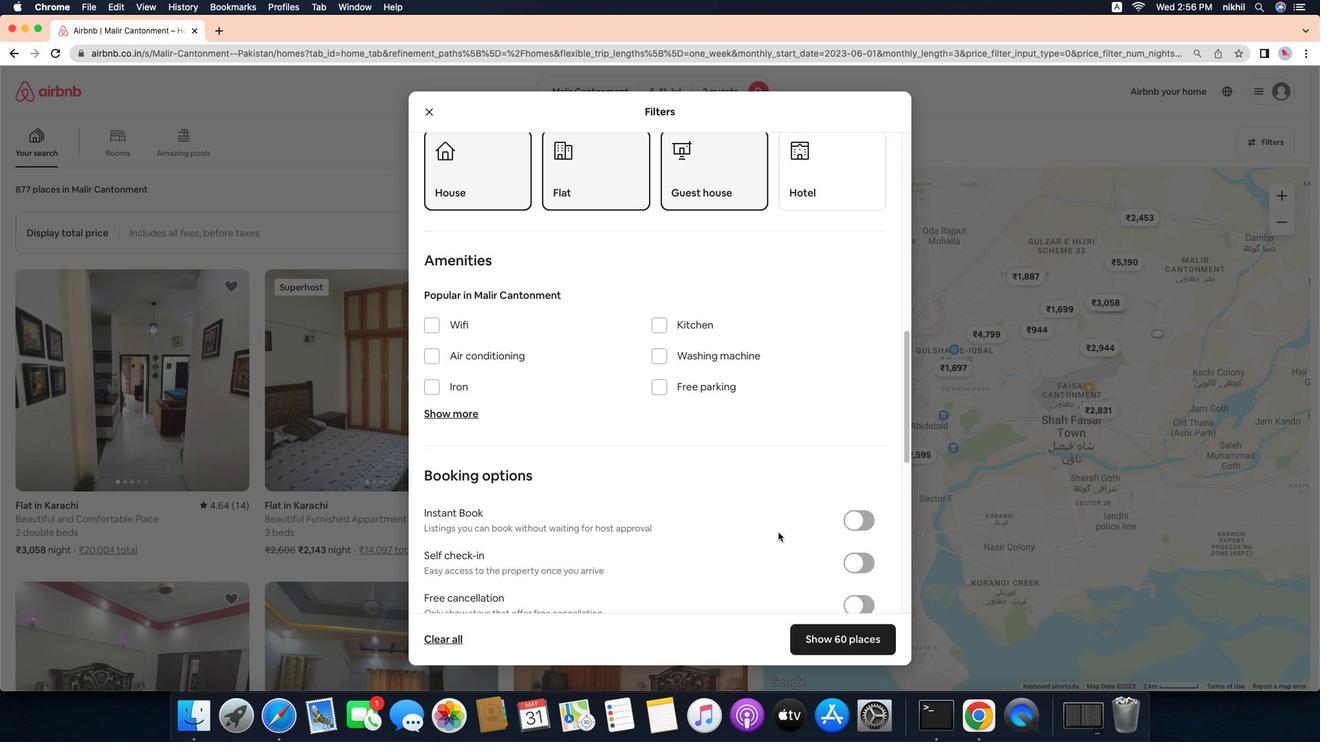 
Action: Mouse moved to (817, 555)
Screenshot: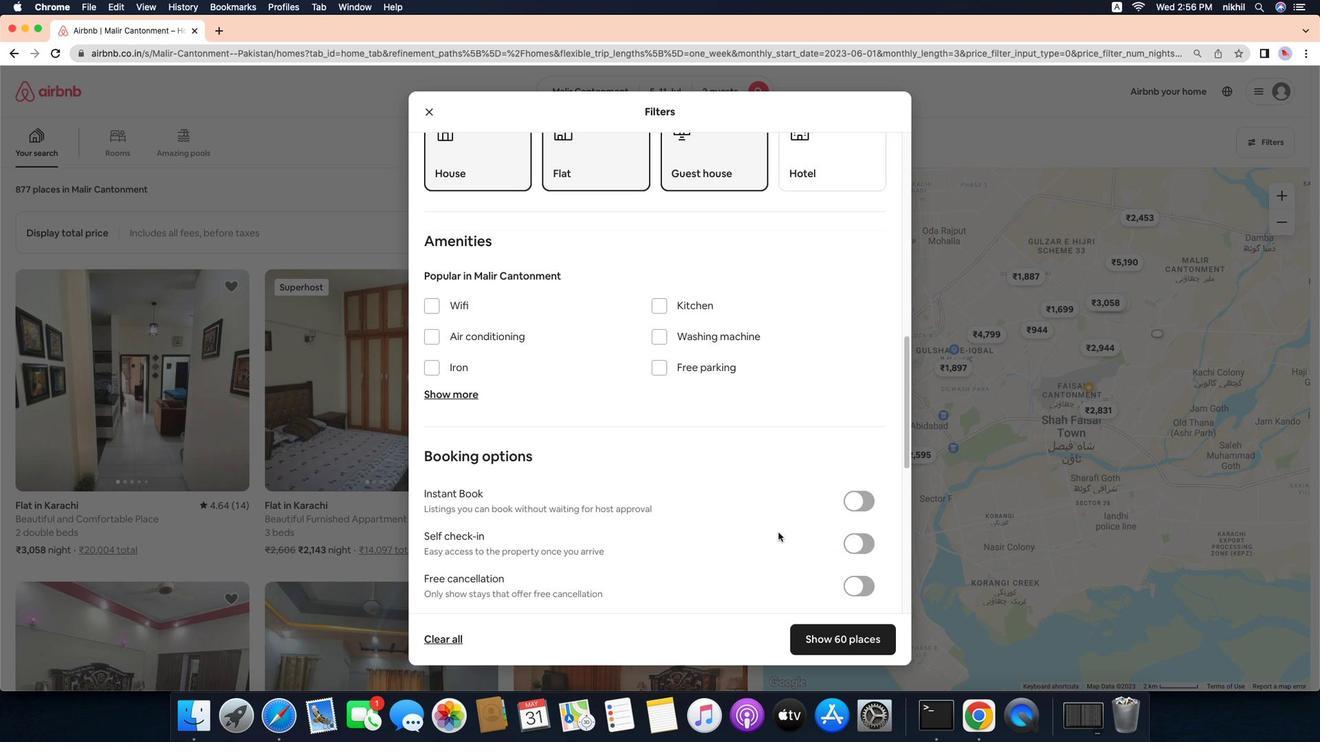 
Action: Mouse scrolled (817, 555) with delta (-11, -13)
Screenshot: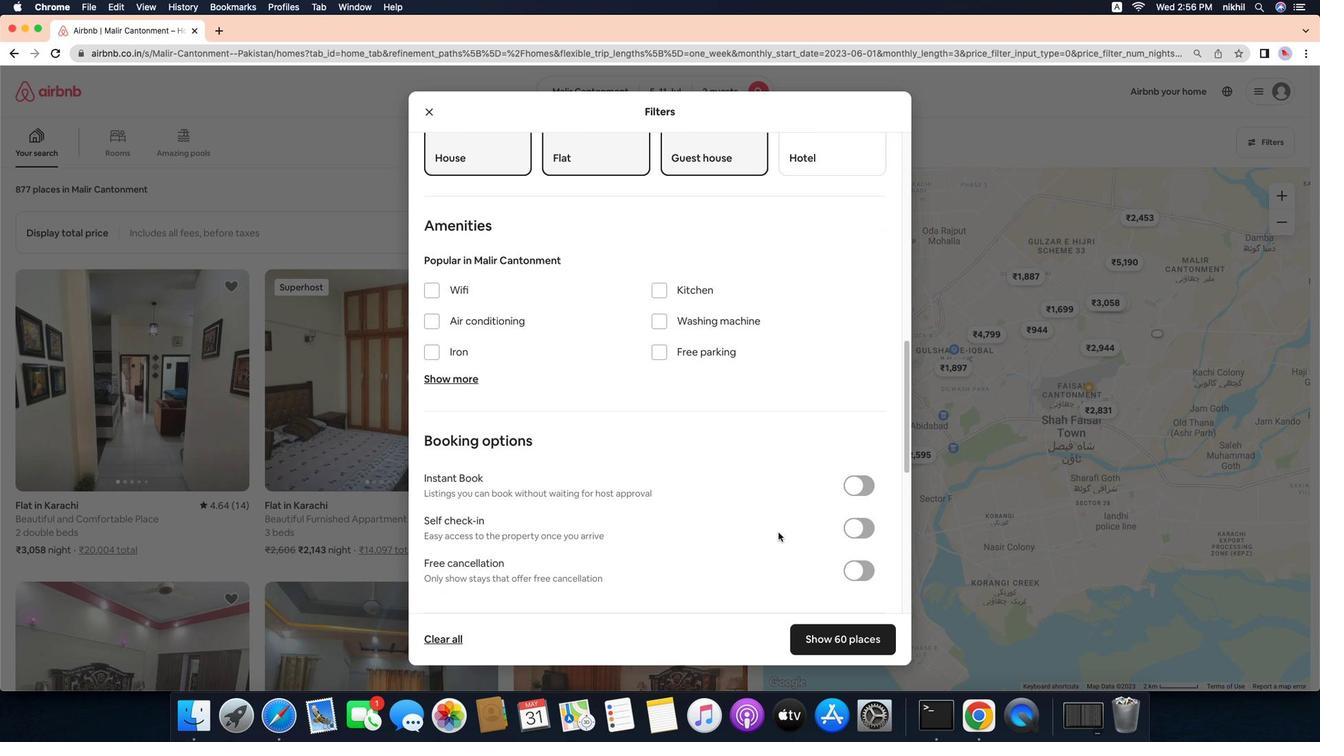 
Action: Mouse moved to (899, 546)
Screenshot: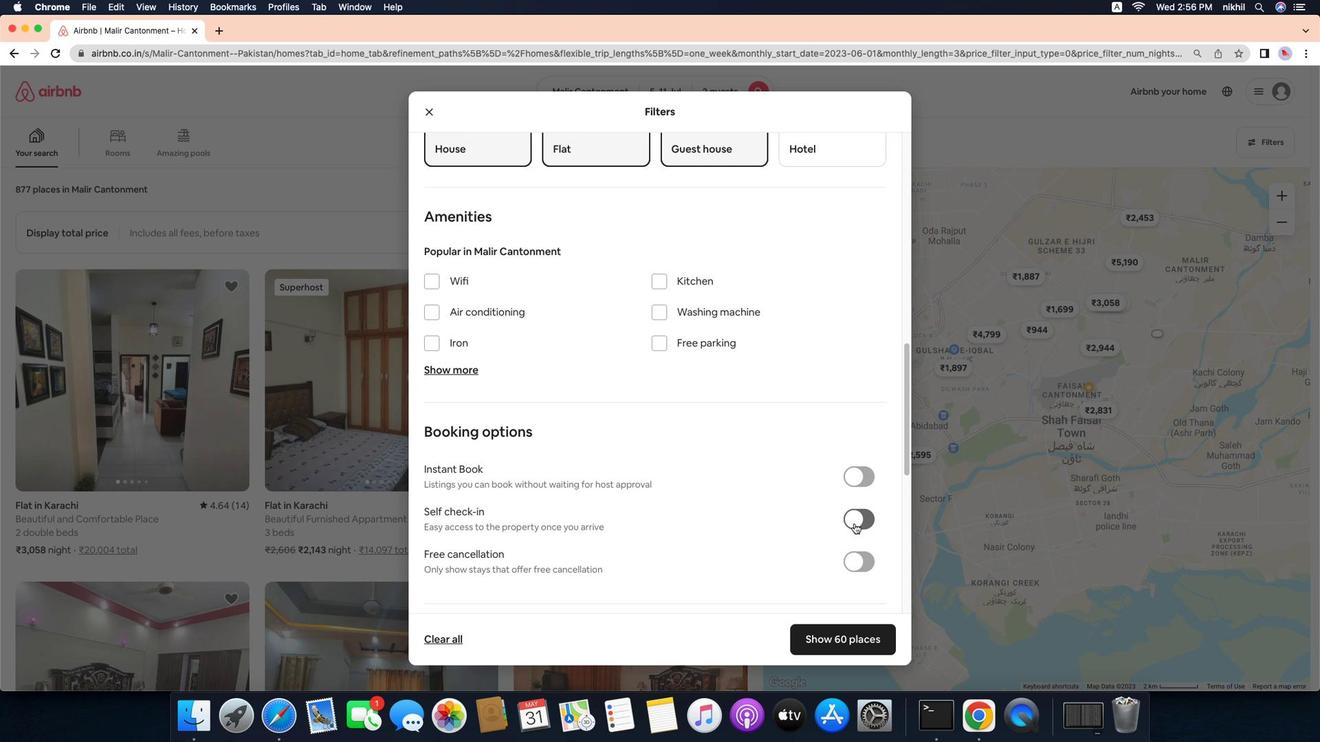 
Action: Mouse pressed left at (899, 546)
Screenshot: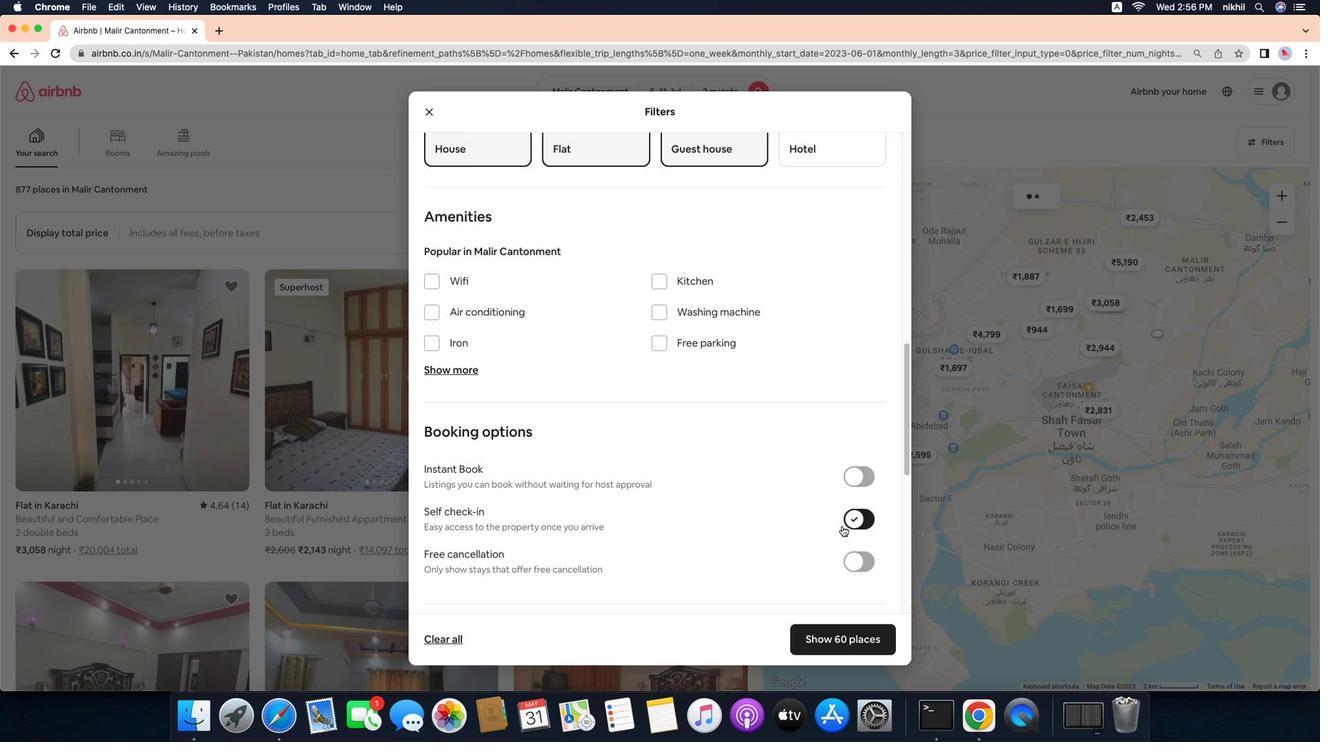 
Action: Mouse moved to (720, 539)
Screenshot: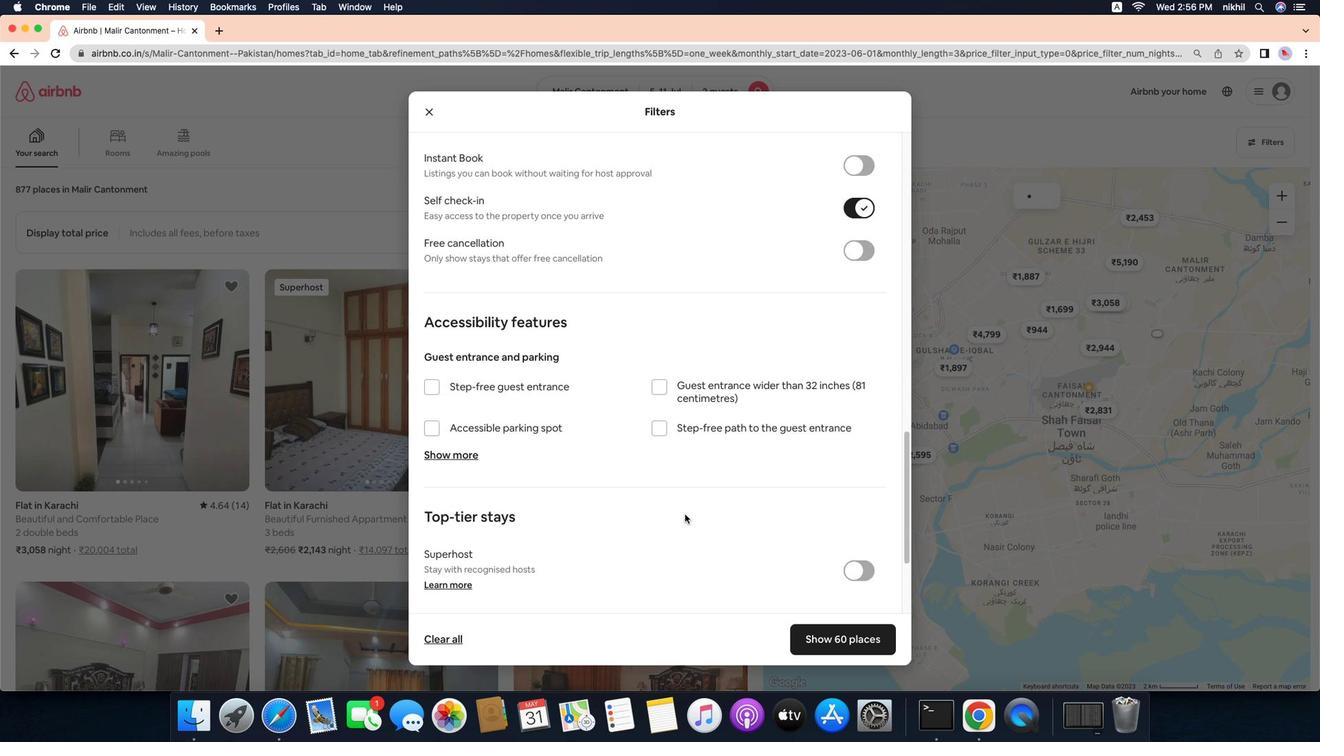 
Action: Mouse scrolled (720, 539) with delta (-11, -12)
Screenshot: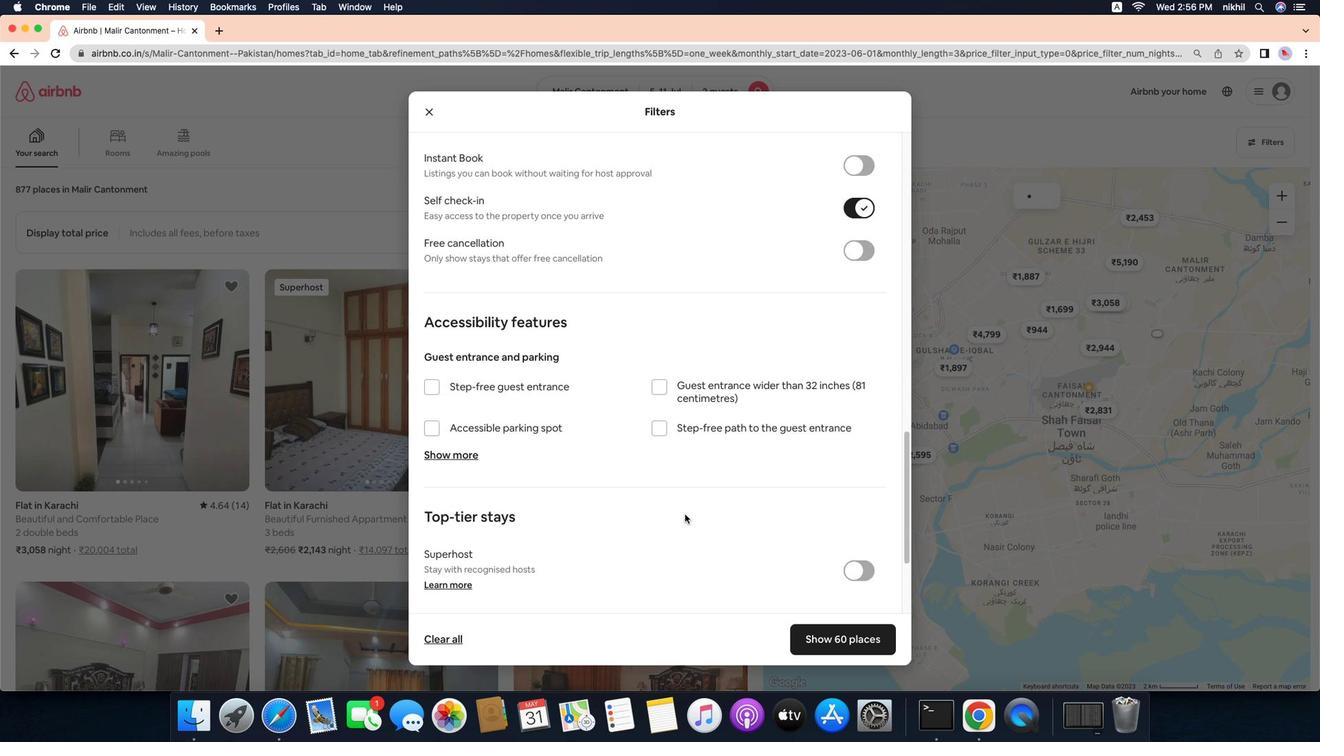 
Action: Mouse moved to (720, 539)
Screenshot: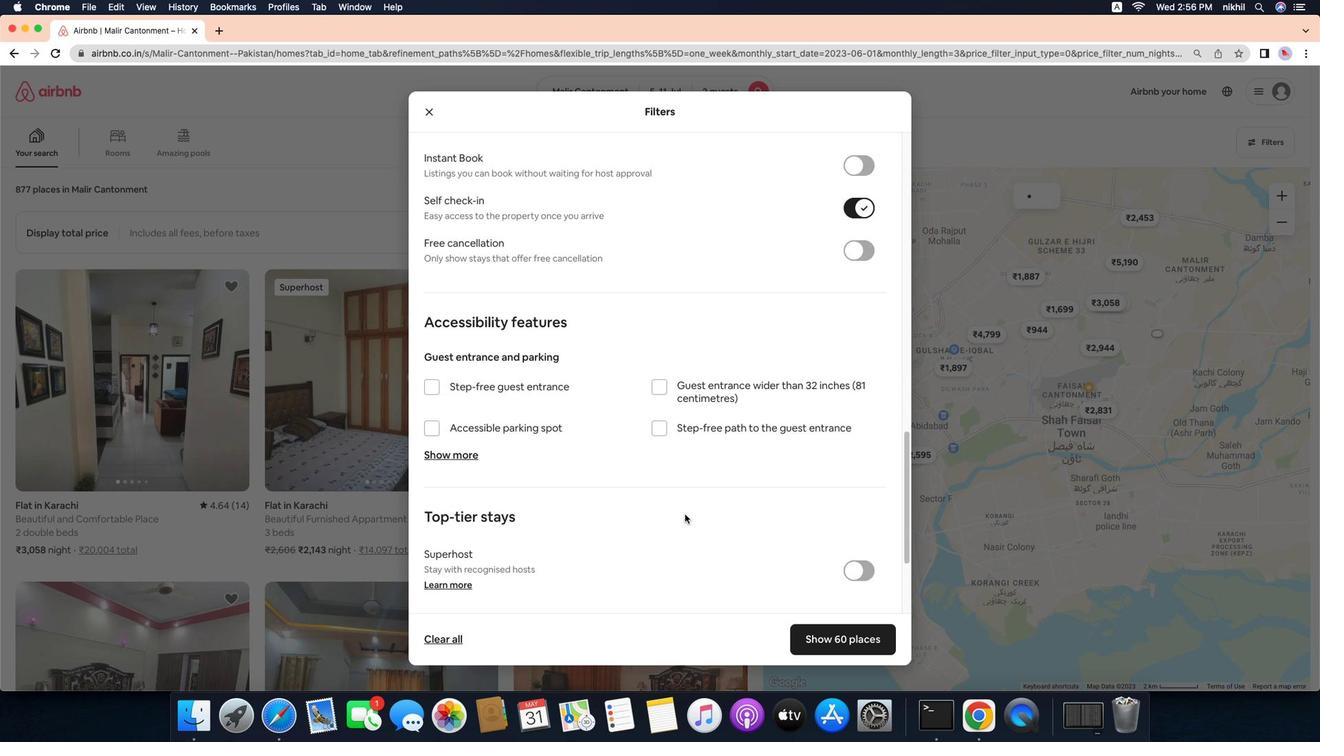 
Action: Mouse scrolled (720, 539) with delta (-11, -12)
Screenshot: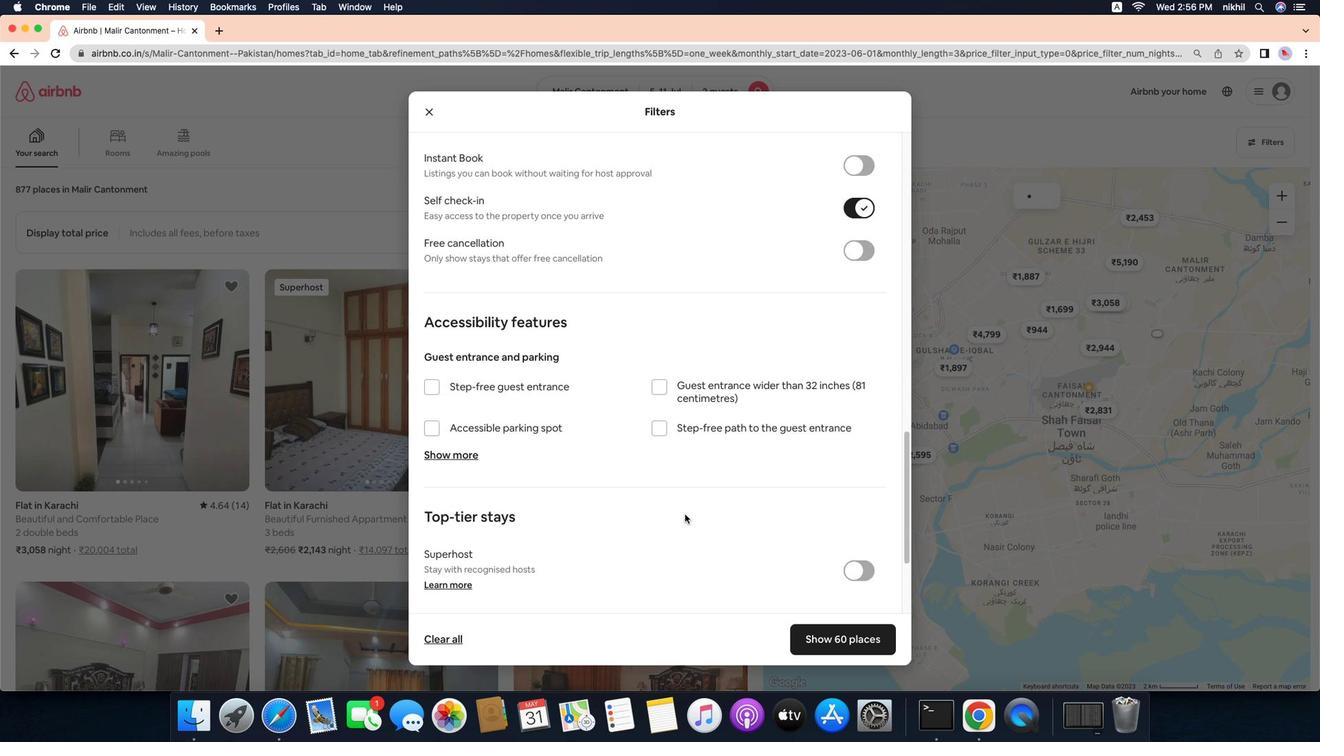 
Action: Mouse moved to (719, 539)
Screenshot: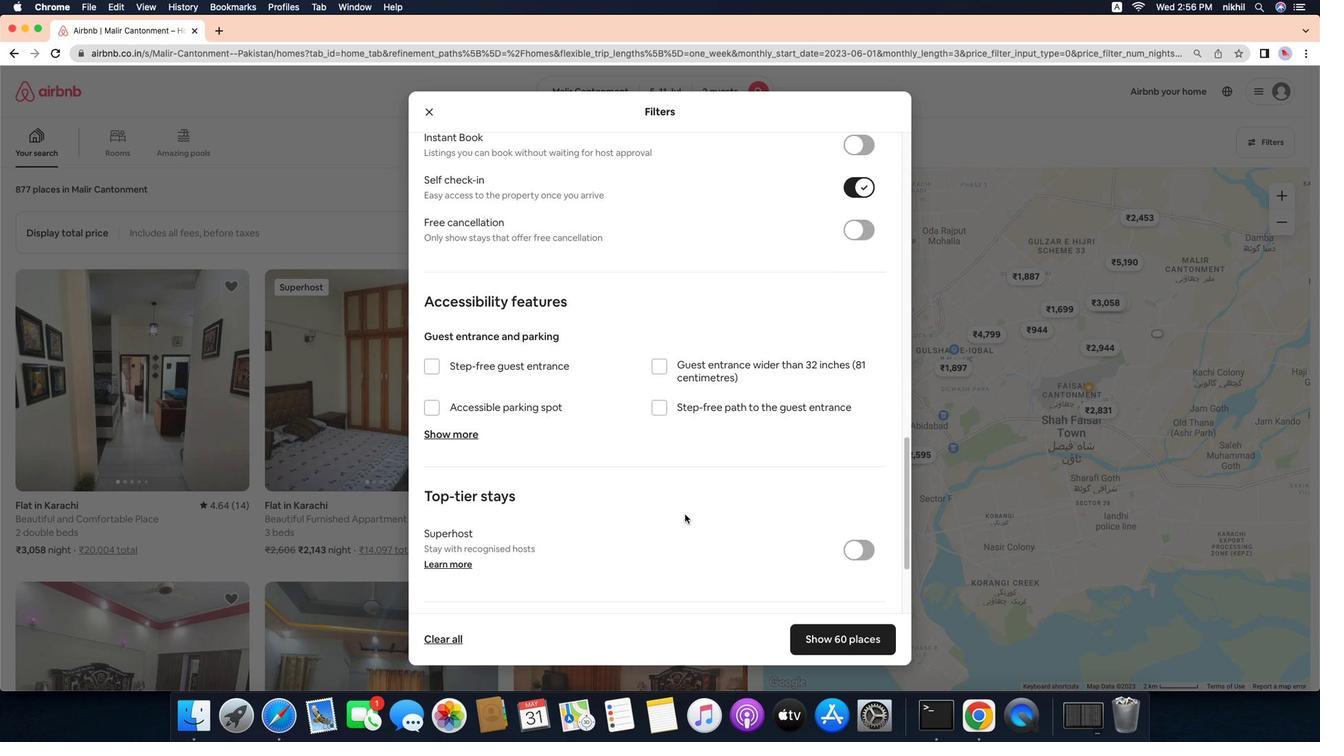 
Action: Mouse scrolled (719, 539) with delta (-11, -14)
Screenshot: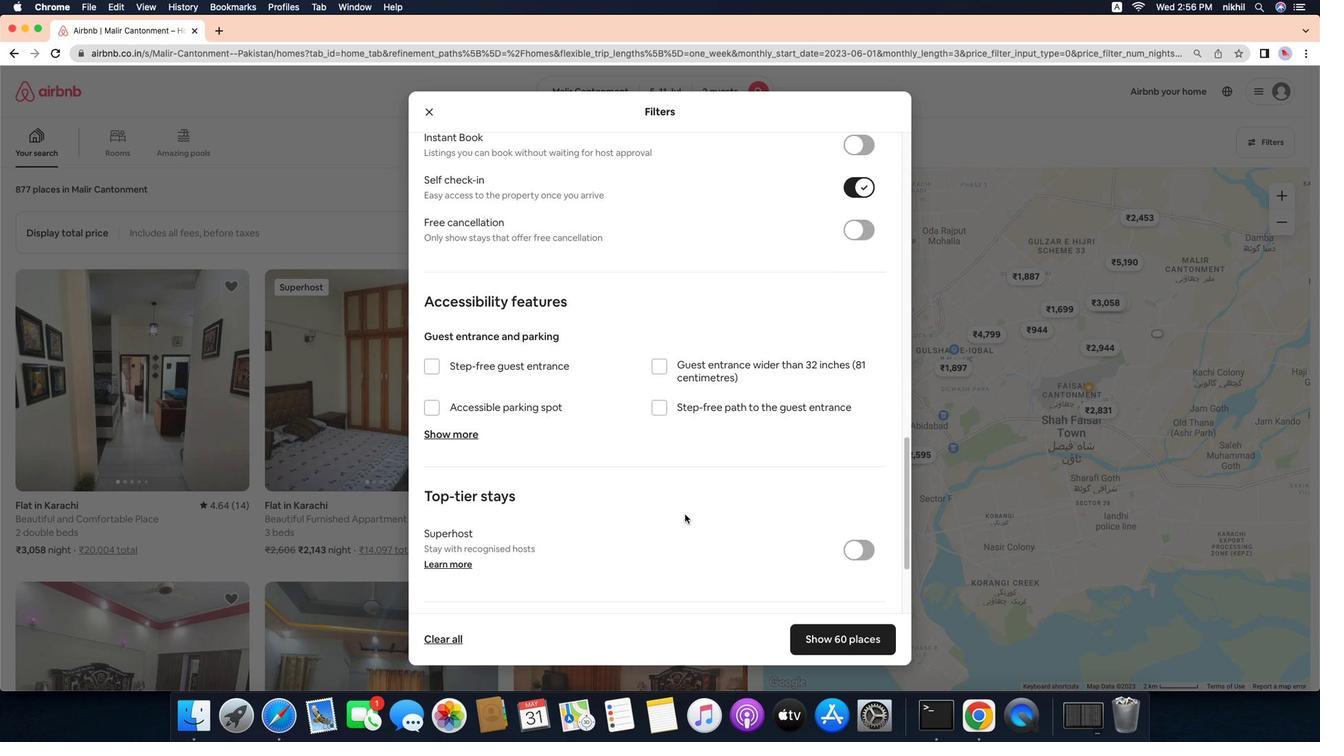 
Action: Mouse moved to (718, 537)
Screenshot: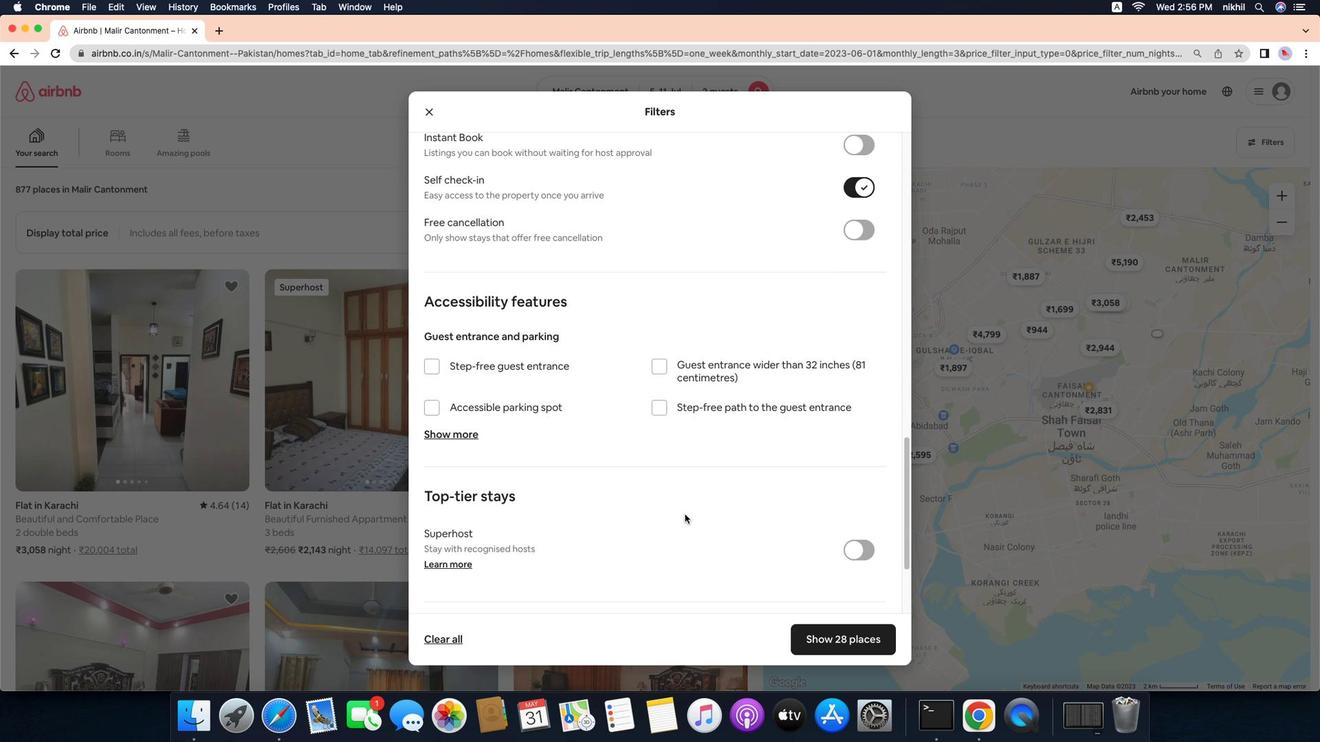 
Action: Mouse scrolled (718, 537) with delta (-11, -15)
Screenshot: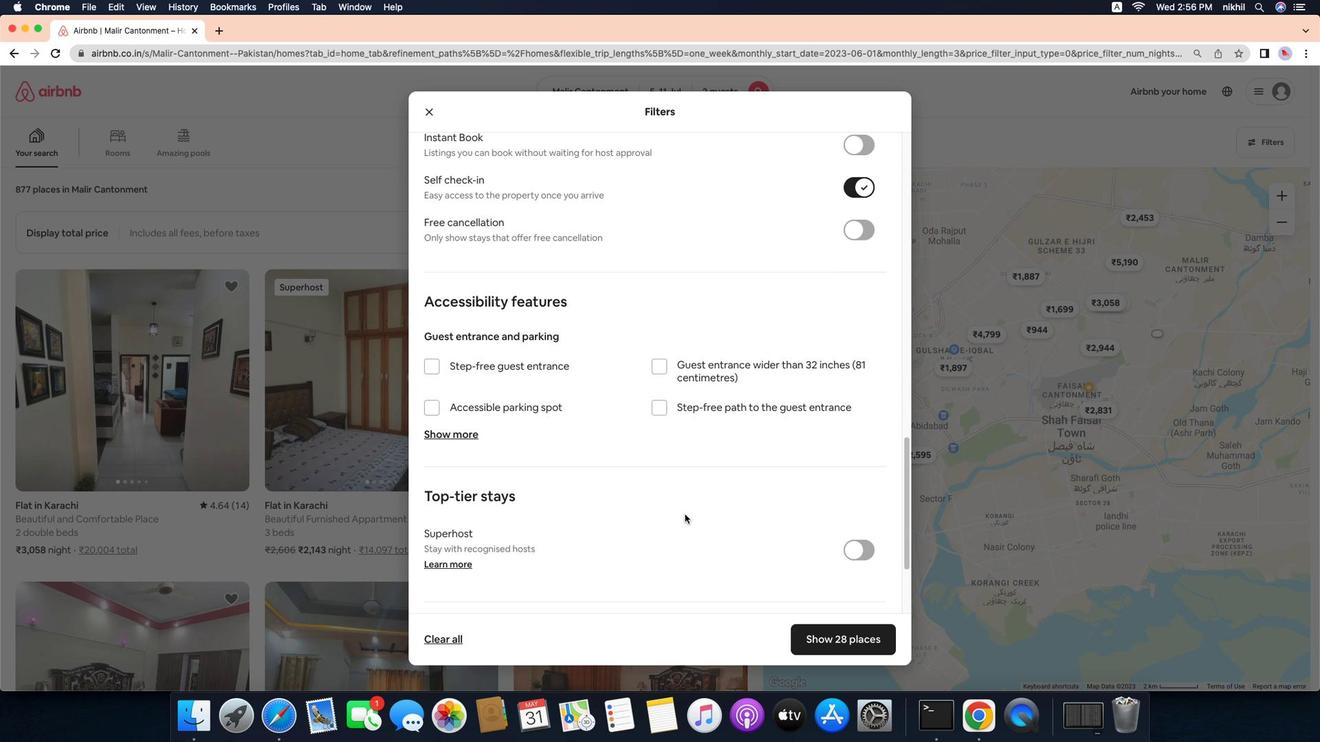 
Action: Mouse moved to (718, 537)
Screenshot: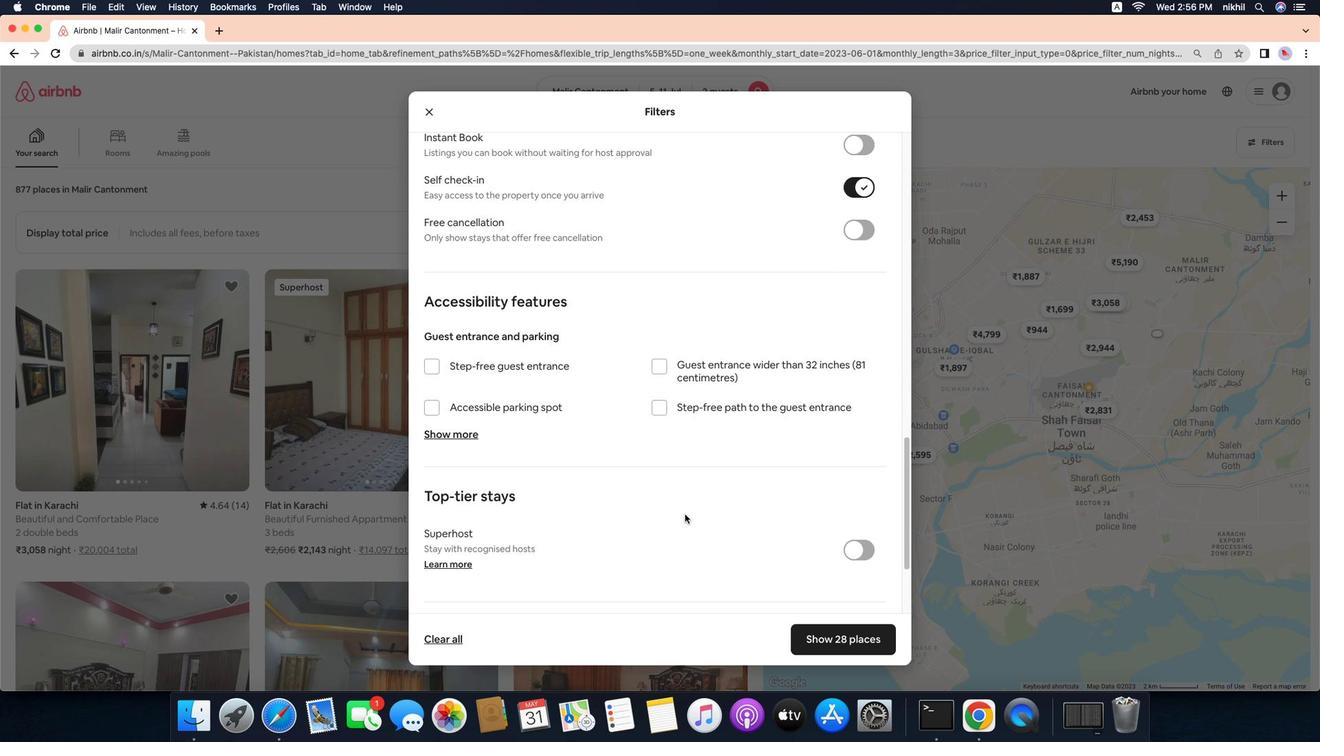 
Action: Mouse scrolled (718, 537) with delta (-11, -12)
Screenshot: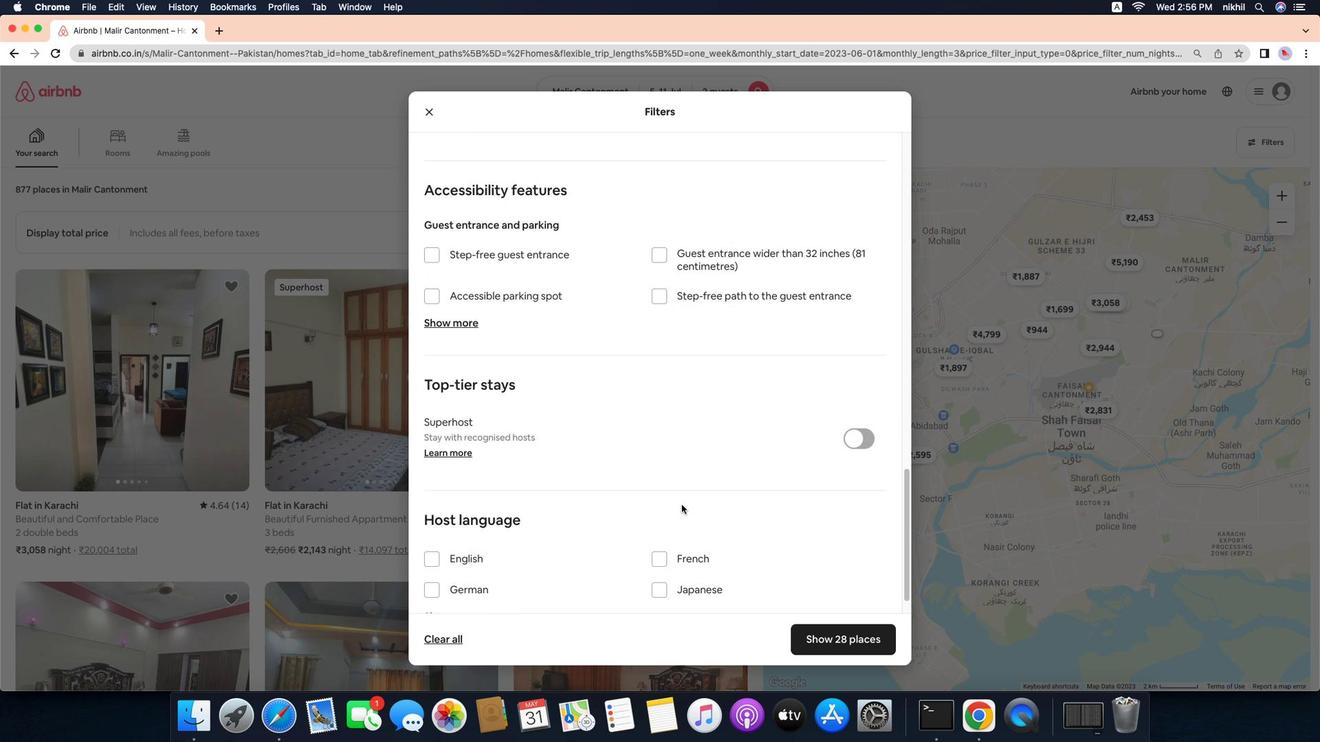 
Action: Mouse scrolled (718, 537) with delta (-11, -12)
Screenshot: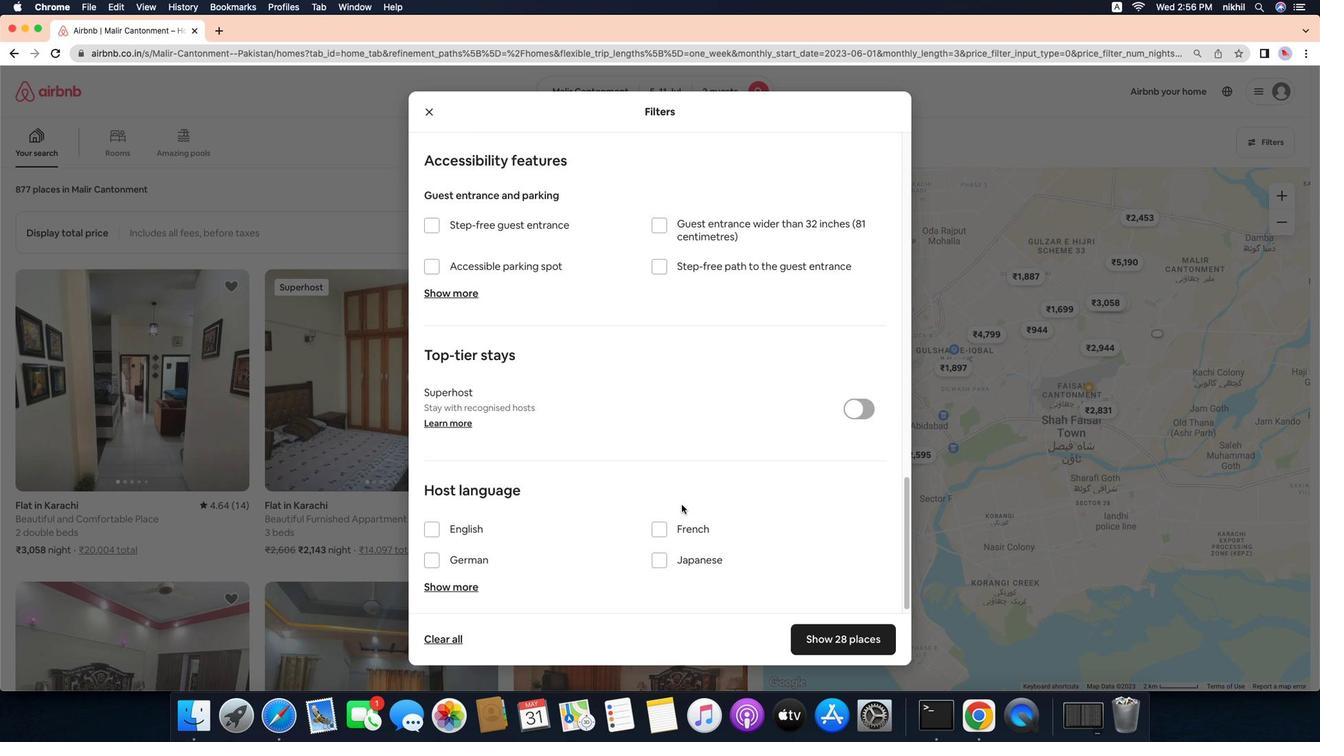 
Action: Mouse scrolled (718, 537) with delta (-11, -15)
Screenshot: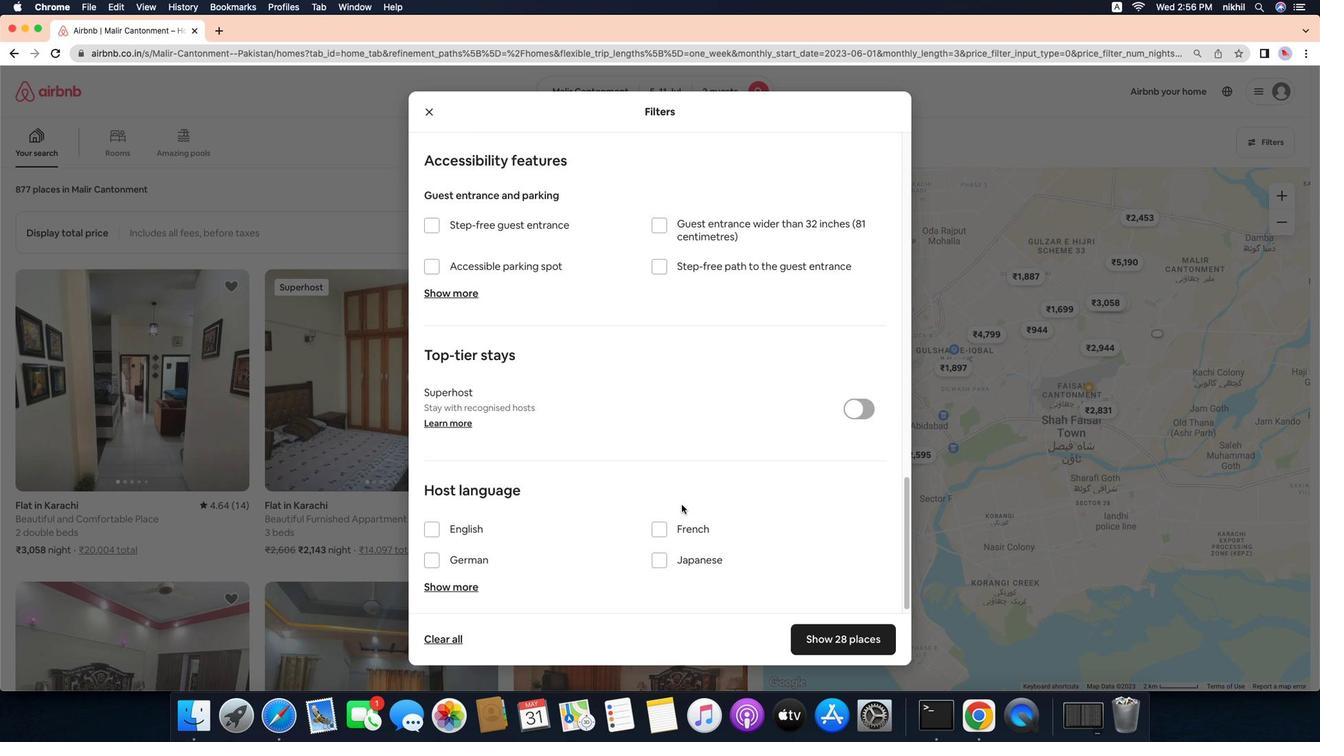 
Action: Mouse scrolled (718, 537) with delta (-11, -16)
Screenshot: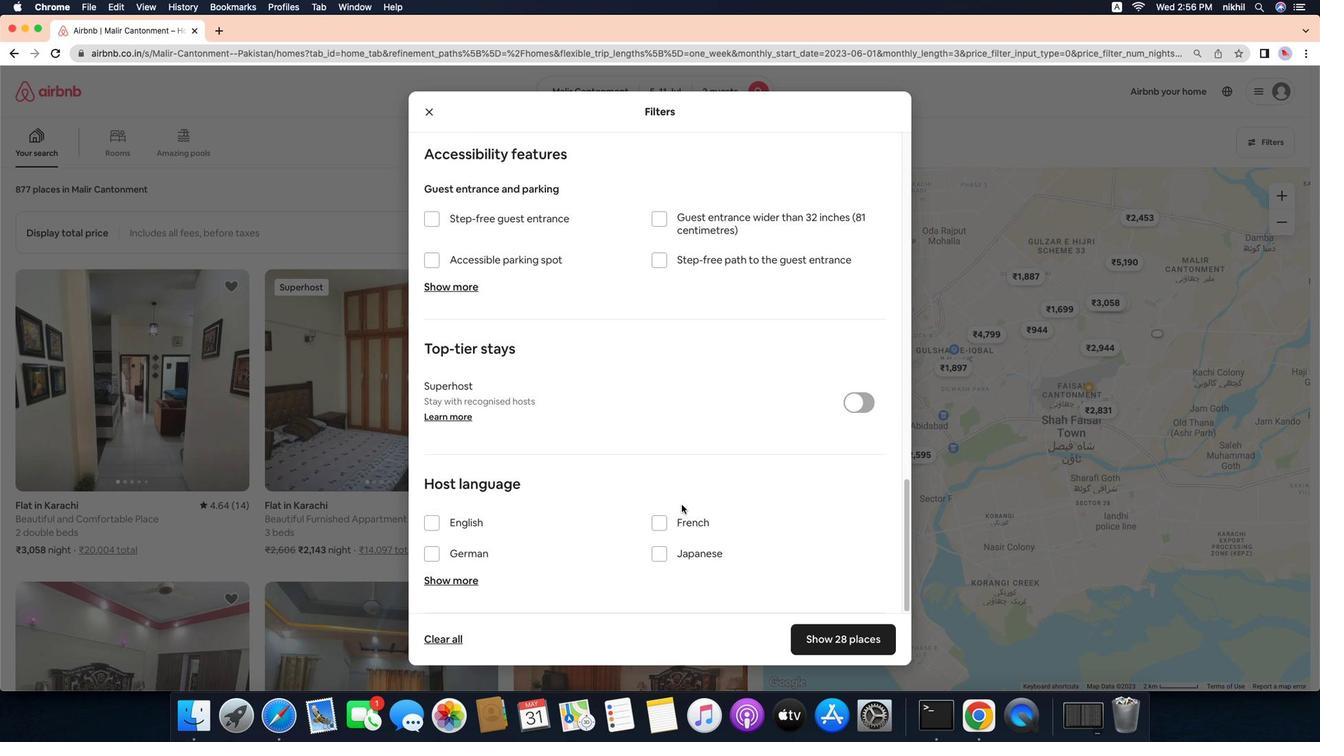 
Action: Mouse moved to (453, 548)
Screenshot: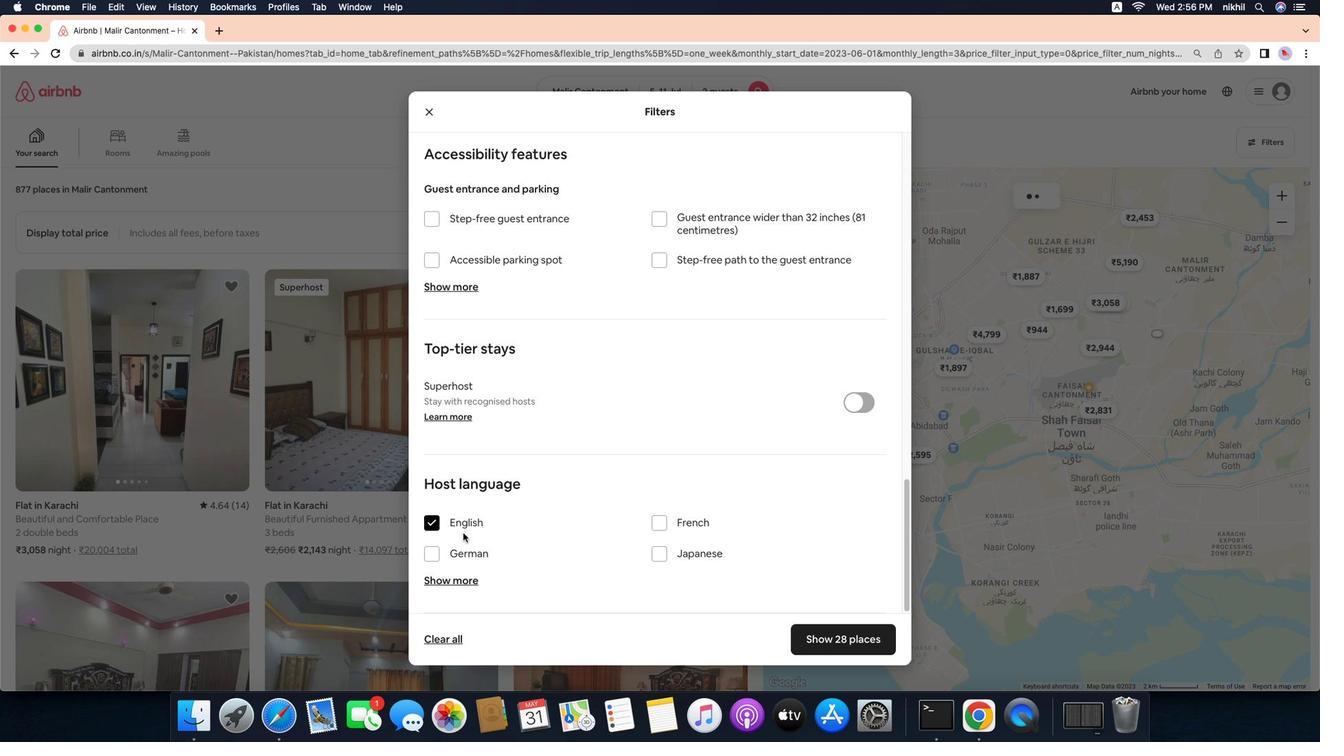 
Action: Mouse pressed left at (453, 548)
Screenshot: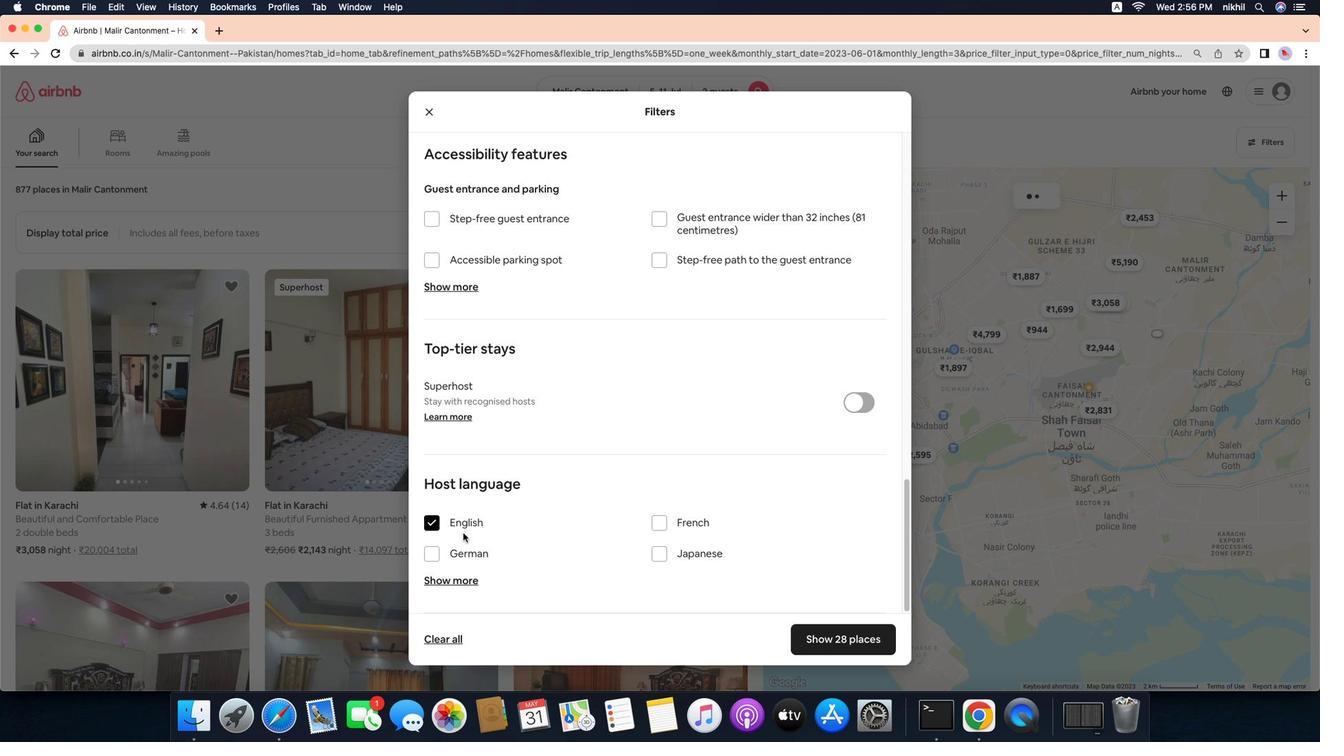 
Action: Mouse moved to (920, 678)
Screenshot: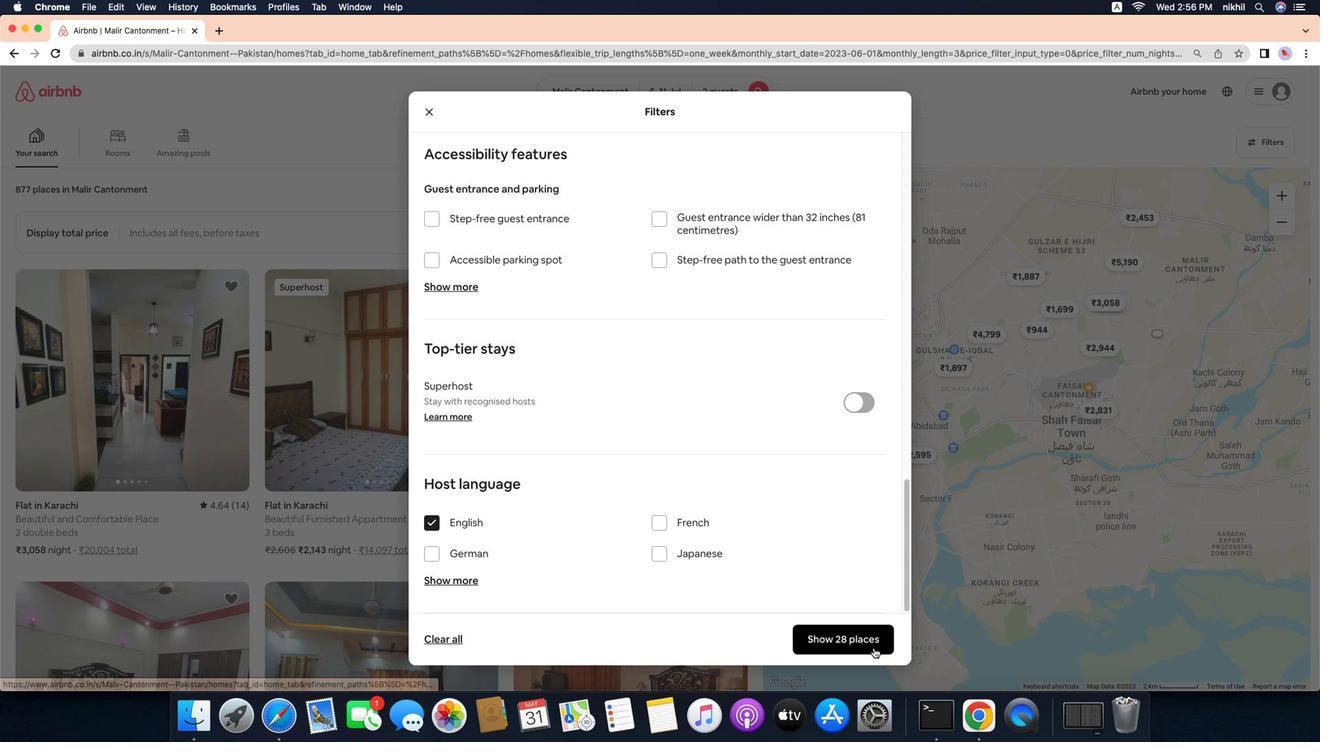 
Action: Mouse pressed left at (920, 678)
Screenshot: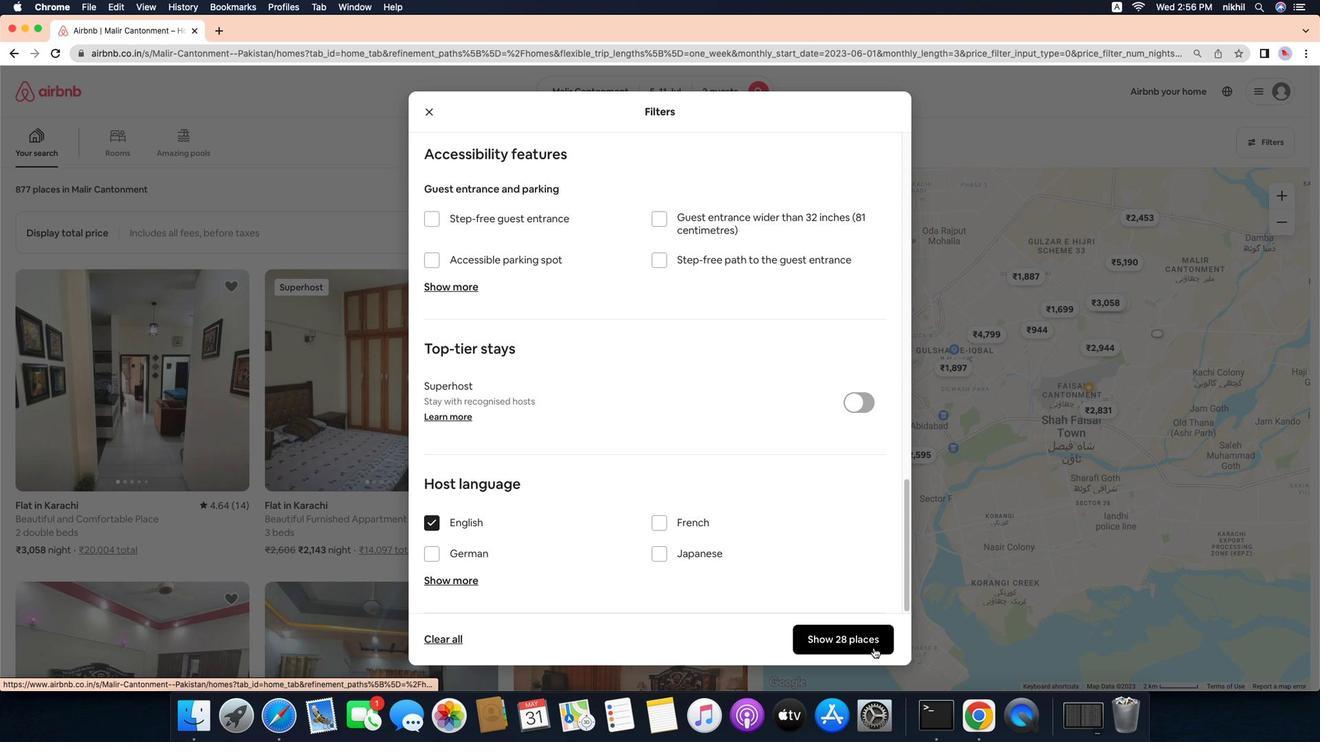 
Action: Mouse moved to (579, 188)
Screenshot: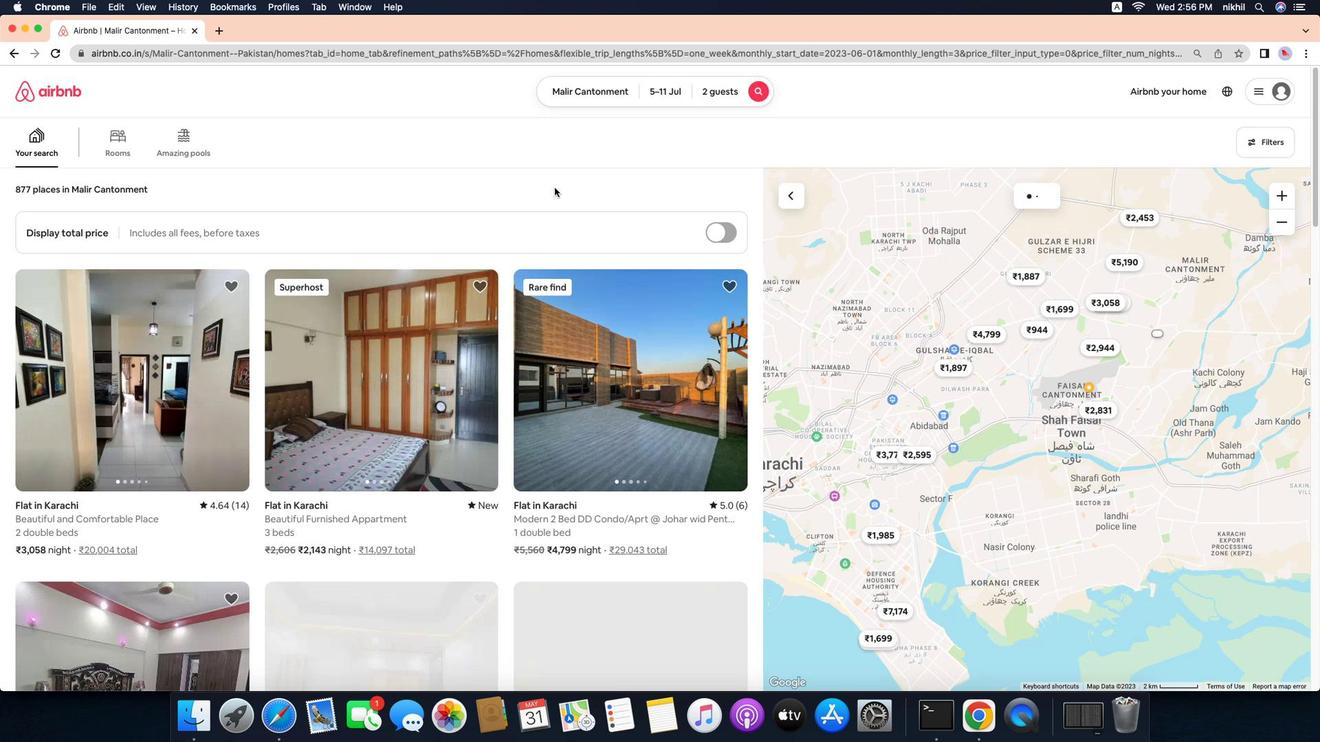 
